 Task: Look for Airbnb properties in Pekan, Malaysia from 30th December, 2023 to 31th December, 2023 for 3 adults, 1 child. Place can be room with 2 bedrooms having 3 beds and 2 bathrooms. Property type can be guest house. Amenities needed are: wifi, TV, free parkinig on premises, gym, breakfast.
Action: Mouse moved to (470, 125)
Screenshot: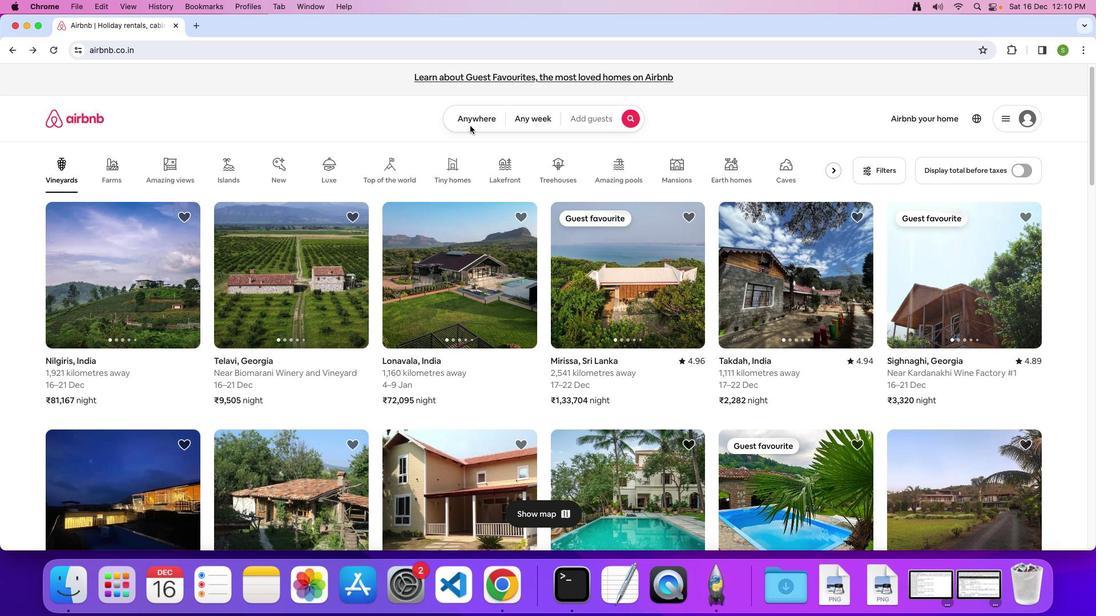 
Action: Mouse pressed left at (470, 125)
Screenshot: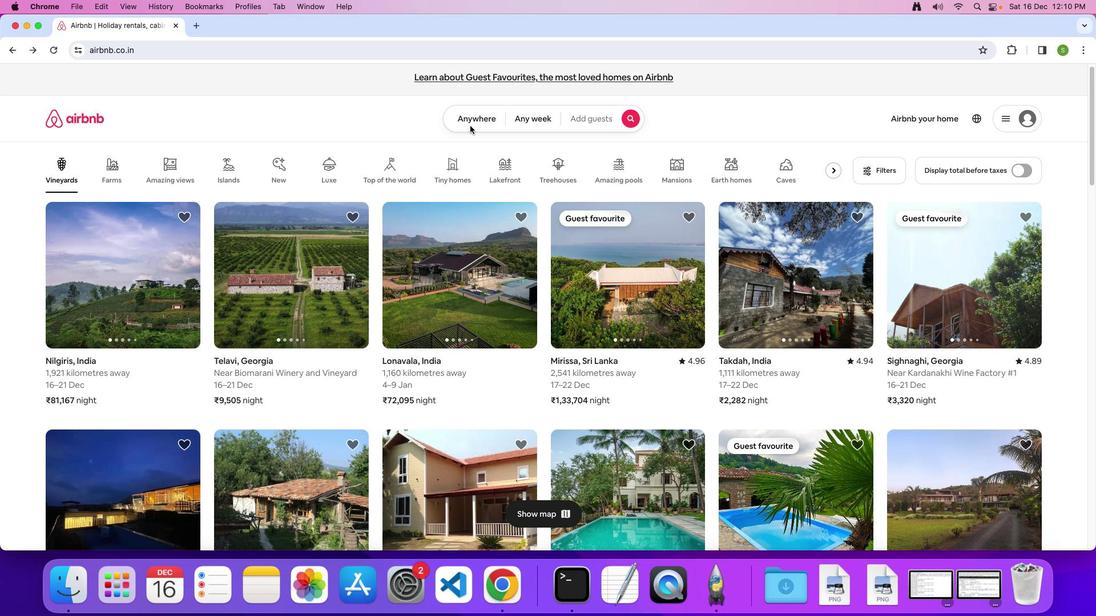 
Action: Mouse moved to (468, 122)
Screenshot: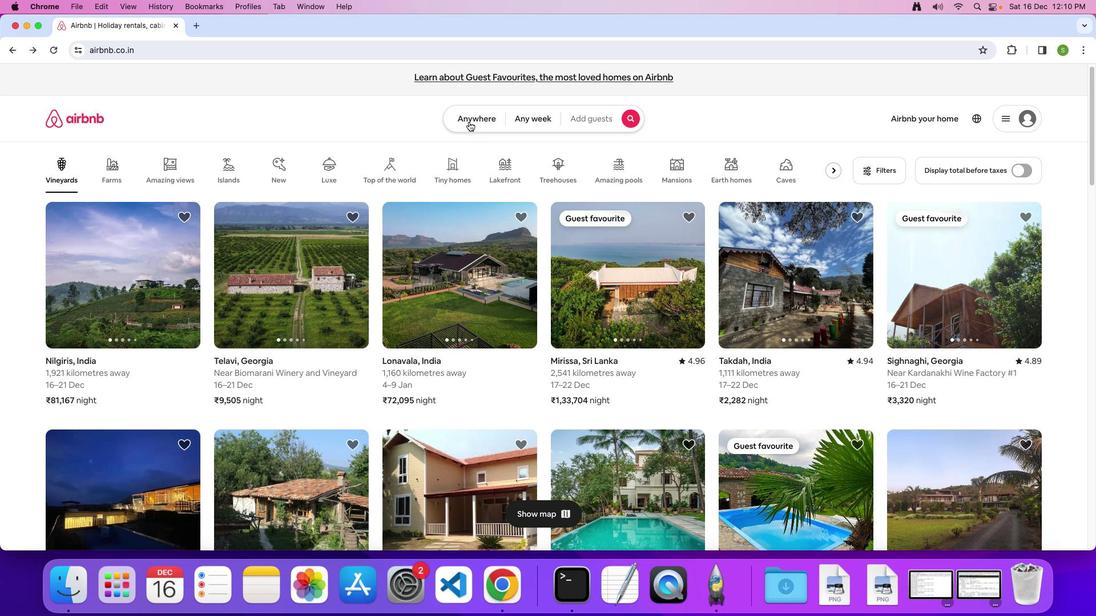 
Action: Mouse pressed left at (468, 122)
Screenshot: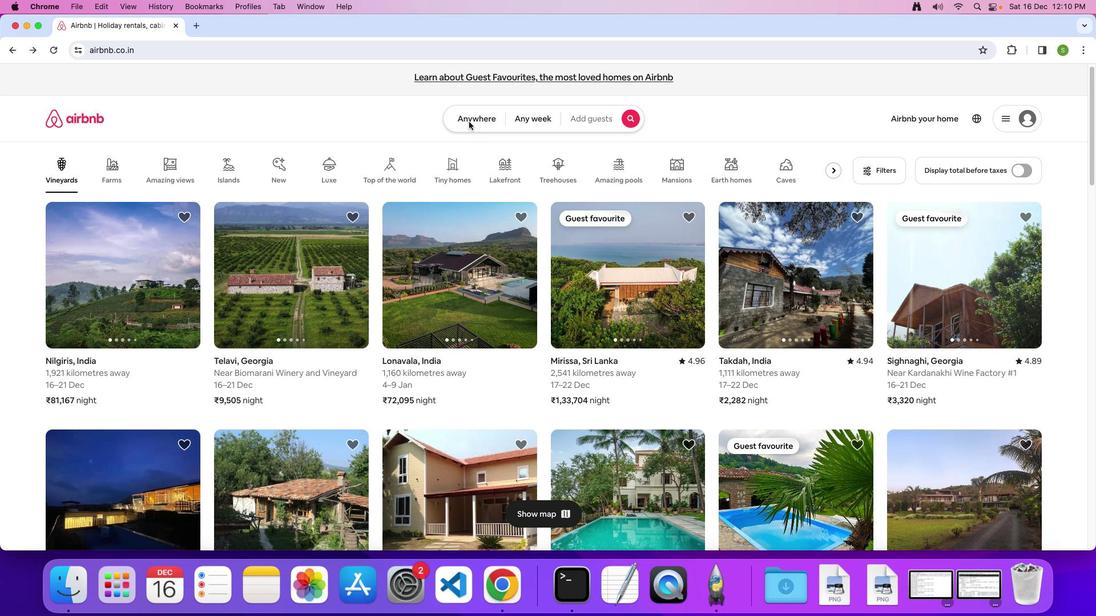 
Action: Mouse moved to (419, 154)
Screenshot: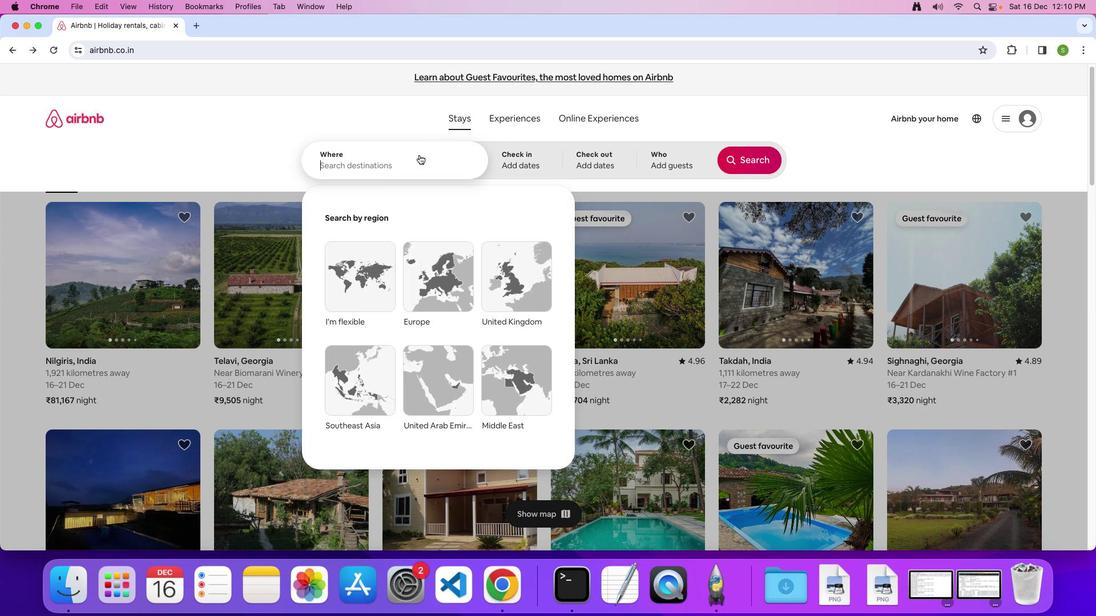 
Action: Mouse pressed left at (419, 154)
Screenshot: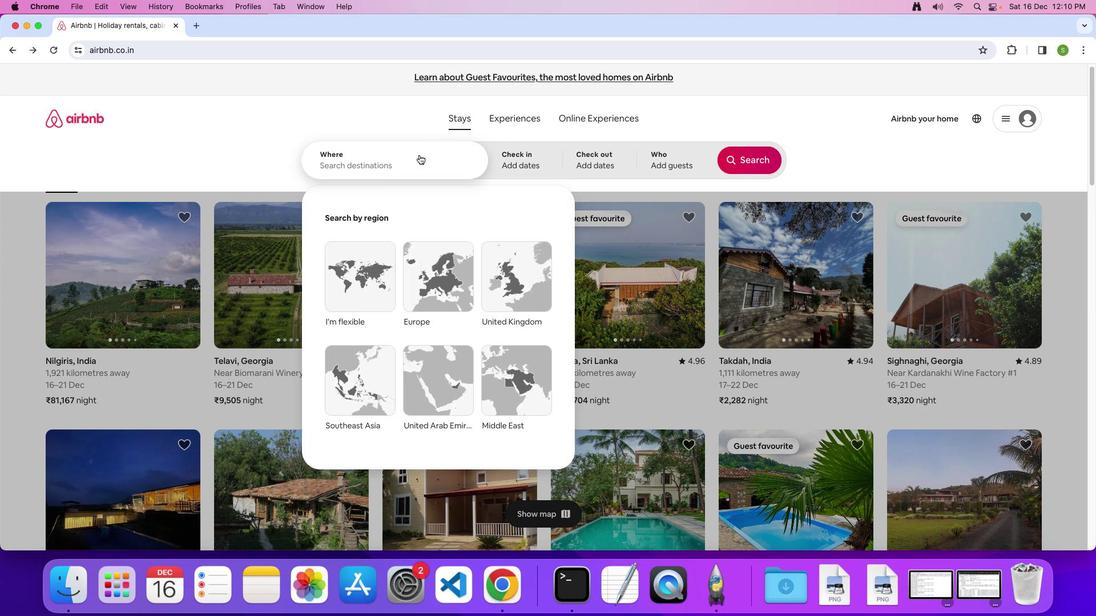 
Action: Key pressed 'P'Key.caps_lock'e''k''a''n'','Key.spaceKey.shift'm''a''l''a''y''s''i''a'Key.enter
Screenshot: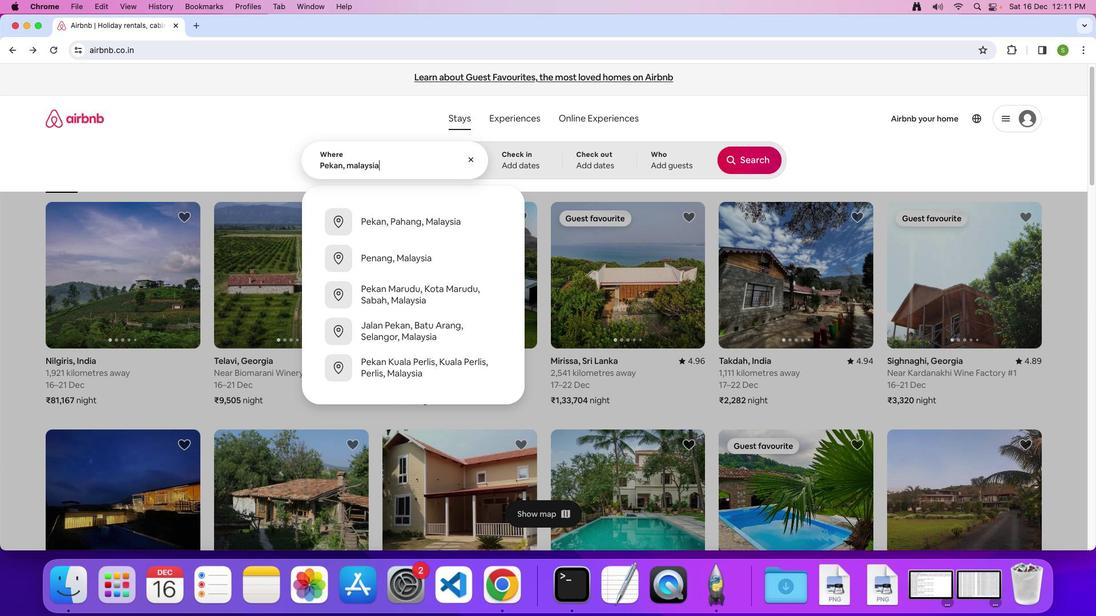 
Action: Mouse moved to (507, 407)
Screenshot: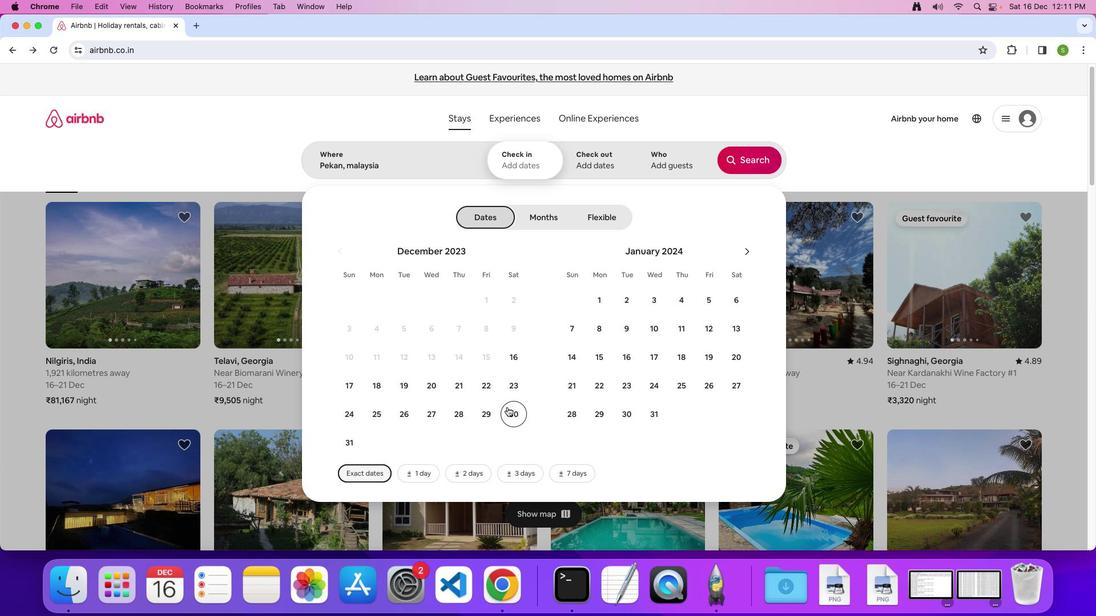 
Action: Mouse pressed left at (507, 407)
Screenshot: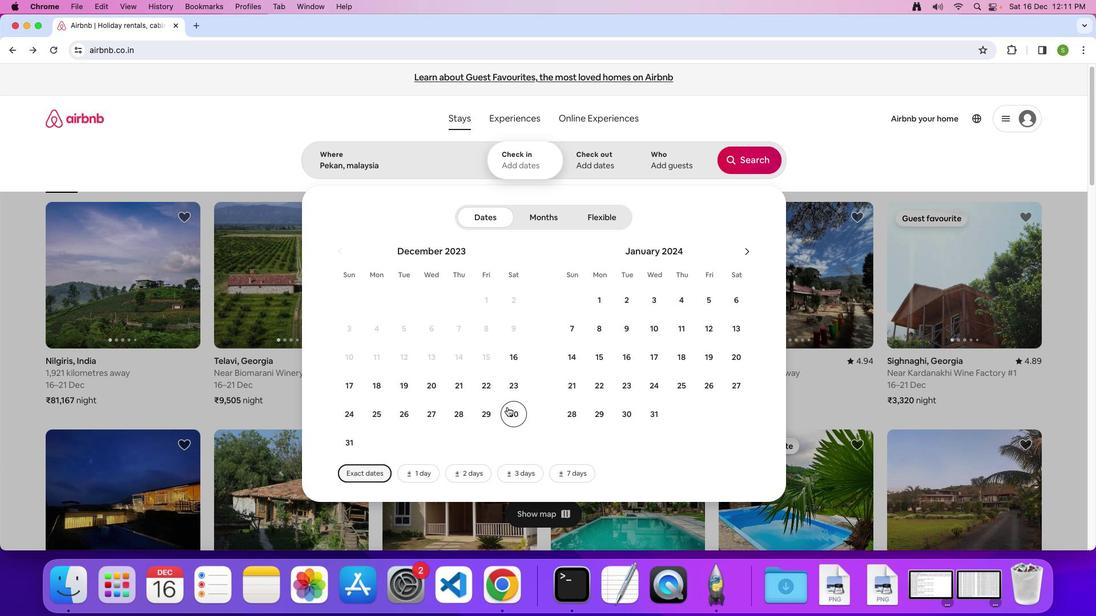 
Action: Mouse moved to (347, 438)
Screenshot: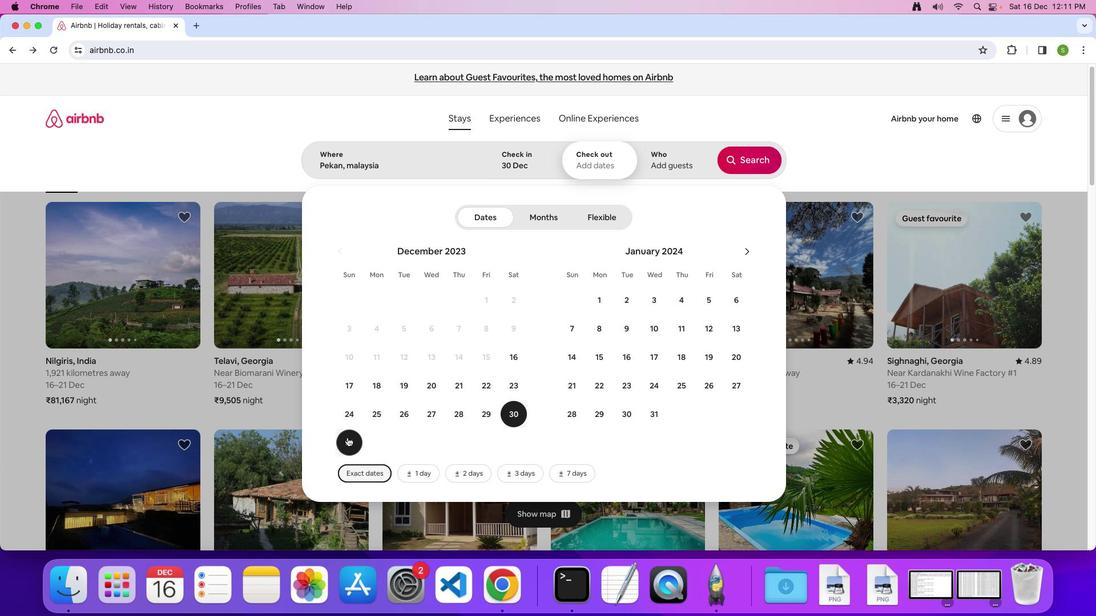 
Action: Mouse pressed left at (347, 438)
Screenshot: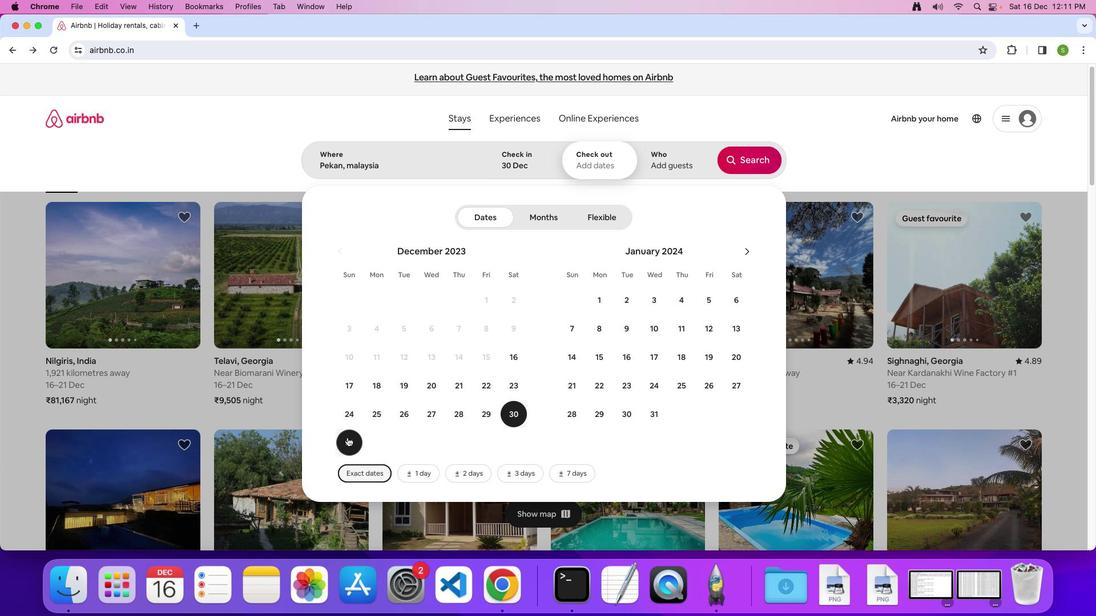 
Action: Mouse moved to (653, 158)
Screenshot: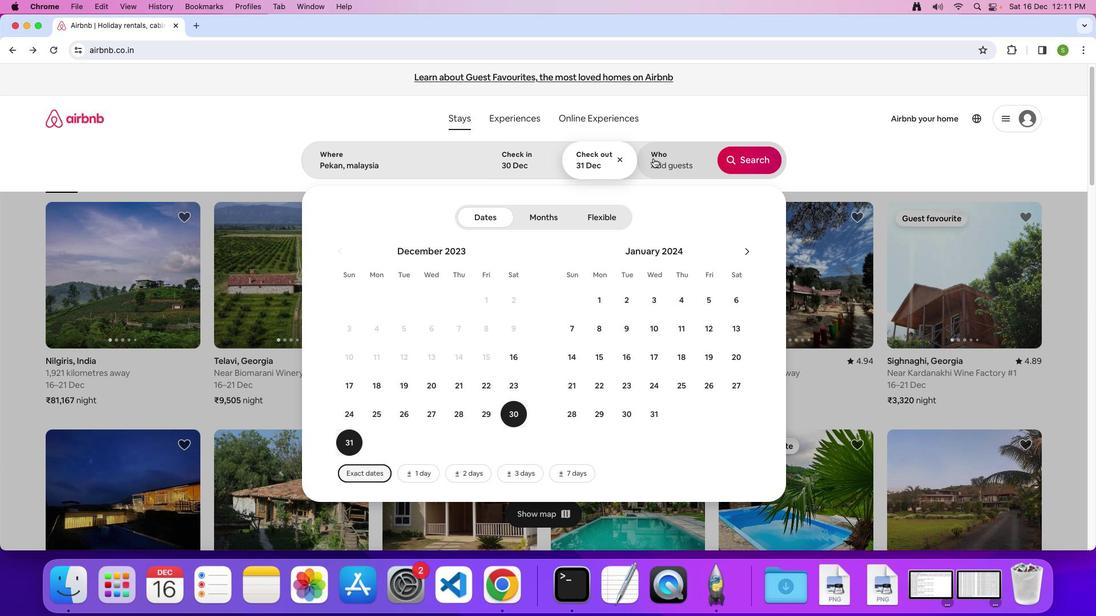 
Action: Mouse pressed left at (653, 158)
Screenshot: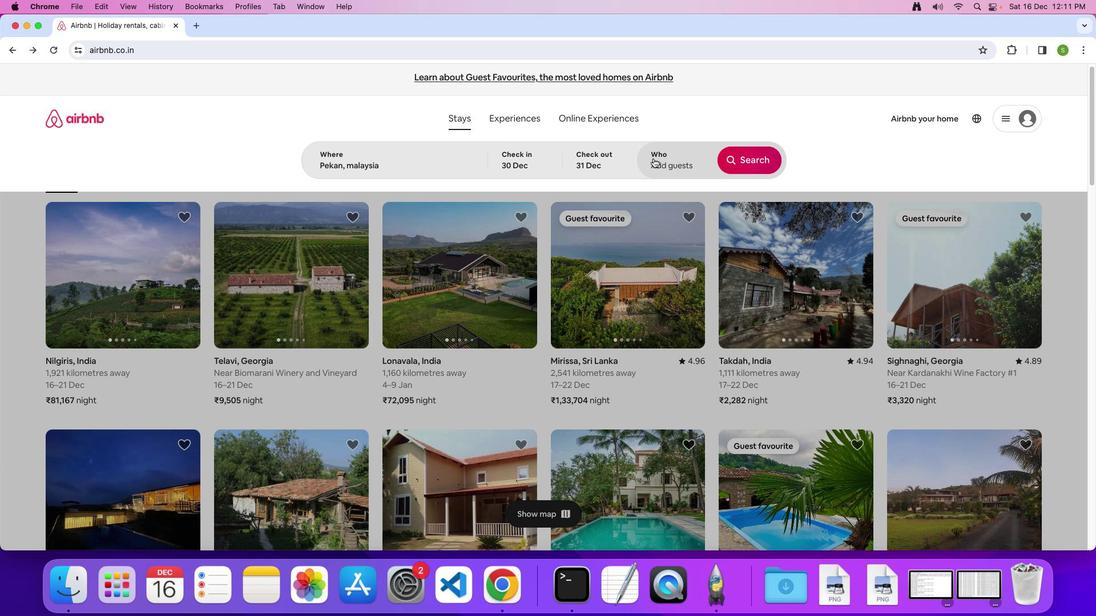 
Action: Mouse moved to (752, 217)
Screenshot: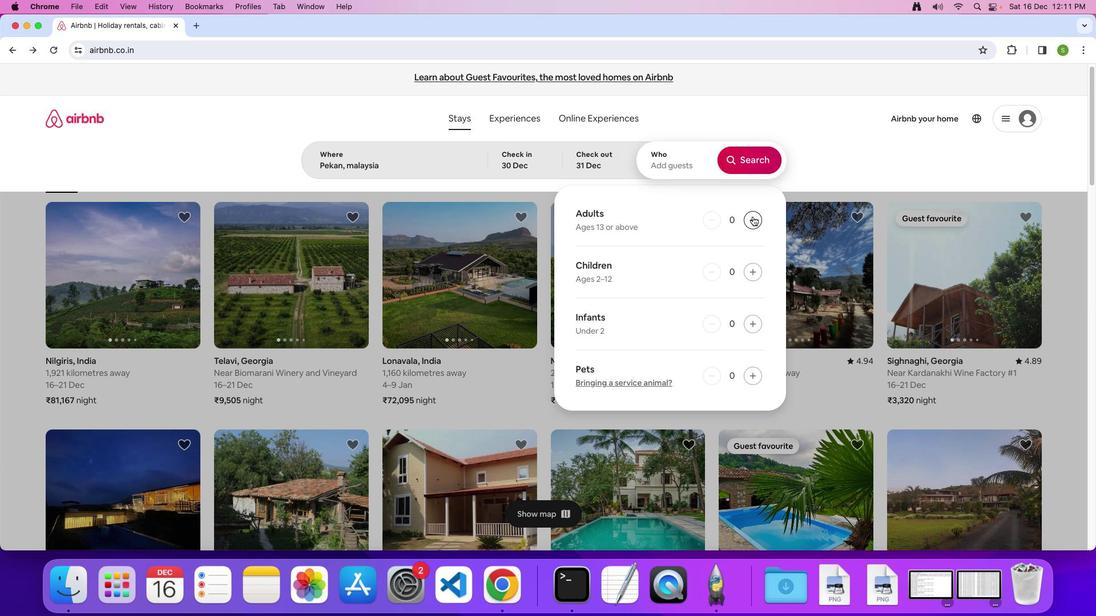 
Action: Mouse pressed left at (752, 217)
Screenshot: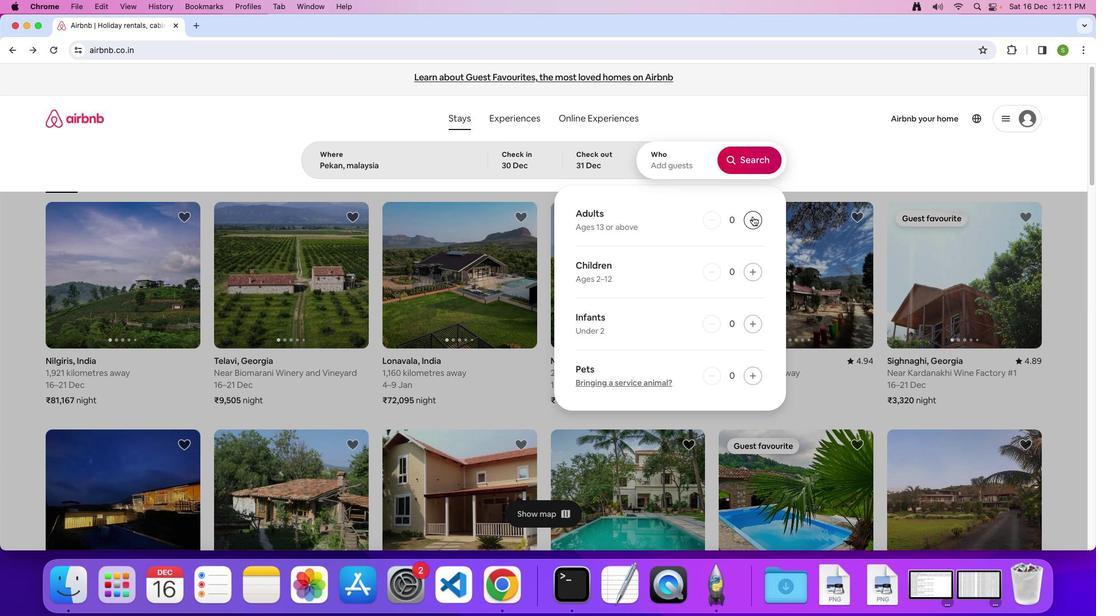 
Action: Mouse pressed left at (752, 217)
Screenshot: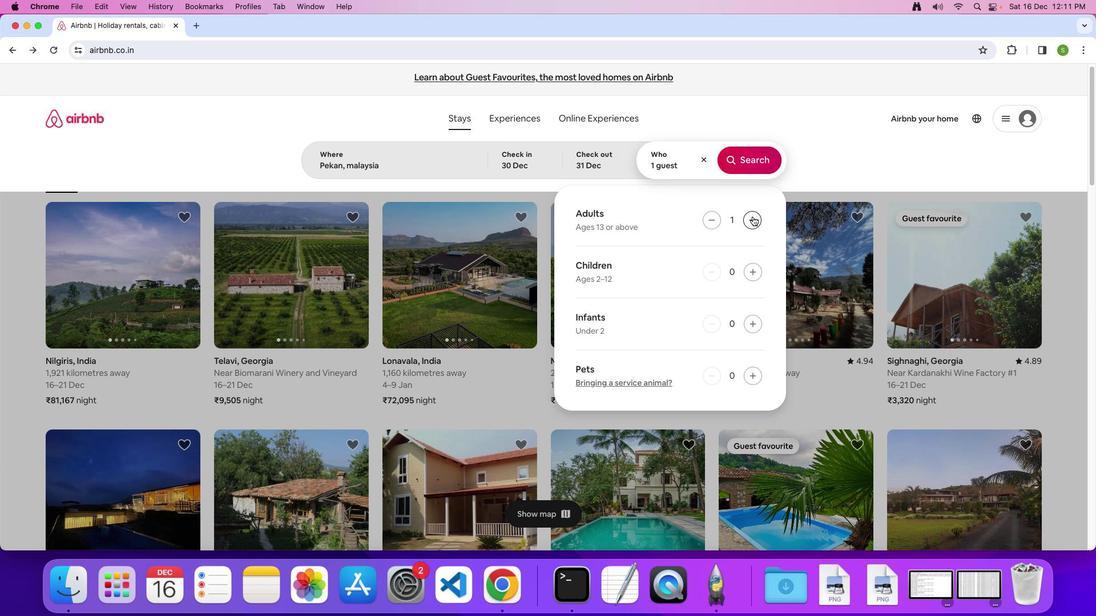 
Action: Mouse pressed left at (752, 217)
Screenshot: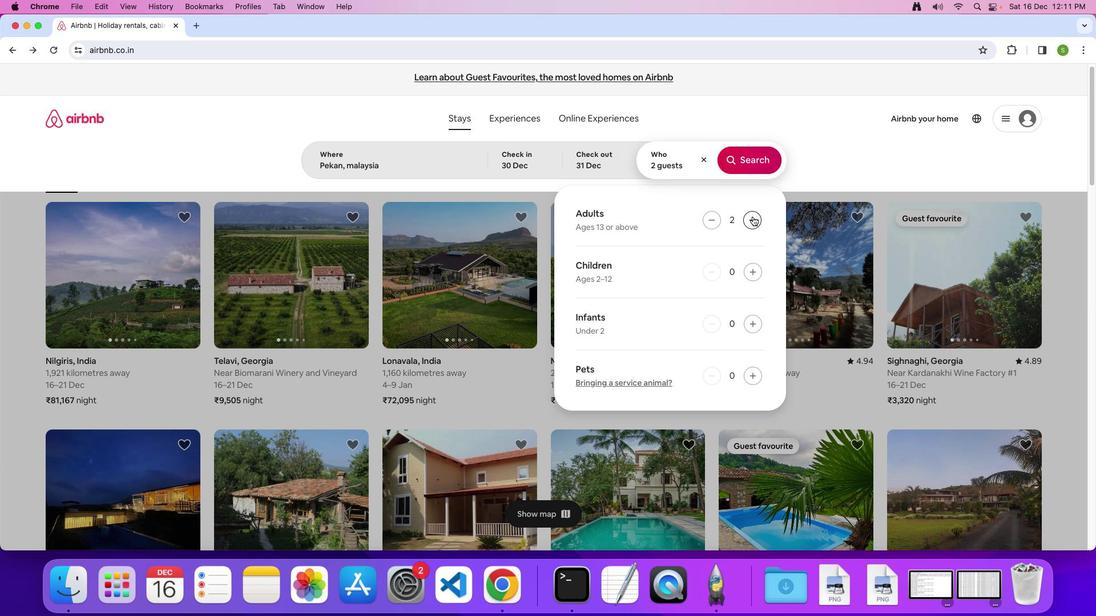 
Action: Mouse moved to (751, 272)
Screenshot: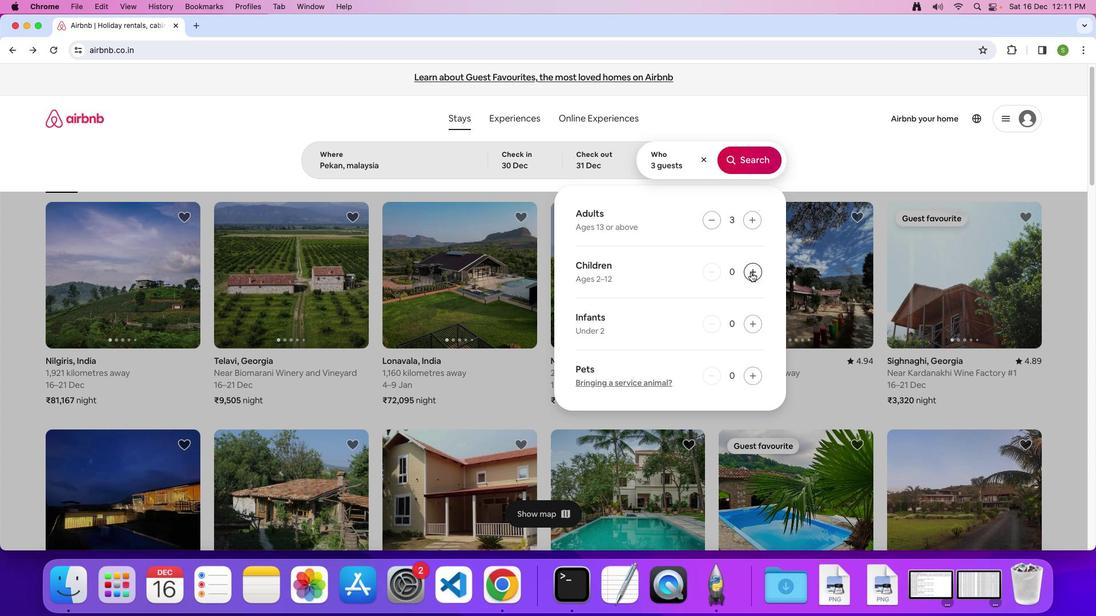 
Action: Mouse pressed left at (751, 272)
Screenshot: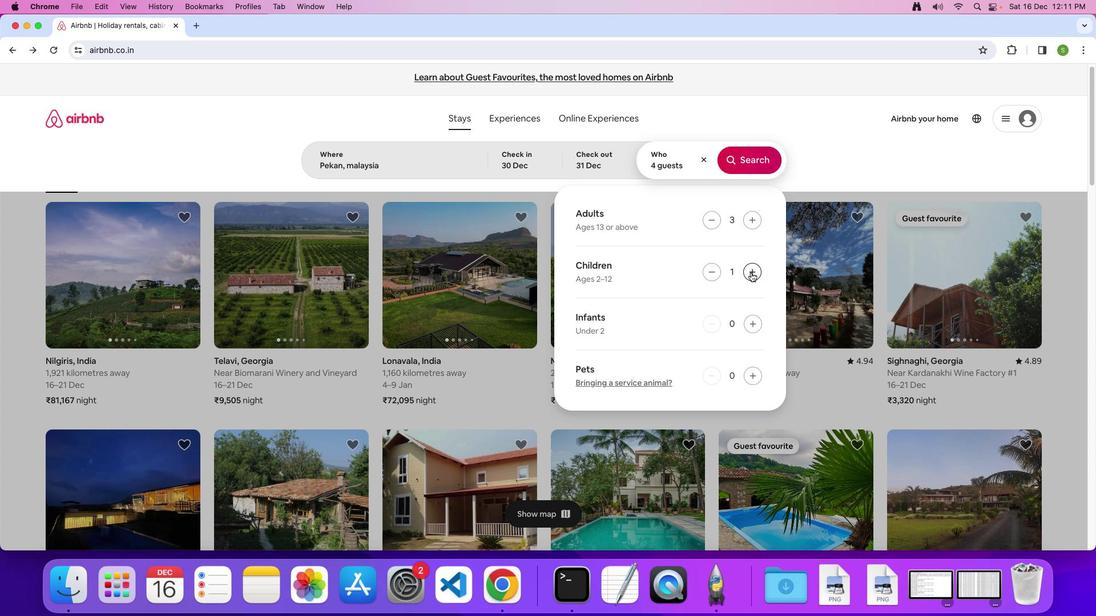 
Action: Mouse moved to (753, 162)
Screenshot: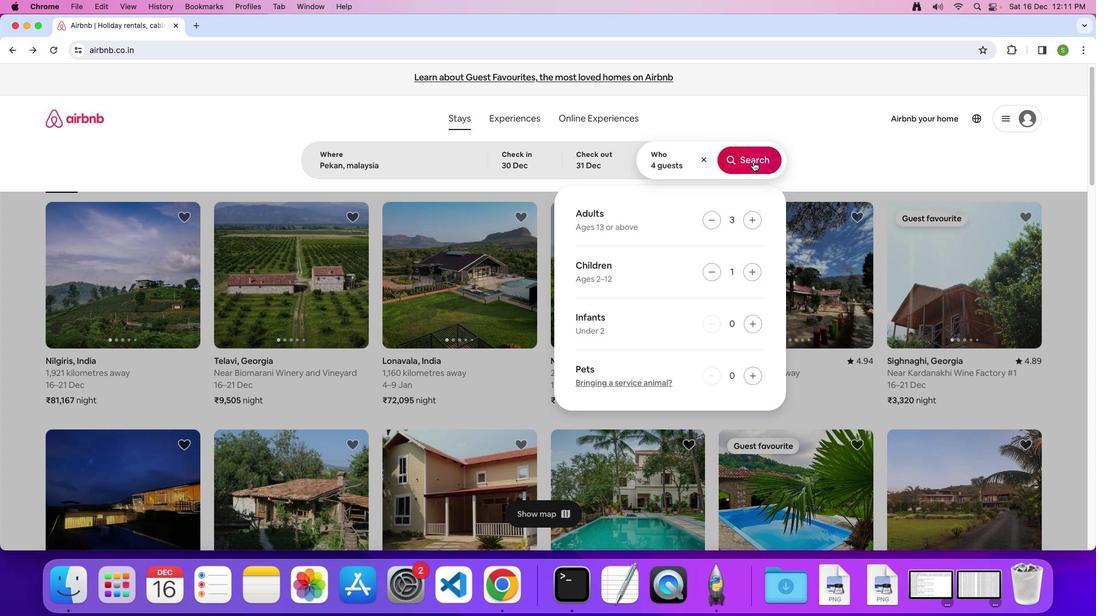 
Action: Mouse pressed left at (753, 162)
Screenshot: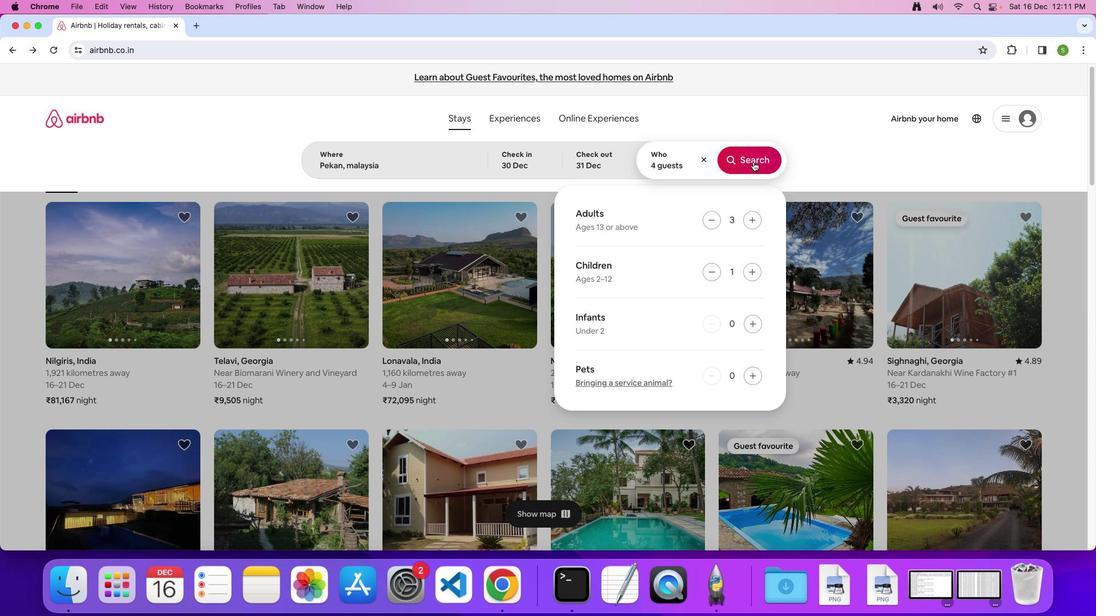 
Action: Mouse moved to (921, 135)
Screenshot: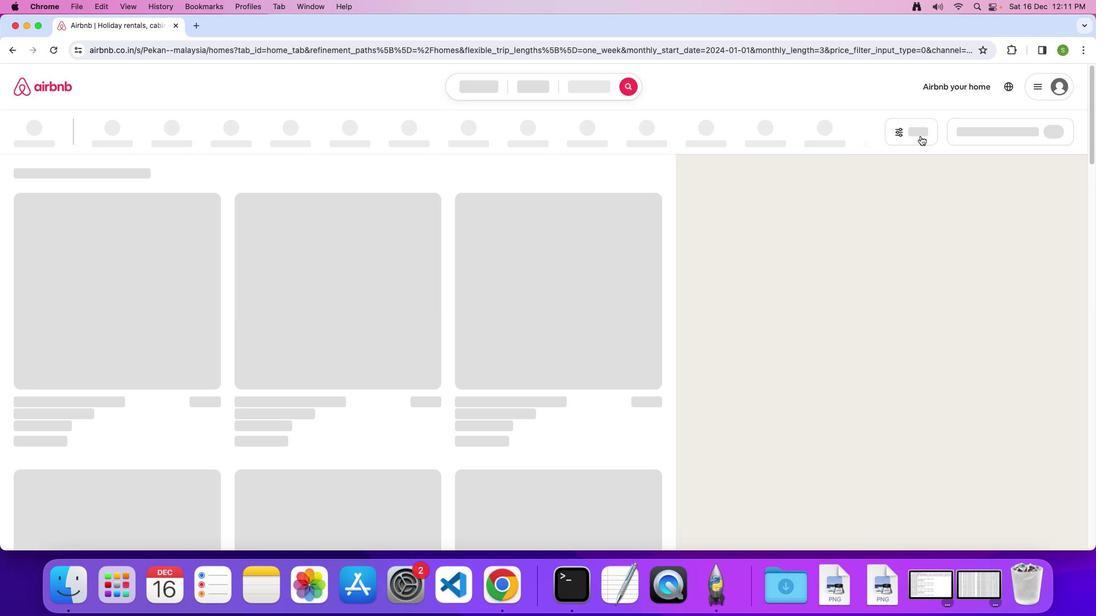 
Action: Mouse pressed left at (921, 135)
Screenshot: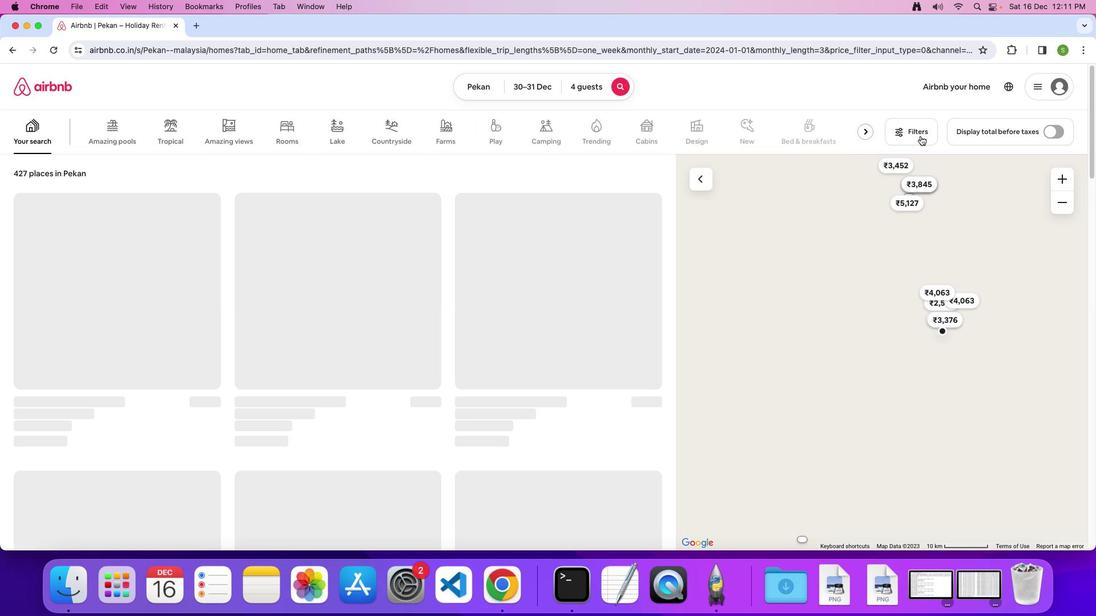 
Action: Mouse moved to (578, 376)
Screenshot: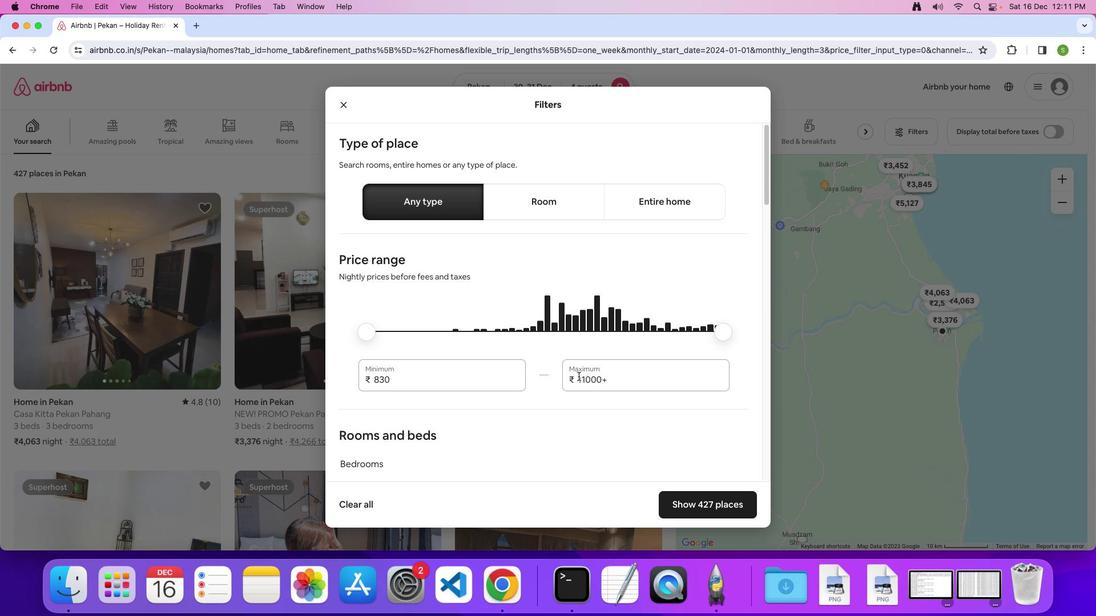 
Action: Mouse scrolled (578, 376) with delta (0, 0)
Screenshot: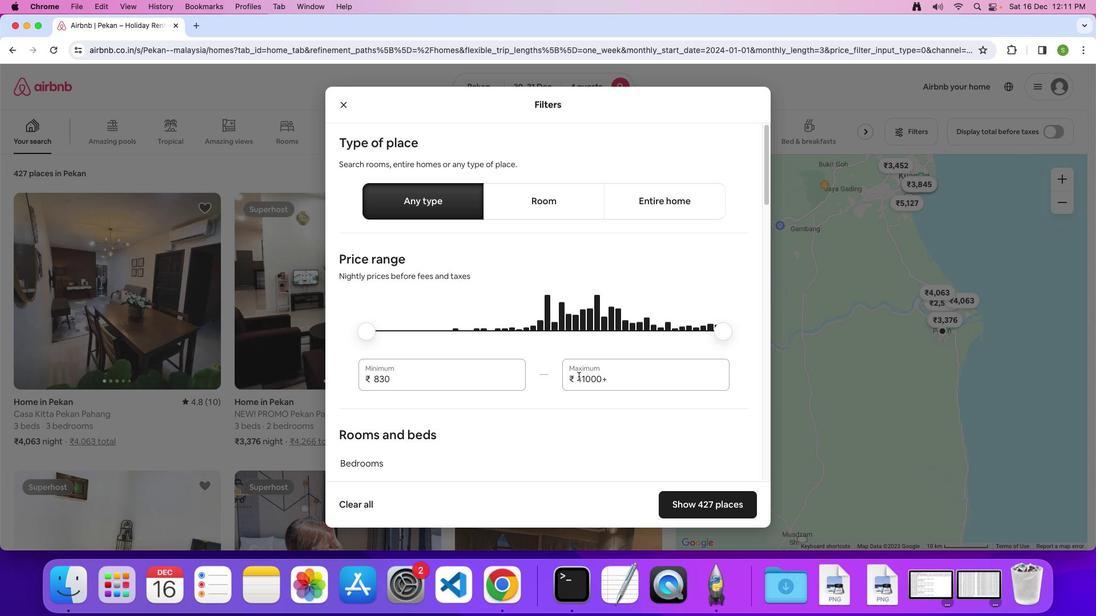 
Action: Mouse moved to (578, 376)
Screenshot: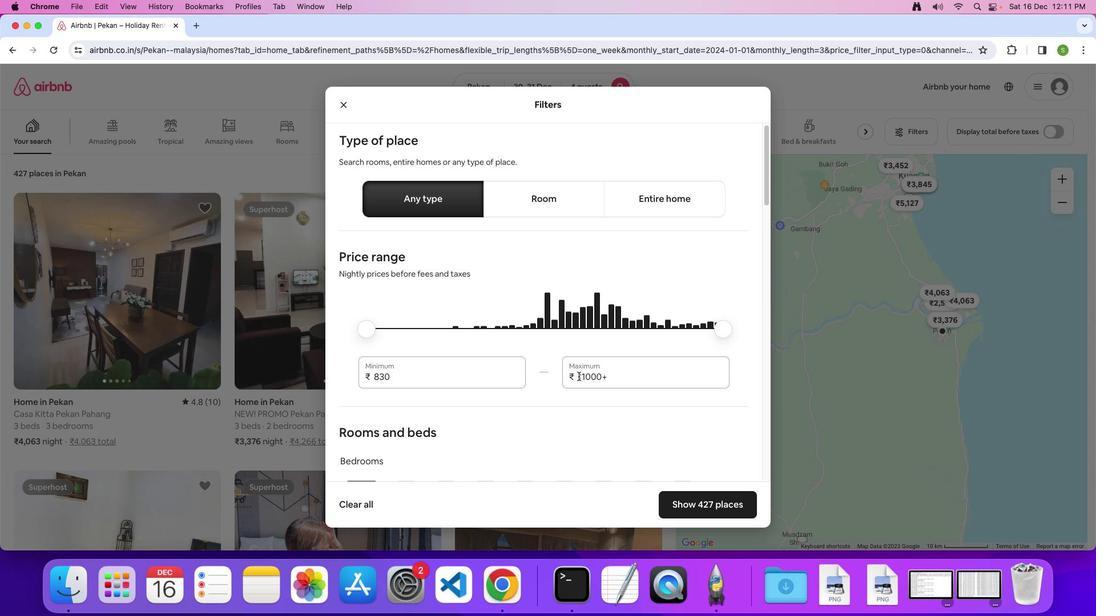 
Action: Mouse scrolled (578, 376) with delta (0, 0)
Screenshot: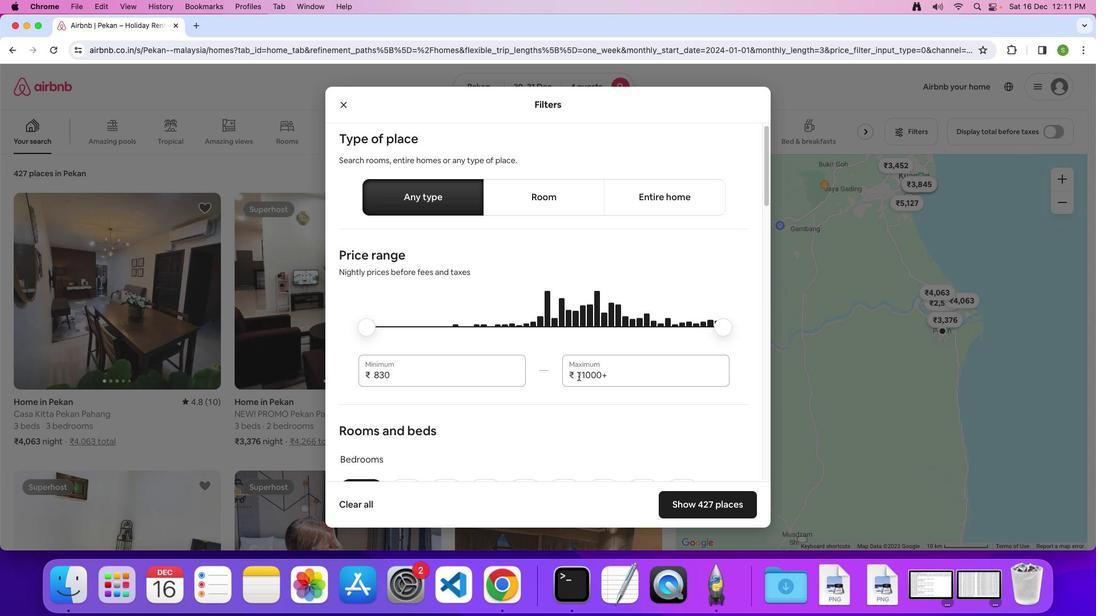 
Action: Mouse scrolled (578, 376) with delta (0, 0)
Screenshot: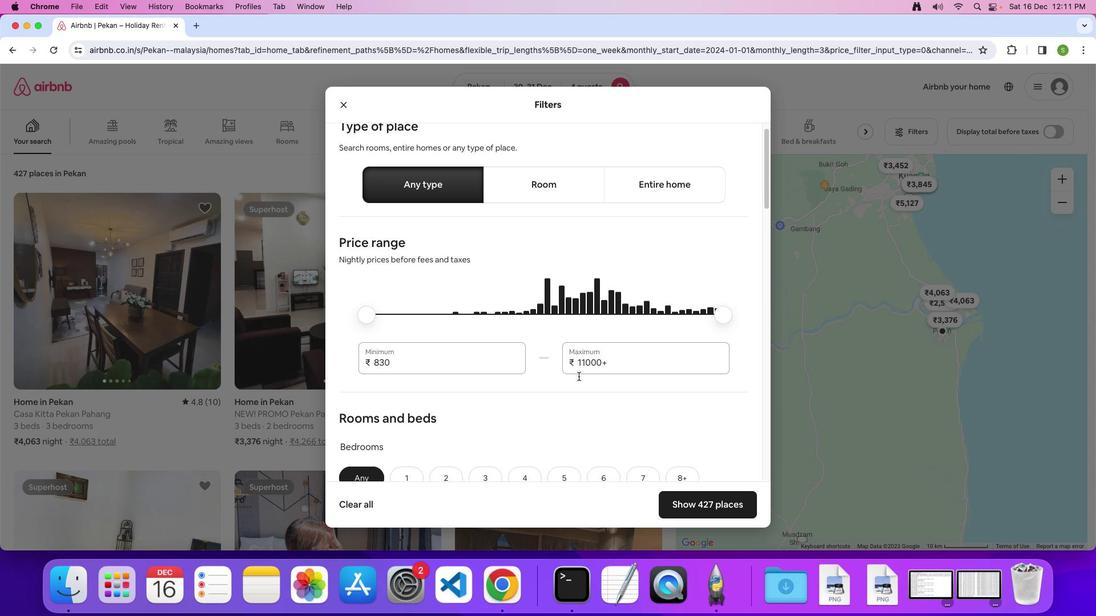 
Action: Mouse moved to (578, 375)
Screenshot: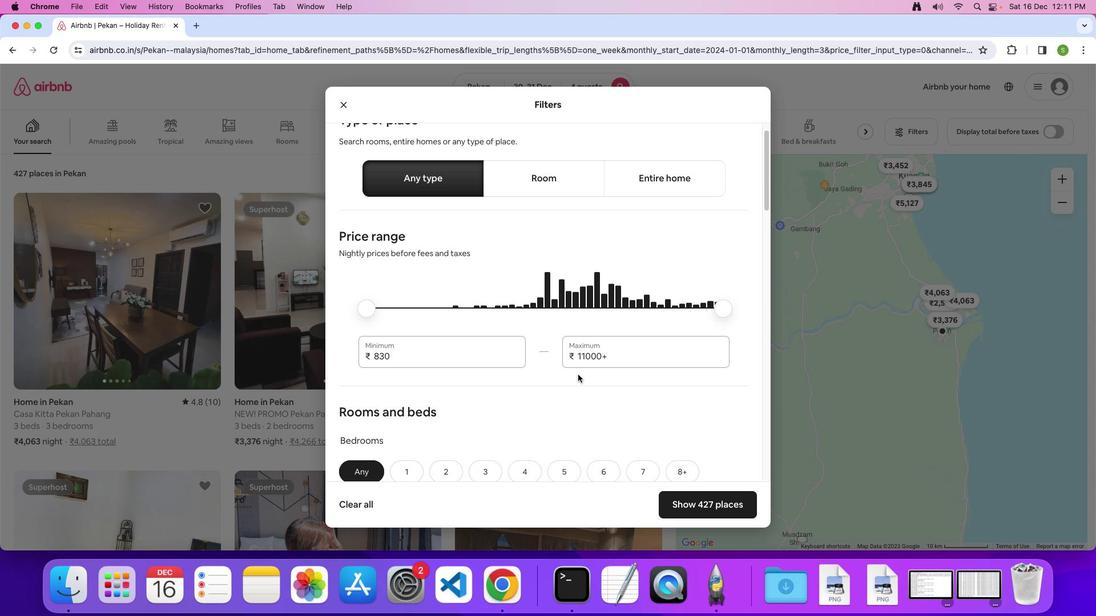 
Action: Mouse scrolled (578, 375) with delta (0, 0)
Screenshot: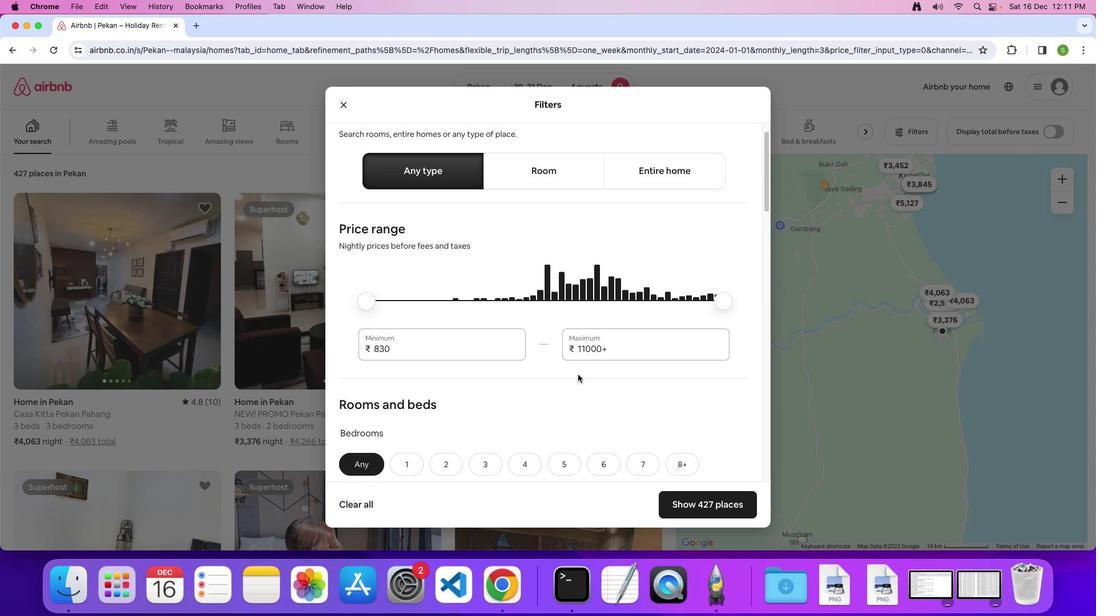 
Action: Mouse moved to (578, 375)
Screenshot: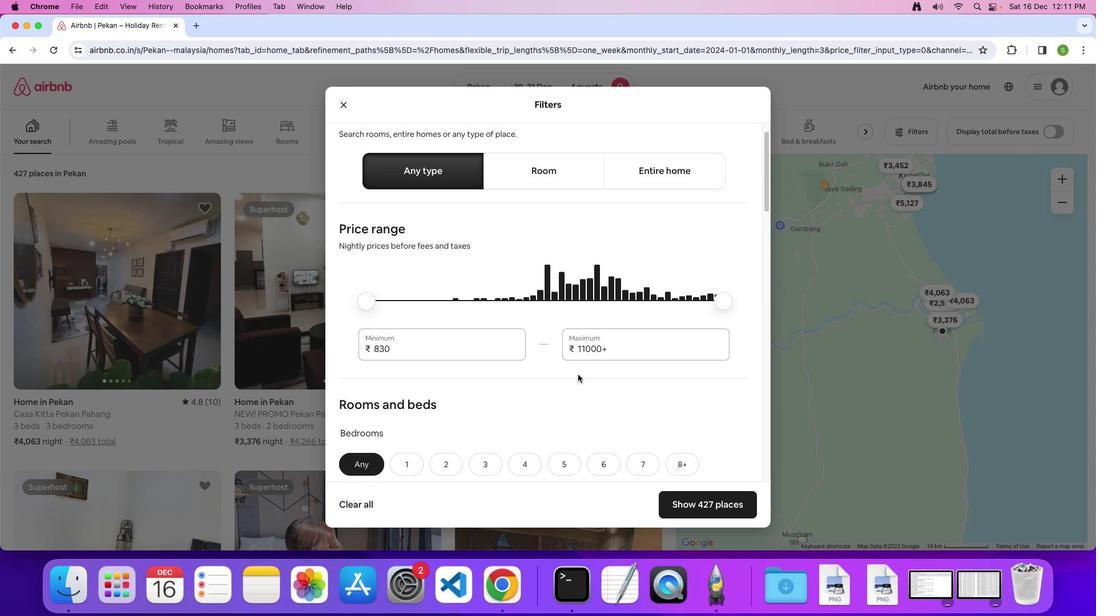 
Action: Mouse scrolled (578, 375) with delta (0, 0)
Screenshot: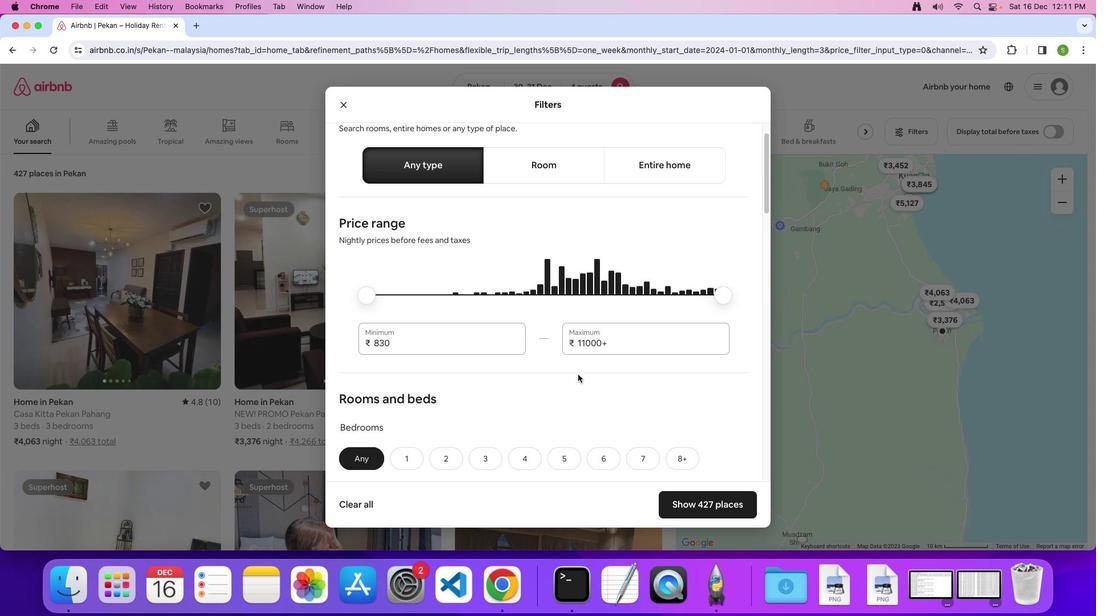 
Action: Mouse moved to (578, 374)
Screenshot: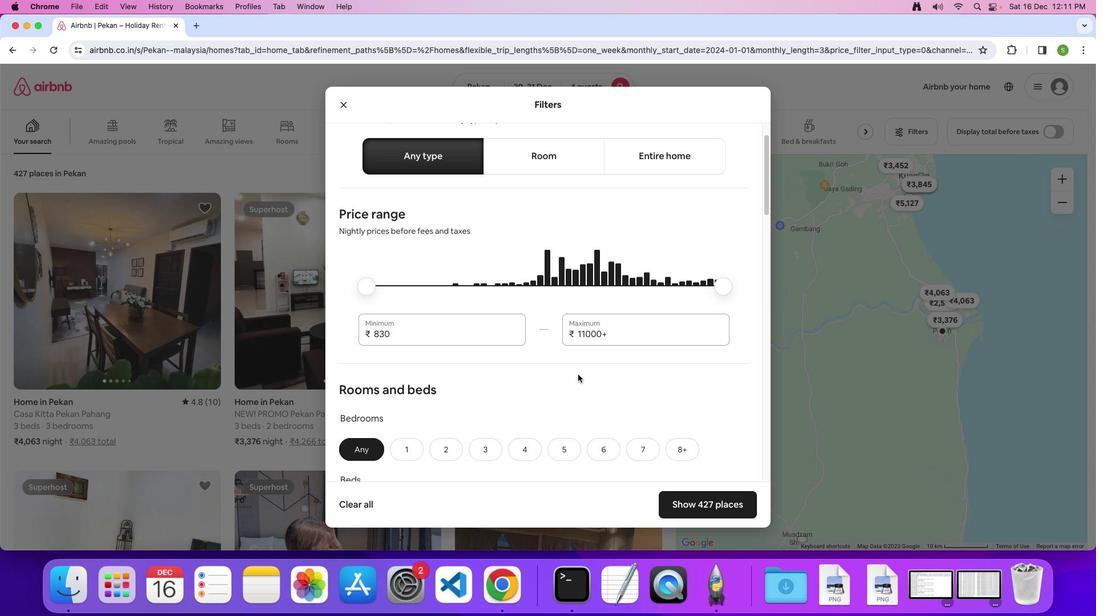 
Action: Mouse scrolled (578, 374) with delta (0, 0)
Screenshot: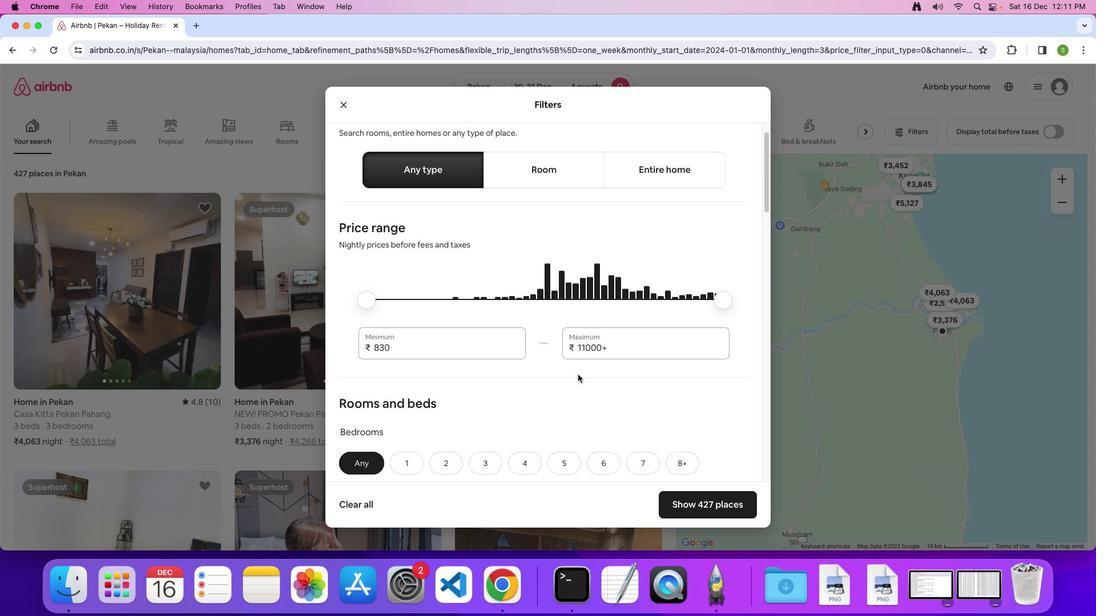 
Action: Mouse scrolled (578, 374) with delta (0, 0)
Screenshot: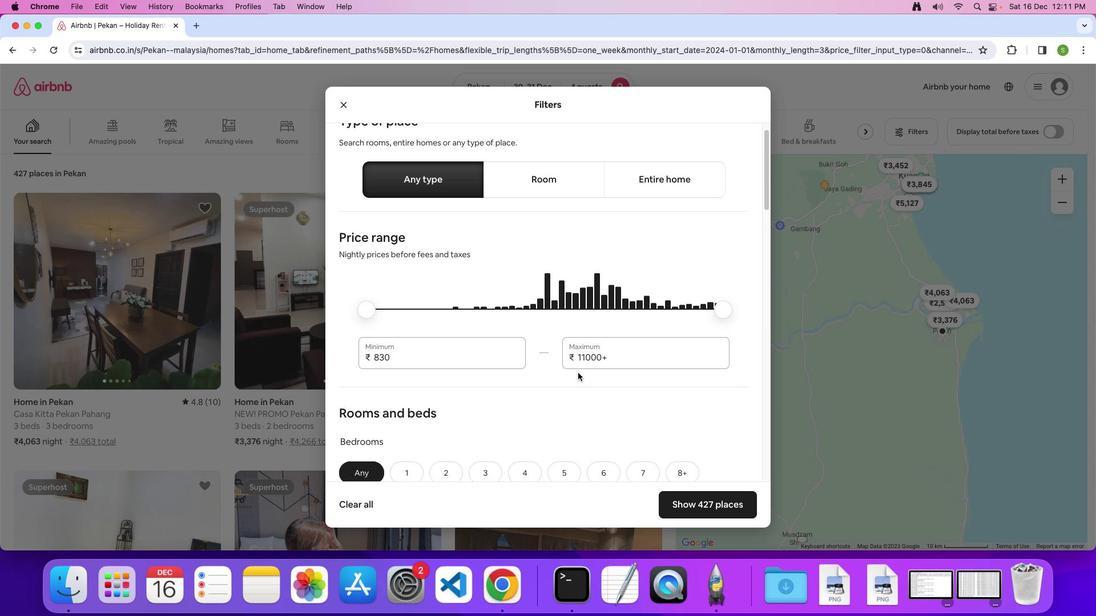 
Action: Mouse moved to (539, 194)
Screenshot: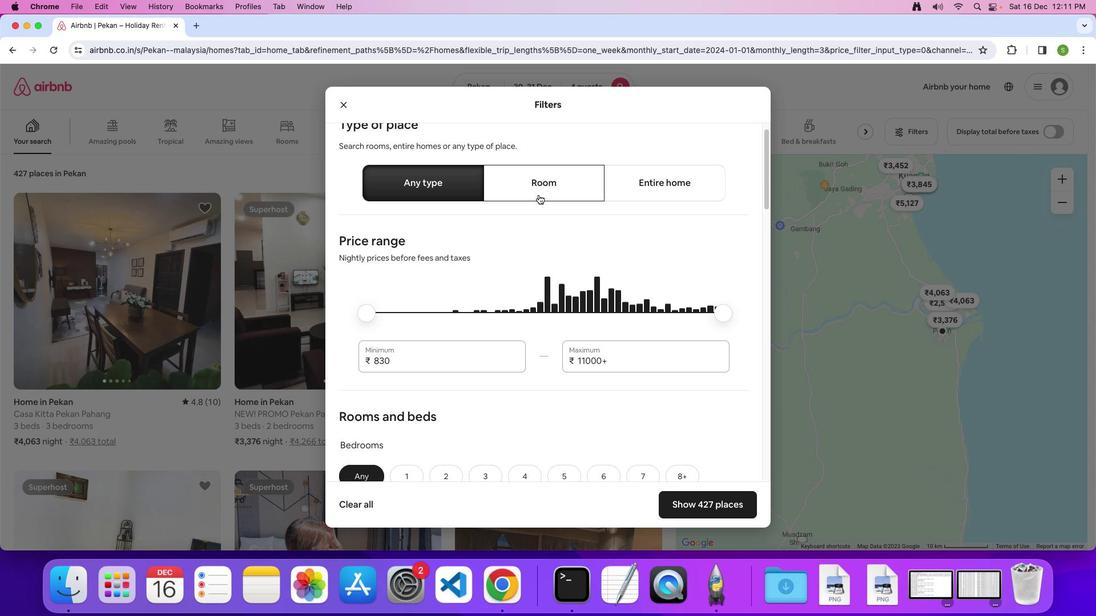 
Action: Mouse pressed left at (539, 194)
Screenshot: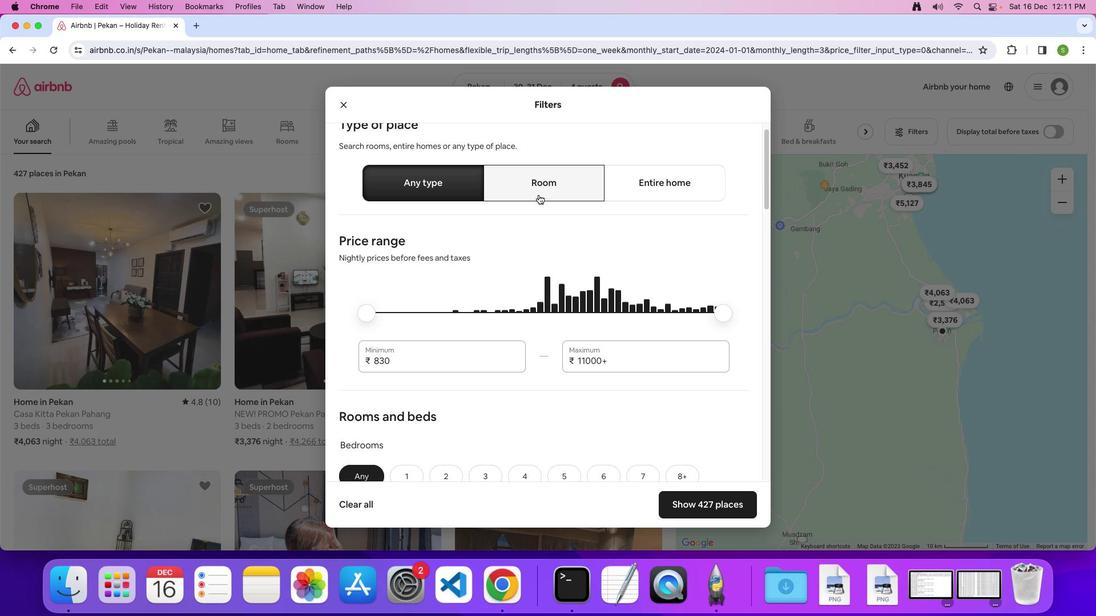 
Action: Mouse moved to (542, 404)
Screenshot: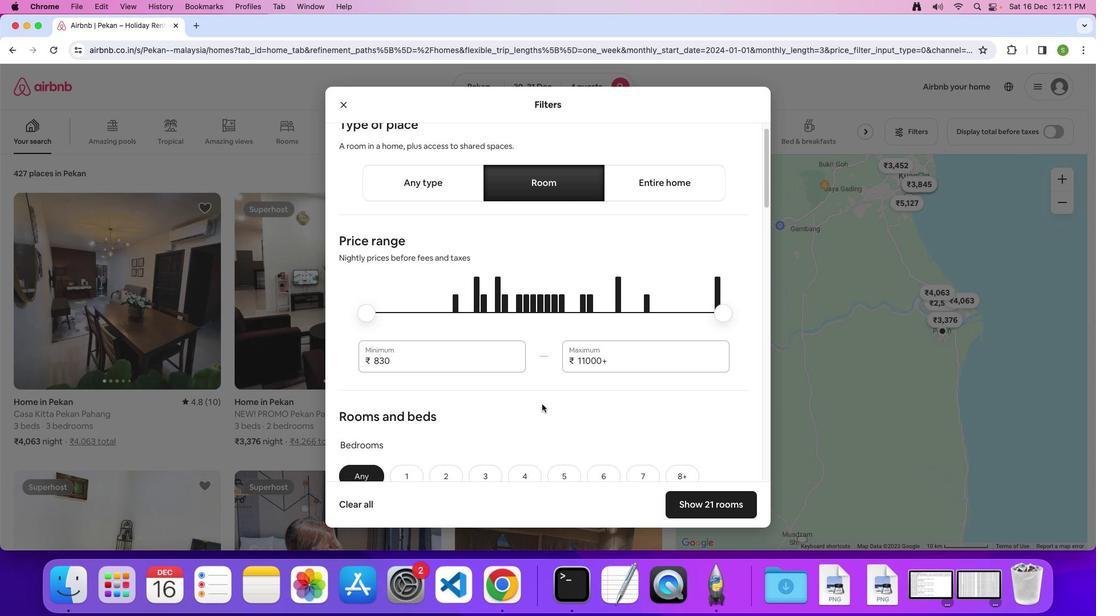 
Action: Mouse scrolled (542, 404) with delta (0, 0)
Screenshot: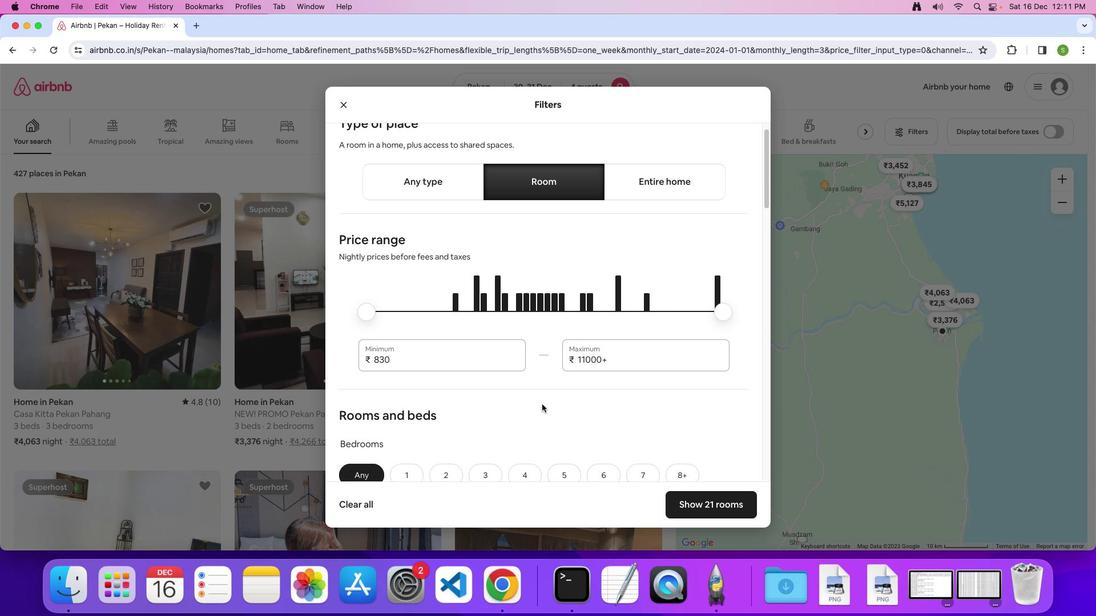 
Action: Mouse scrolled (542, 404) with delta (0, 0)
Screenshot: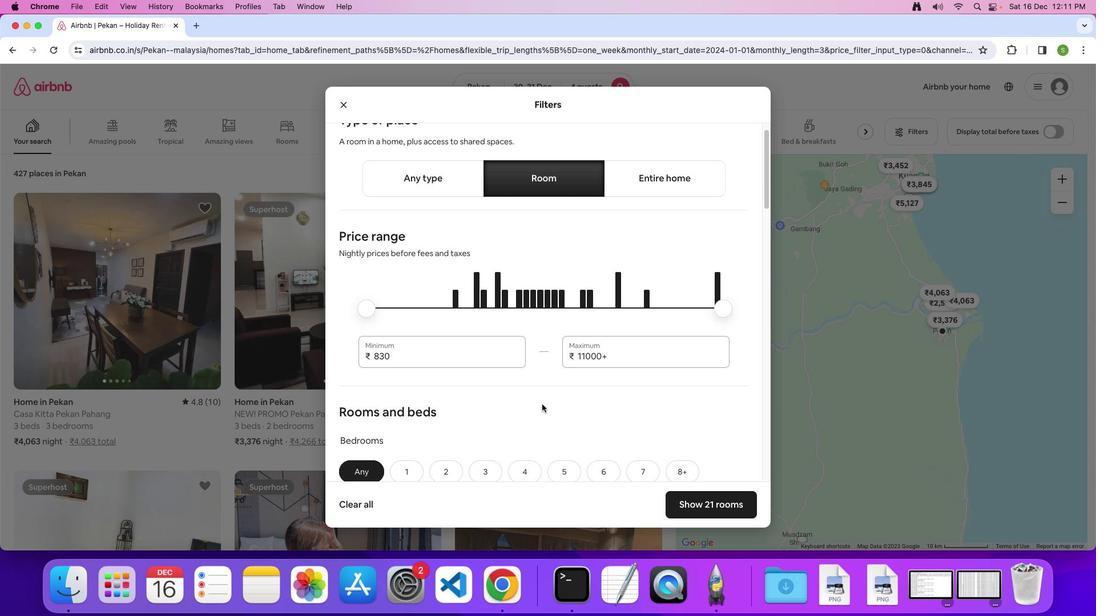 
Action: Mouse moved to (542, 403)
Screenshot: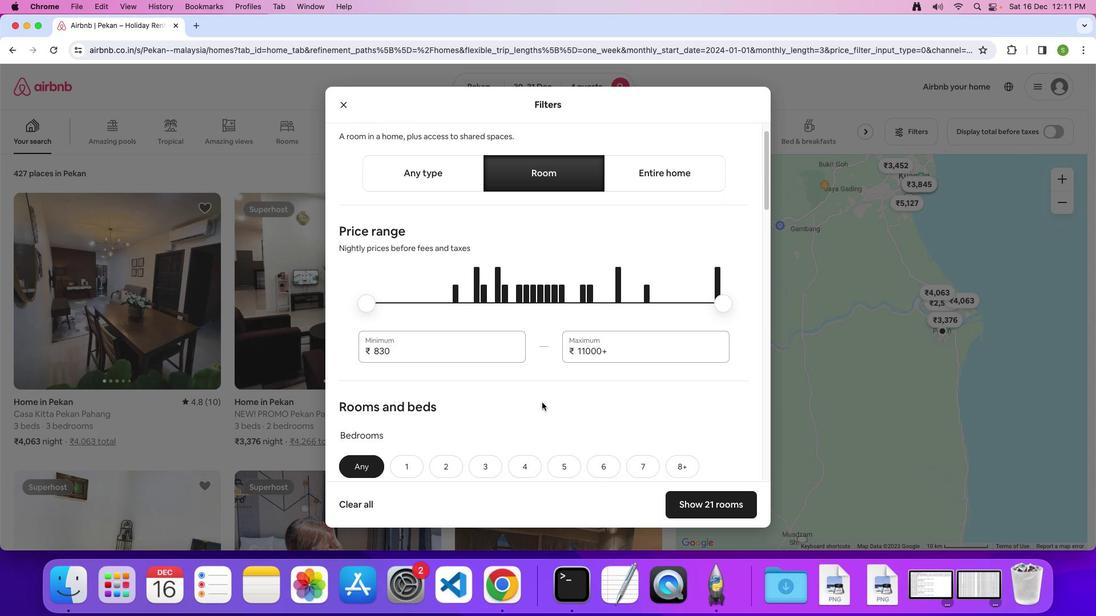 
Action: Mouse scrolled (542, 403) with delta (0, 0)
Screenshot: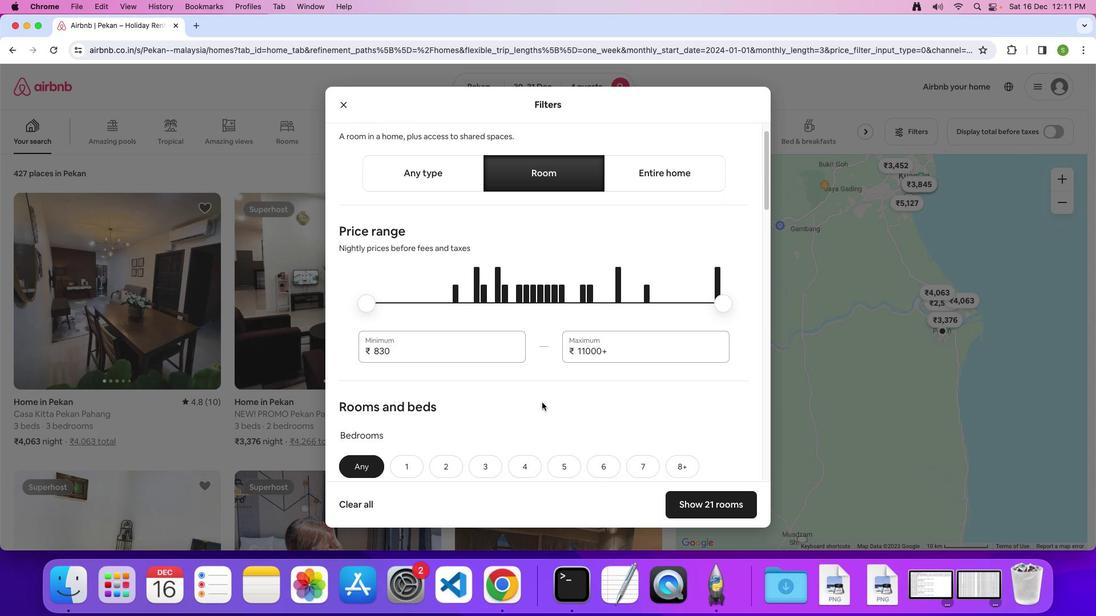 
Action: Mouse moved to (542, 403)
Screenshot: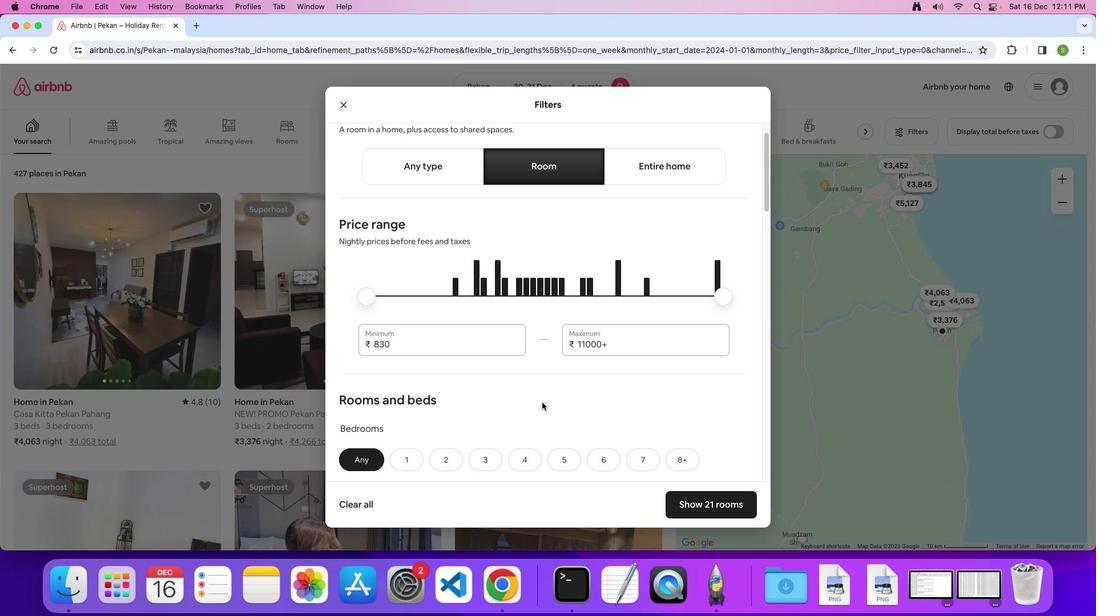 
Action: Mouse scrolled (542, 403) with delta (0, 0)
Screenshot: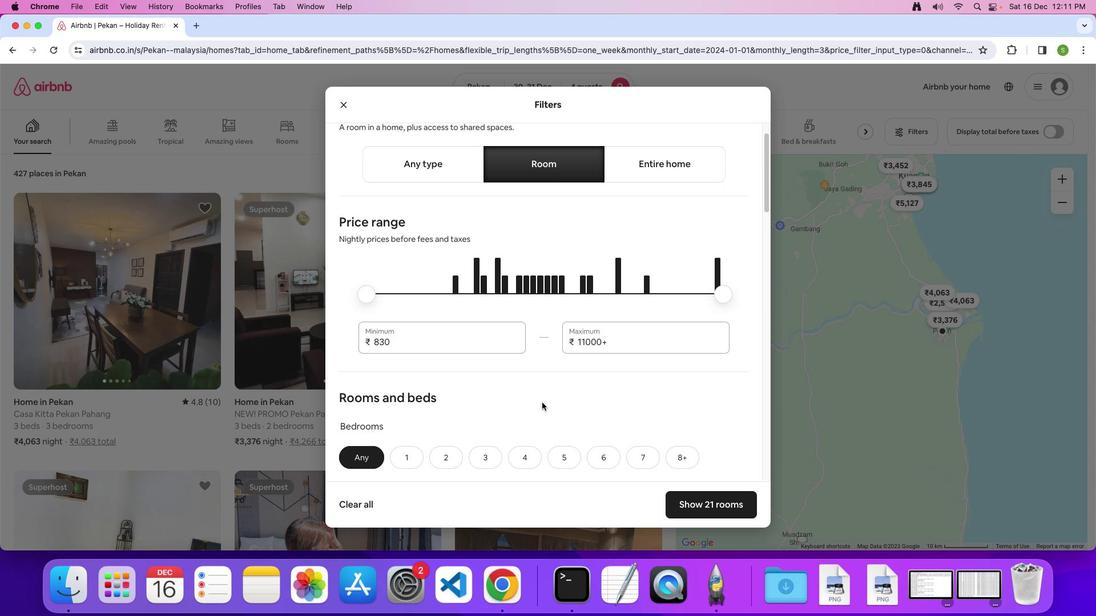 
Action: Mouse moved to (542, 403)
Screenshot: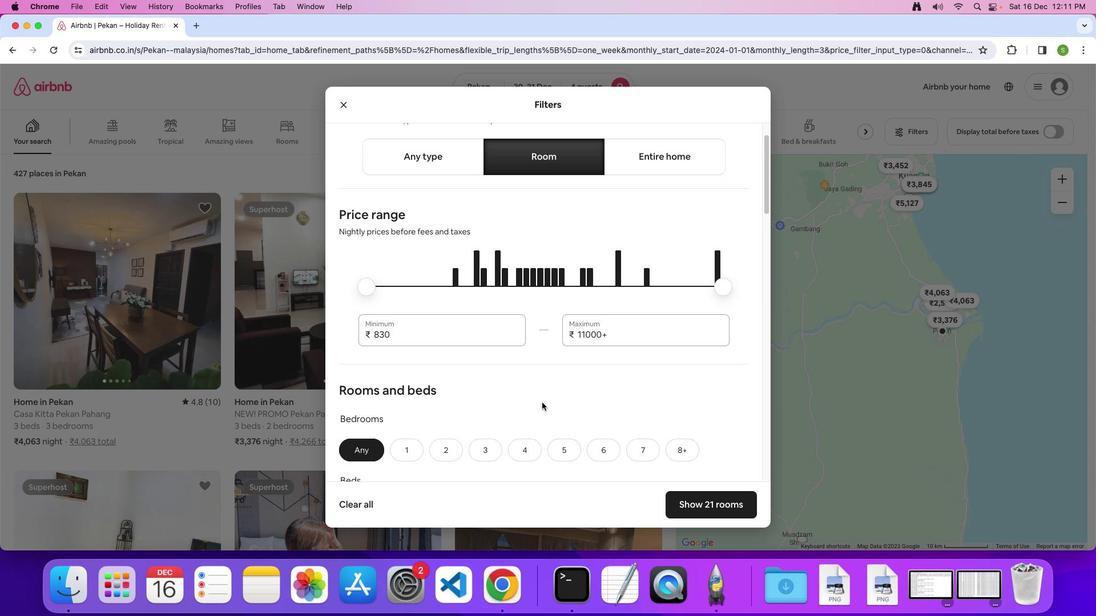 
Action: Mouse scrolled (542, 403) with delta (0, 0)
Screenshot: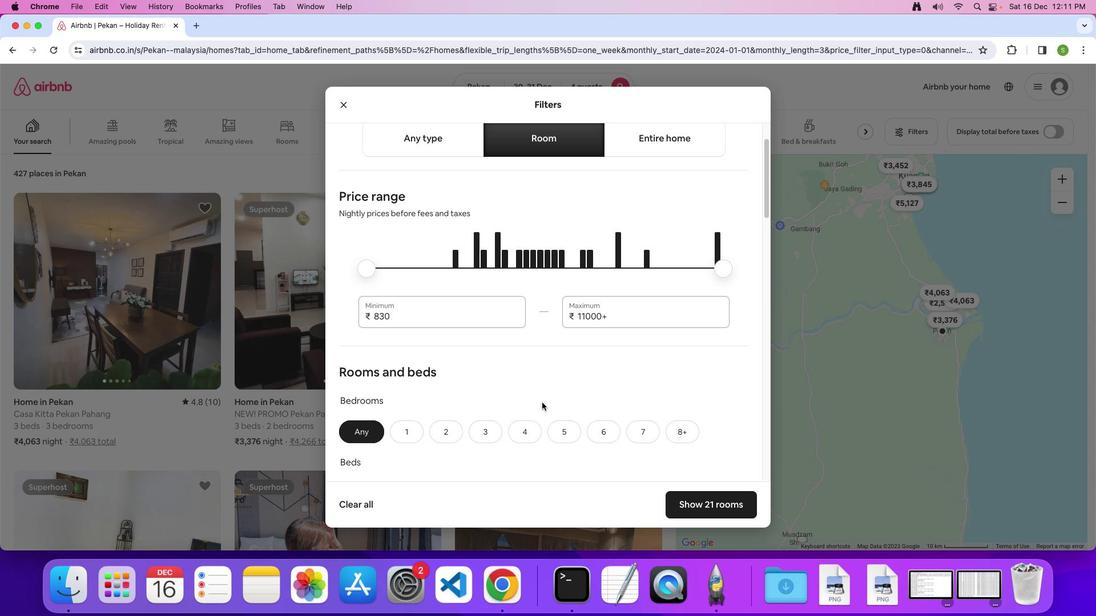 
Action: Mouse moved to (542, 402)
Screenshot: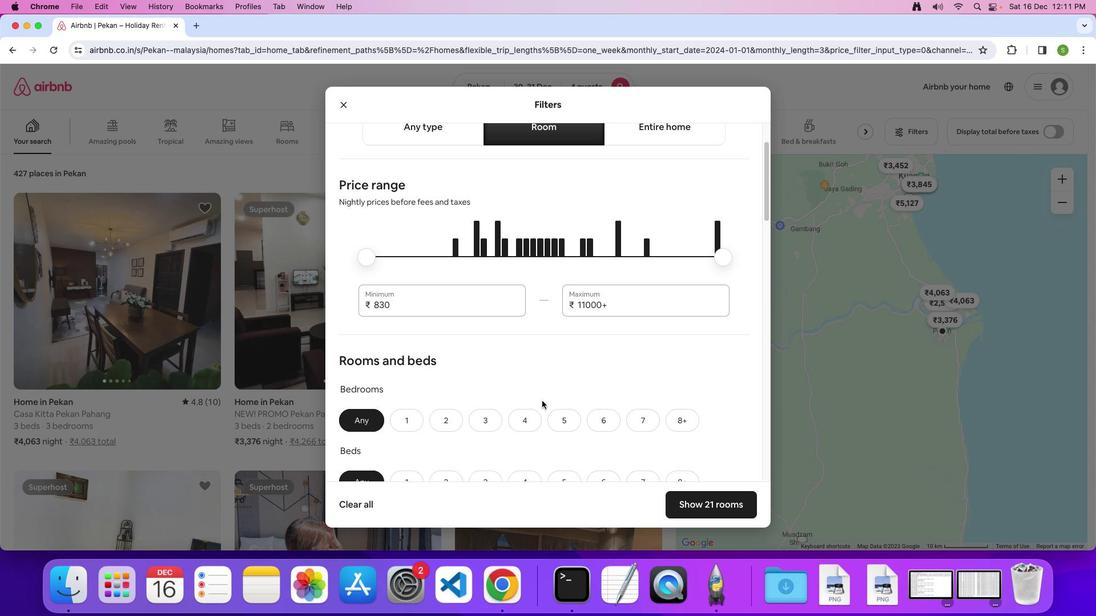 
Action: Mouse scrolled (542, 402) with delta (0, 0)
Screenshot: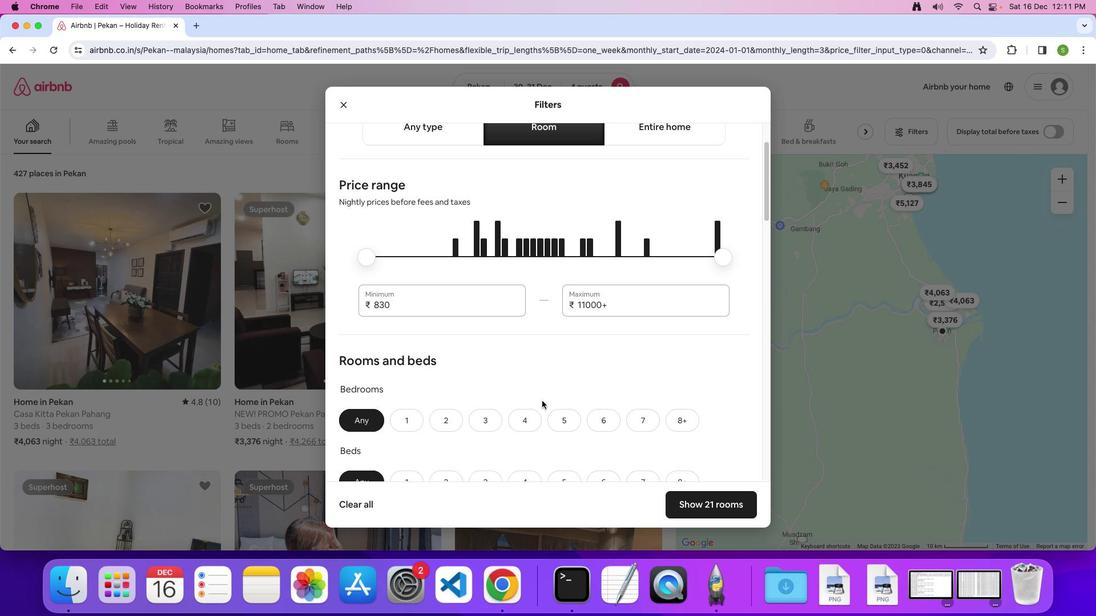 
Action: Mouse moved to (542, 401)
Screenshot: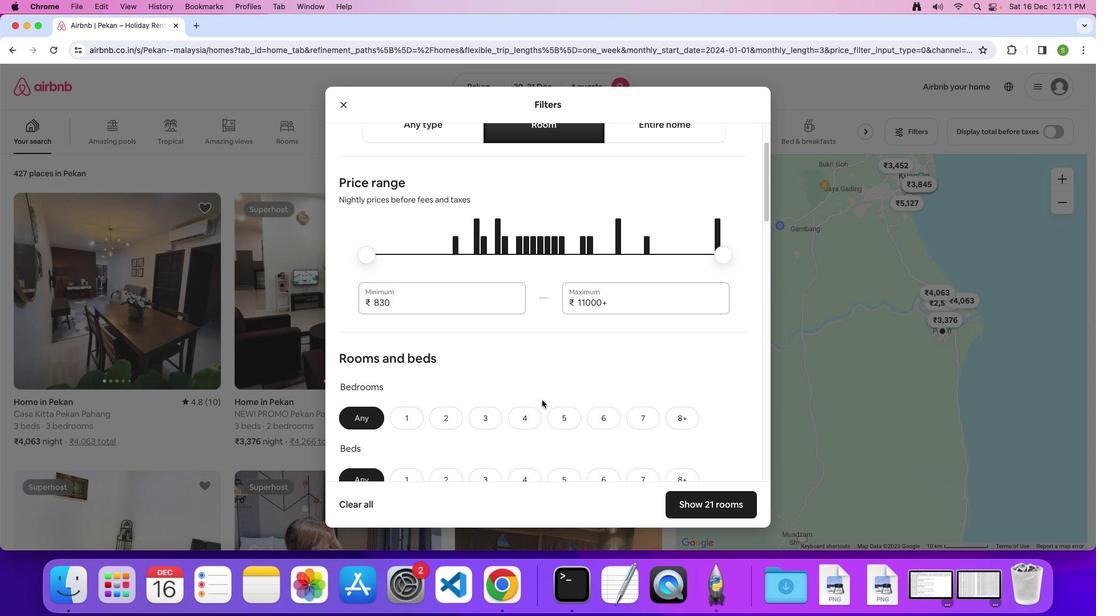 
Action: Mouse scrolled (542, 401) with delta (0, 0)
Screenshot: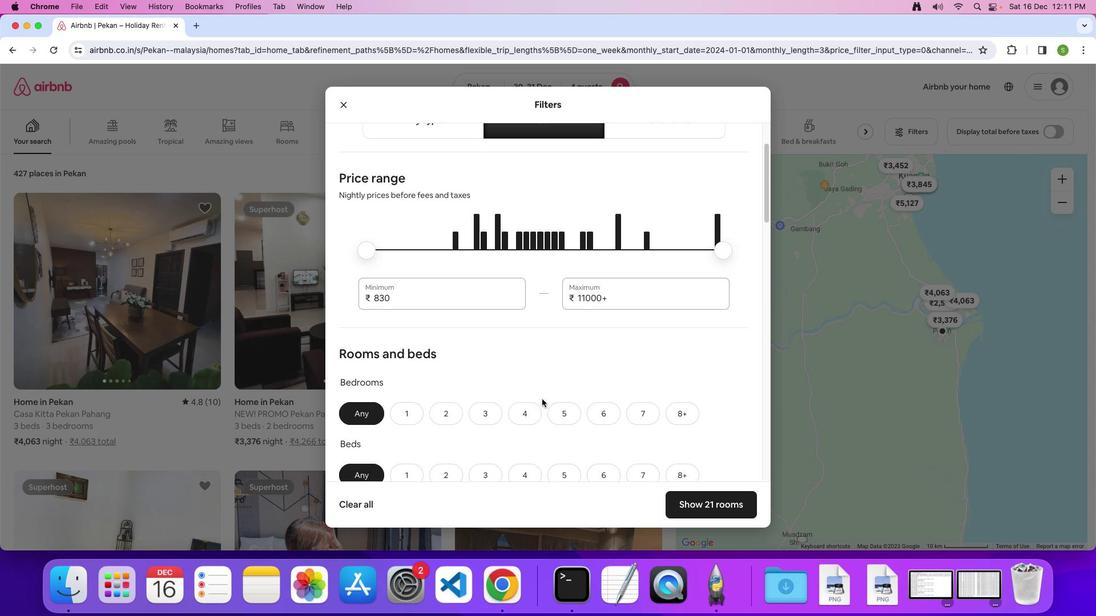 
Action: Mouse moved to (542, 399)
Screenshot: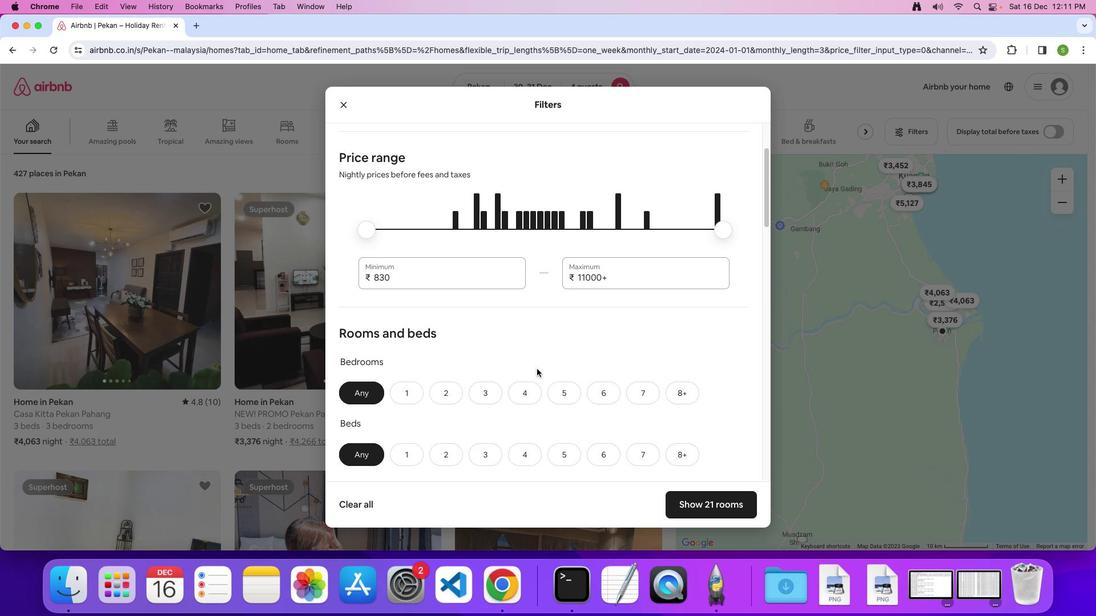 
Action: Mouse scrolled (542, 399) with delta (0, 0)
Screenshot: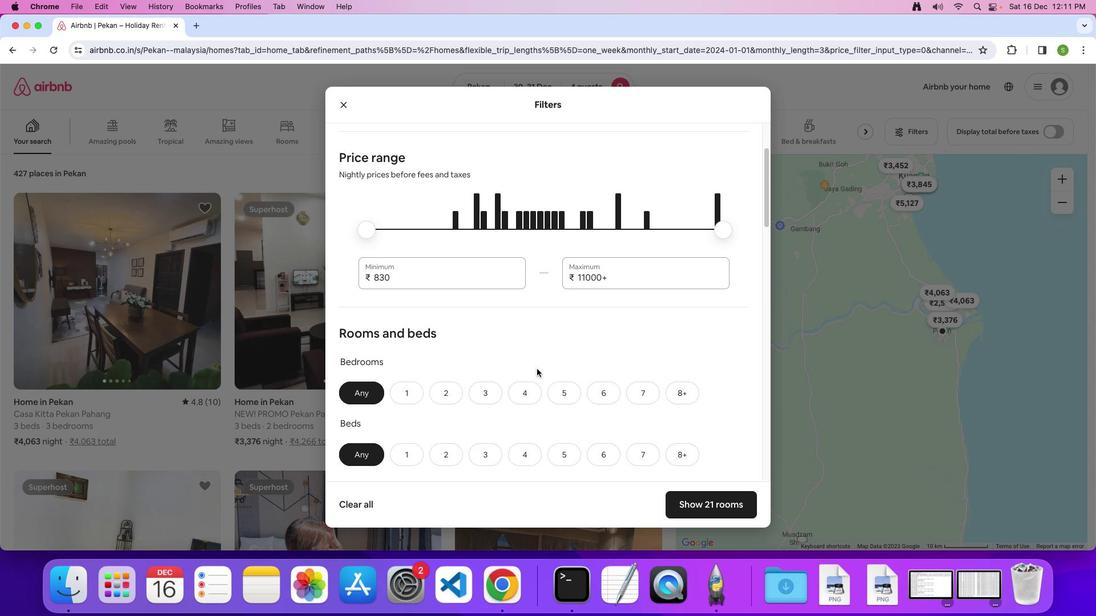 
Action: Mouse moved to (452, 392)
Screenshot: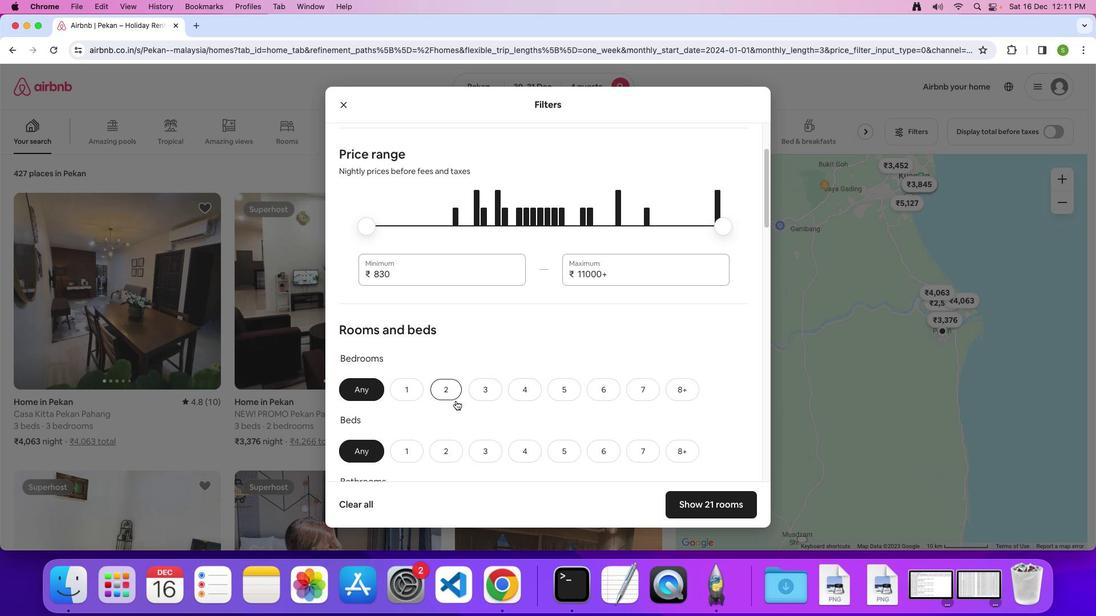 
Action: Mouse pressed left at (452, 392)
Screenshot: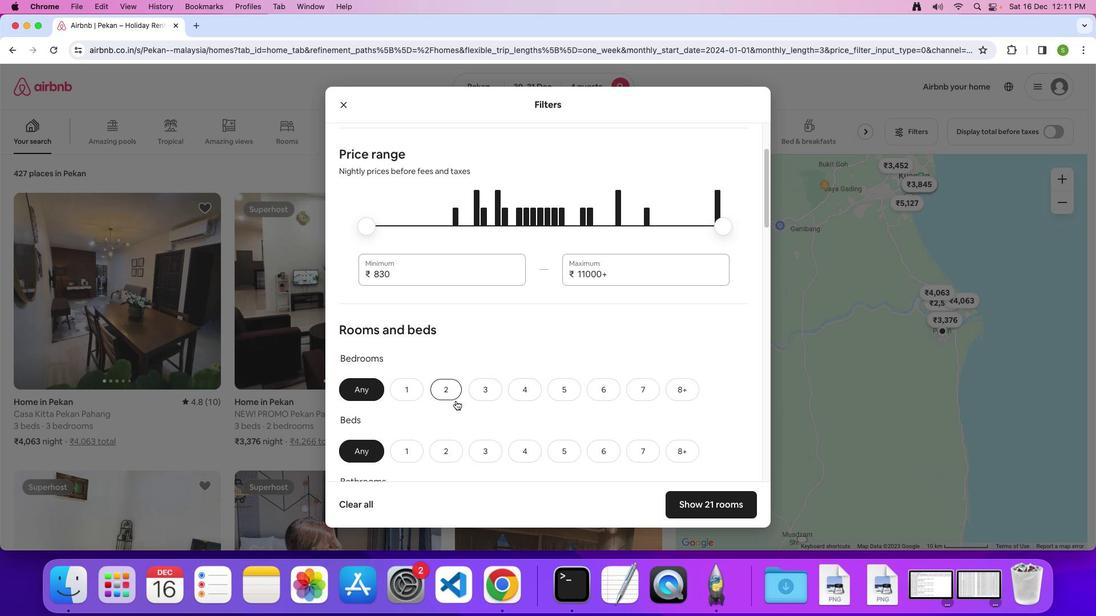 
Action: Mouse moved to (478, 450)
Screenshot: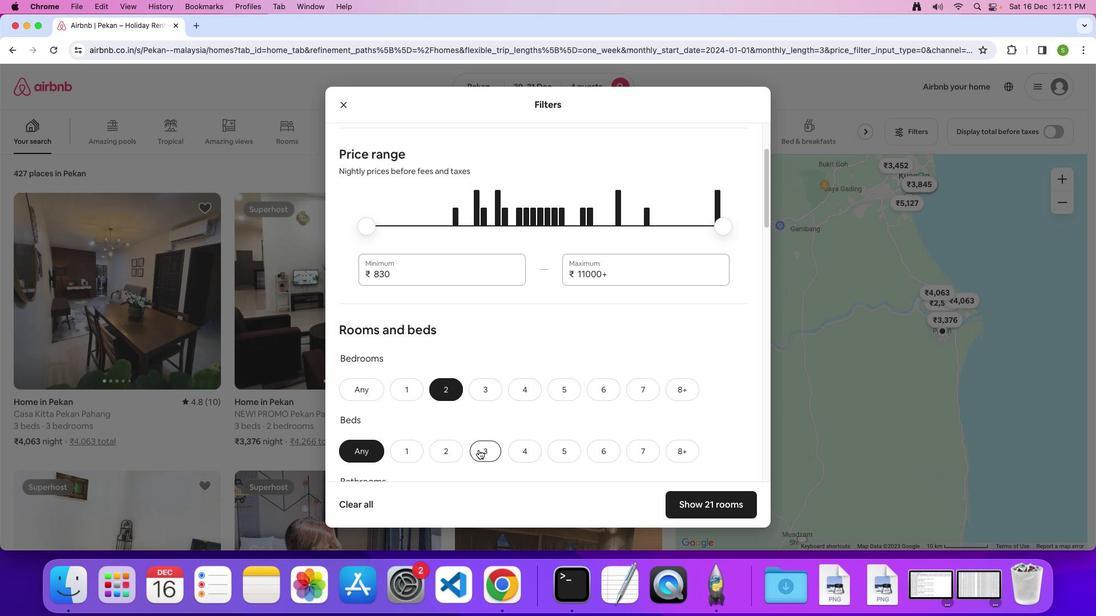 
Action: Mouse pressed left at (478, 450)
Screenshot: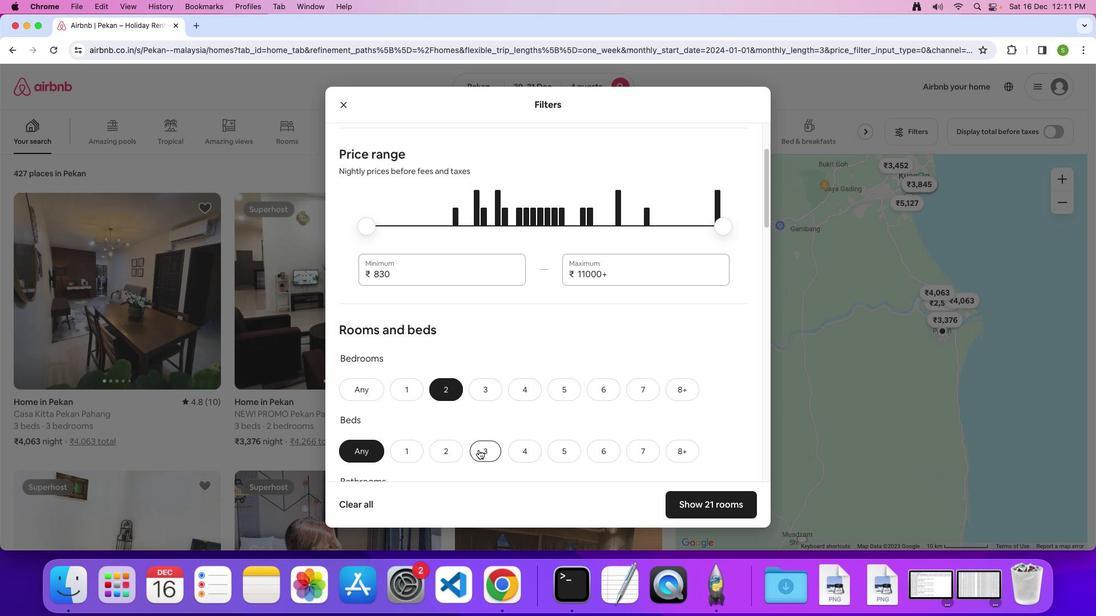 
Action: Mouse moved to (534, 418)
Screenshot: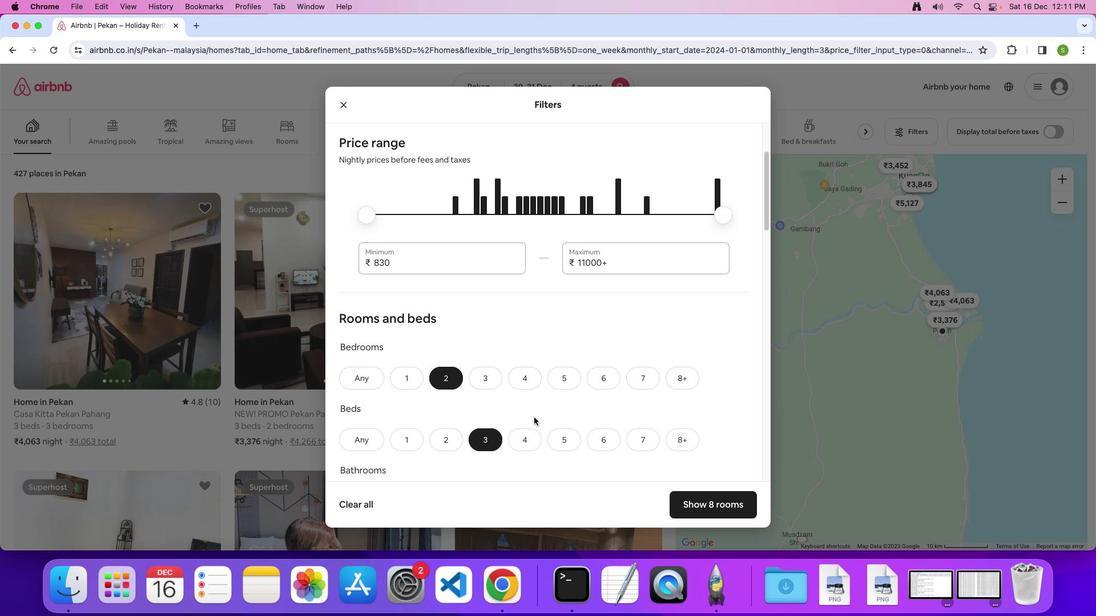 
Action: Mouse scrolled (534, 418) with delta (0, 0)
Screenshot: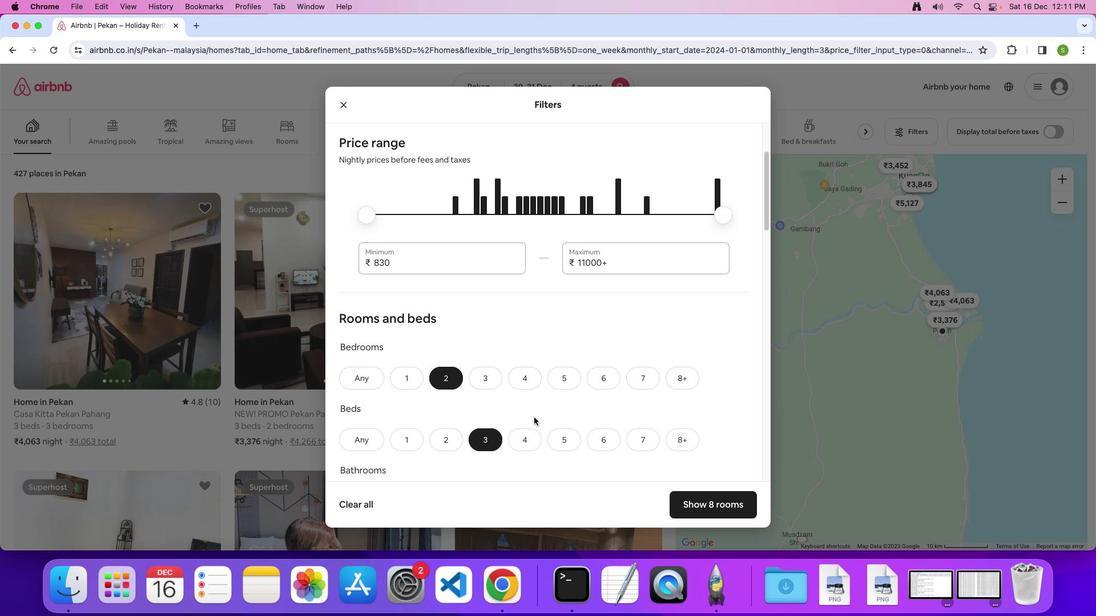
Action: Mouse moved to (534, 418)
Screenshot: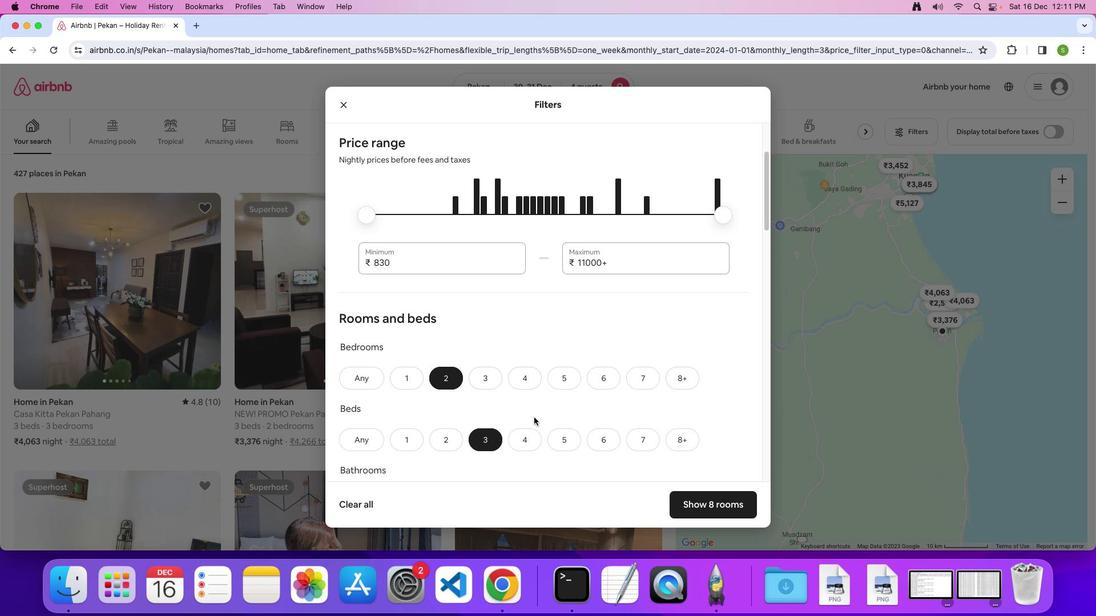 
Action: Mouse scrolled (534, 418) with delta (0, 0)
Screenshot: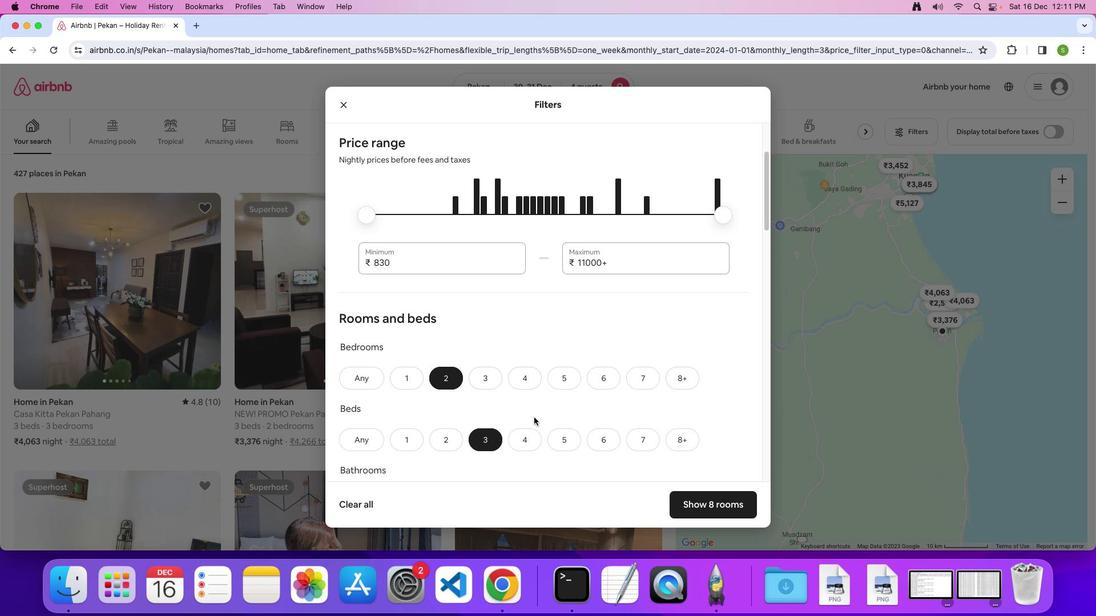
Action: Mouse moved to (534, 418)
Screenshot: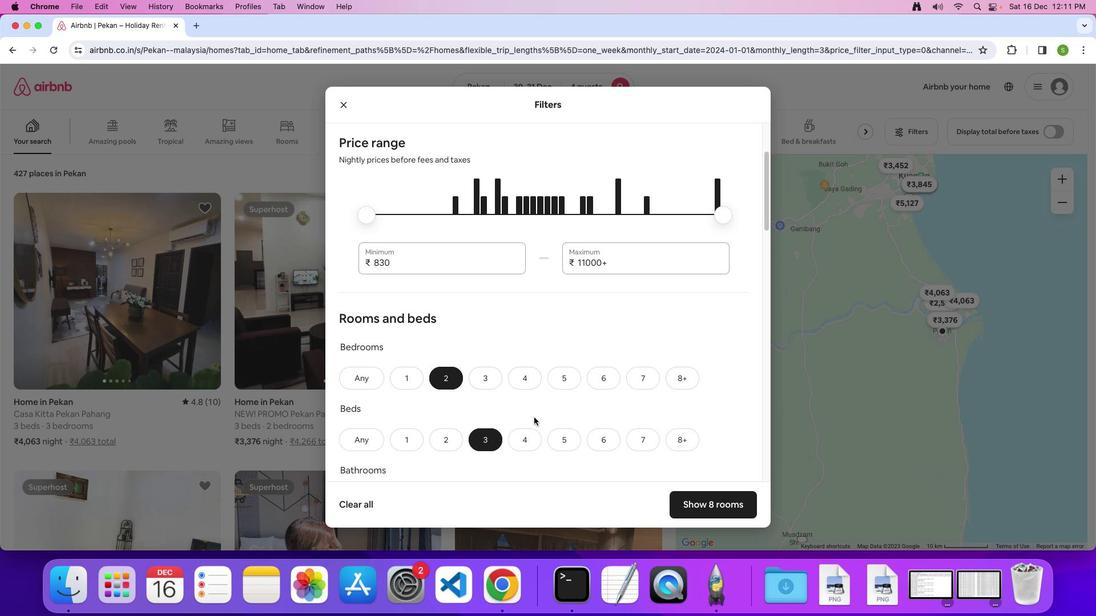 
Action: Mouse scrolled (534, 418) with delta (0, -1)
Screenshot: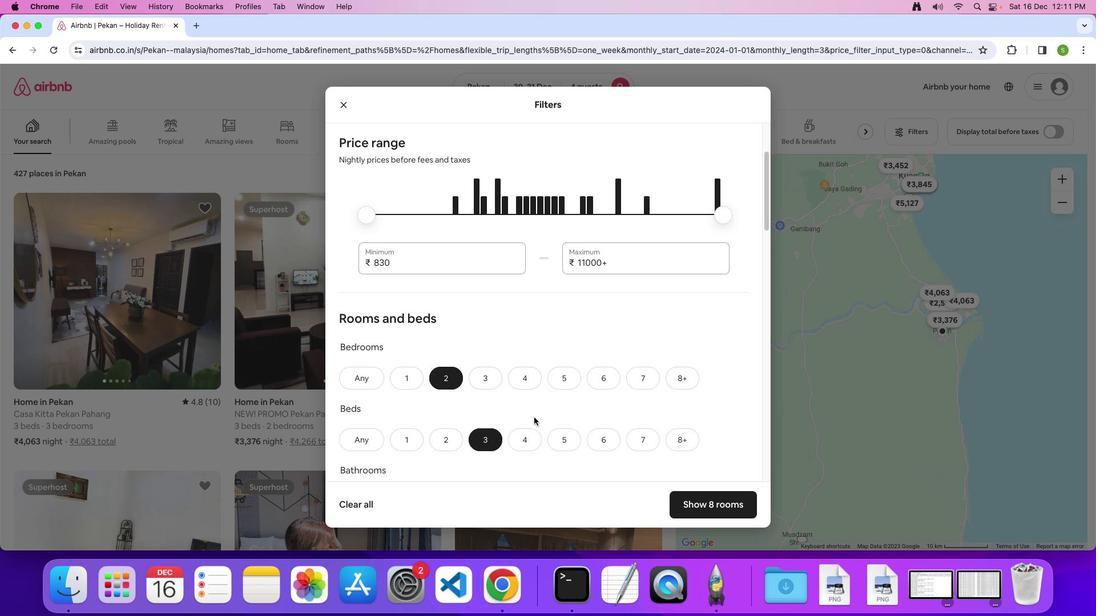 
Action: Mouse moved to (534, 417)
Screenshot: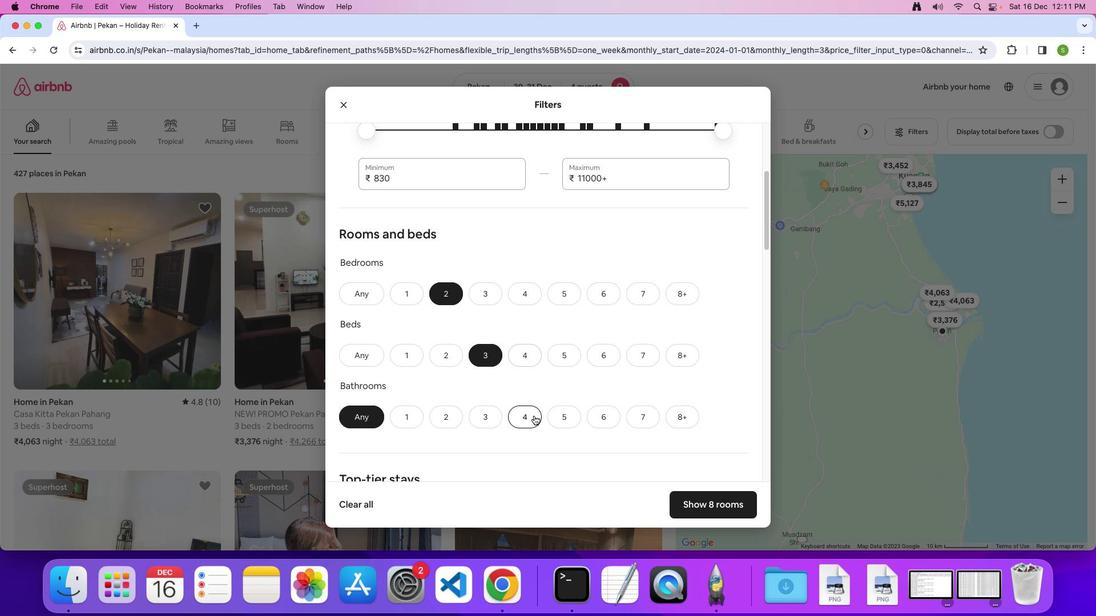 
Action: Mouse scrolled (534, 417) with delta (0, 0)
Screenshot: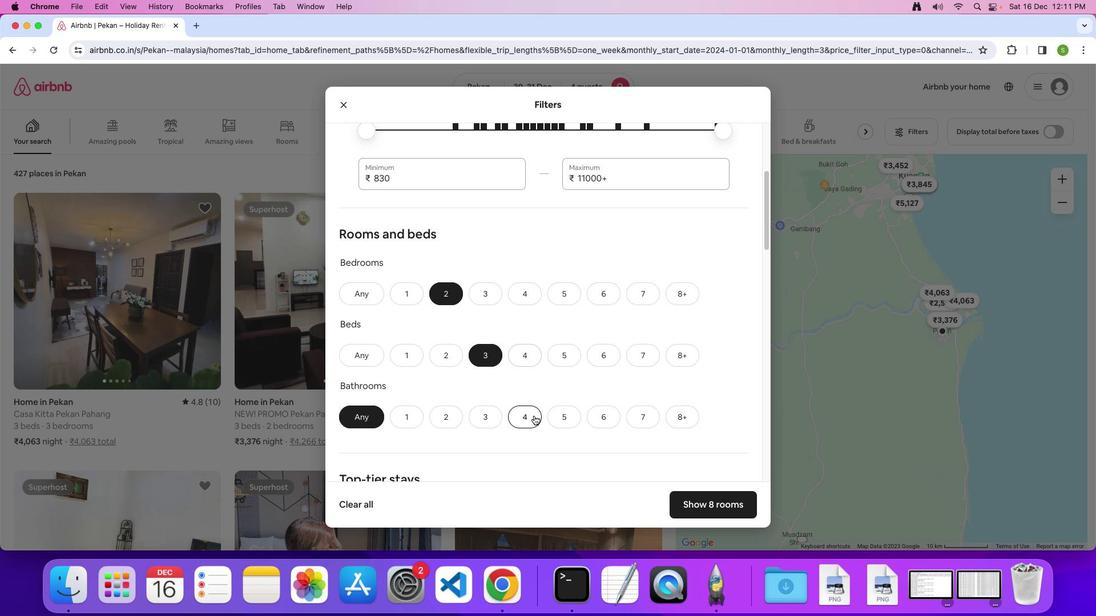 
Action: Mouse moved to (534, 417)
Screenshot: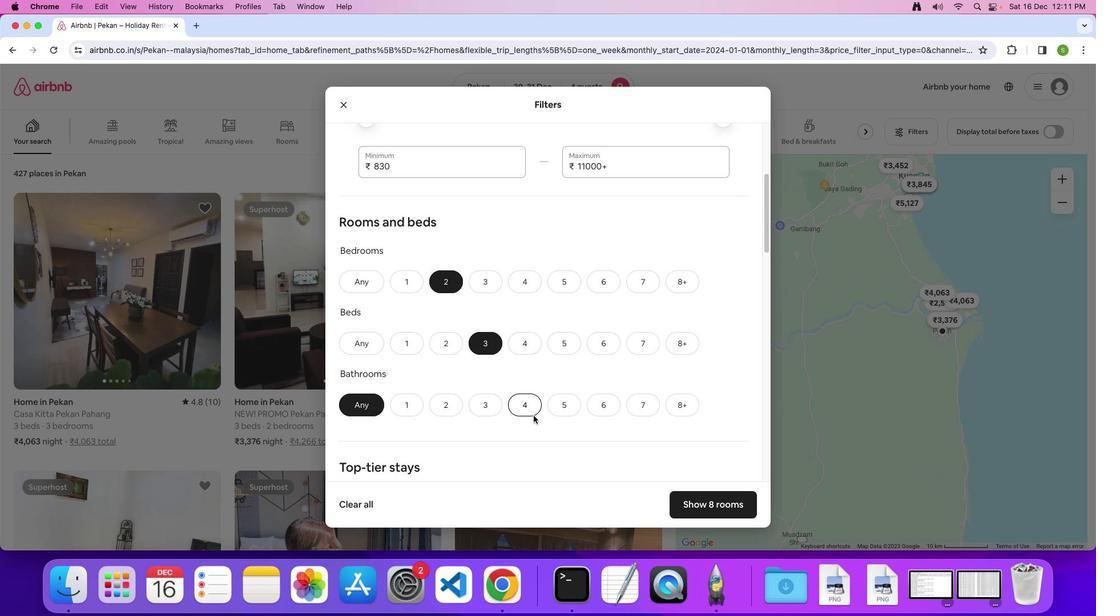 
Action: Mouse scrolled (534, 417) with delta (0, 0)
Screenshot: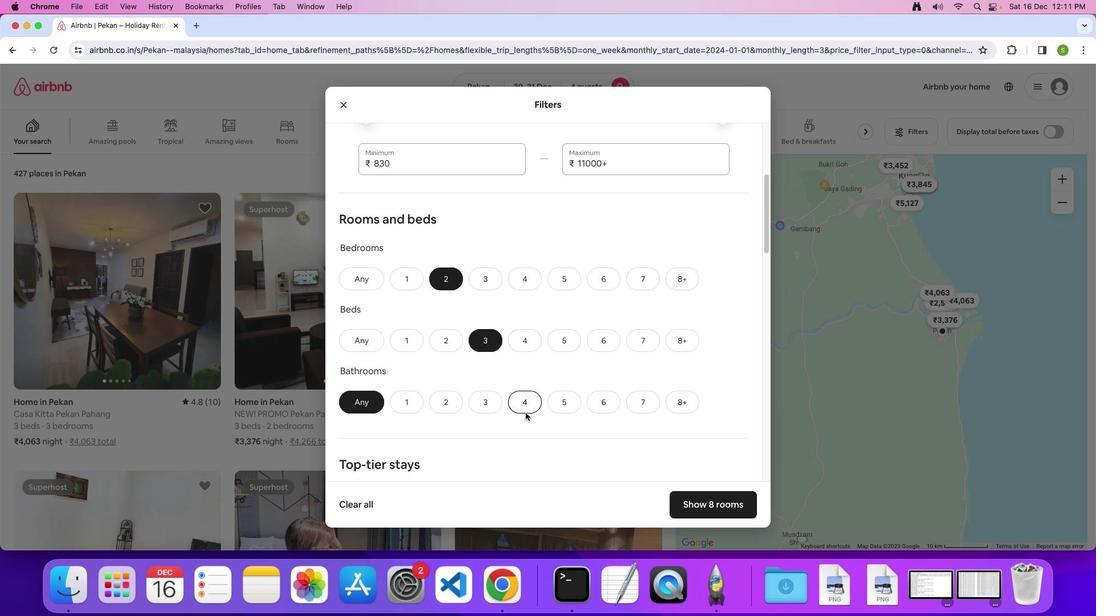 
Action: Mouse moved to (534, 415)
Screenshot: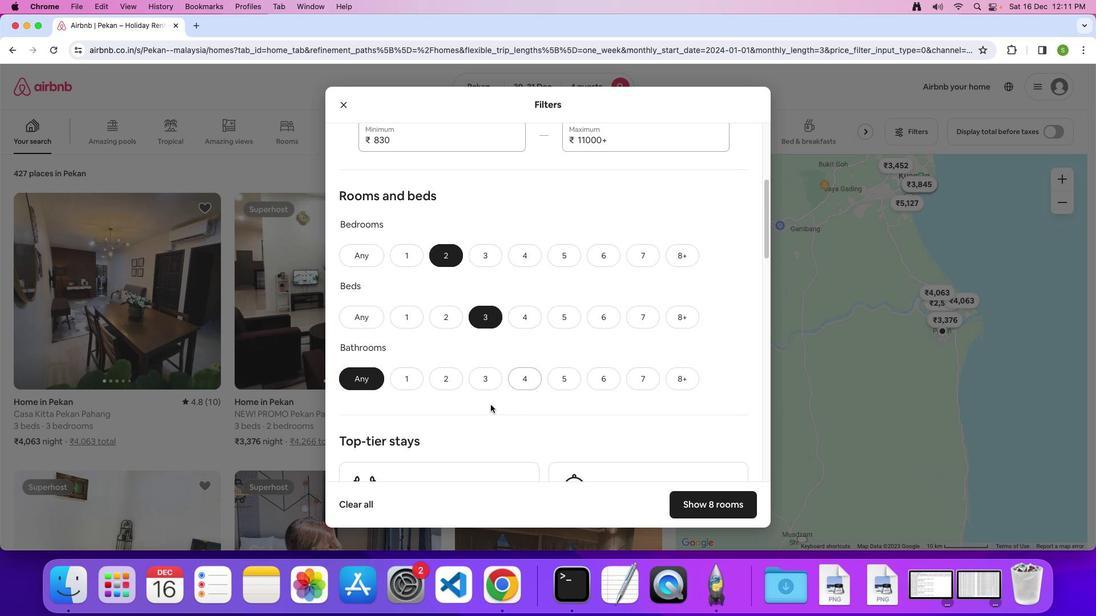 
Action: Mouse scrolled (534, 415) with delta (0, 0)
Screenshot: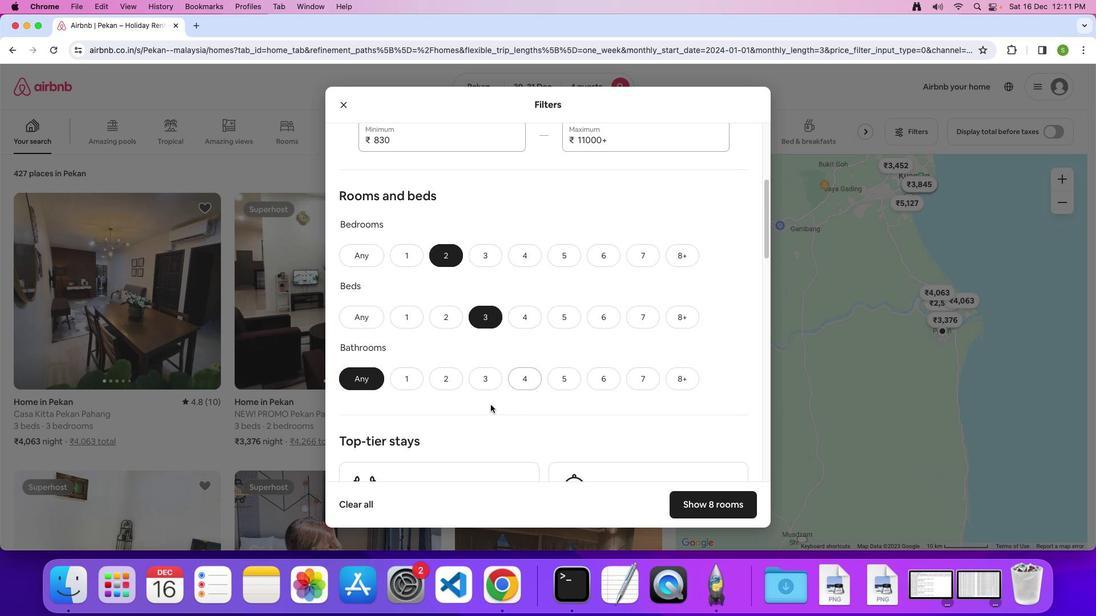 
Action: Mouse moved to (447, 368)
Screenshot: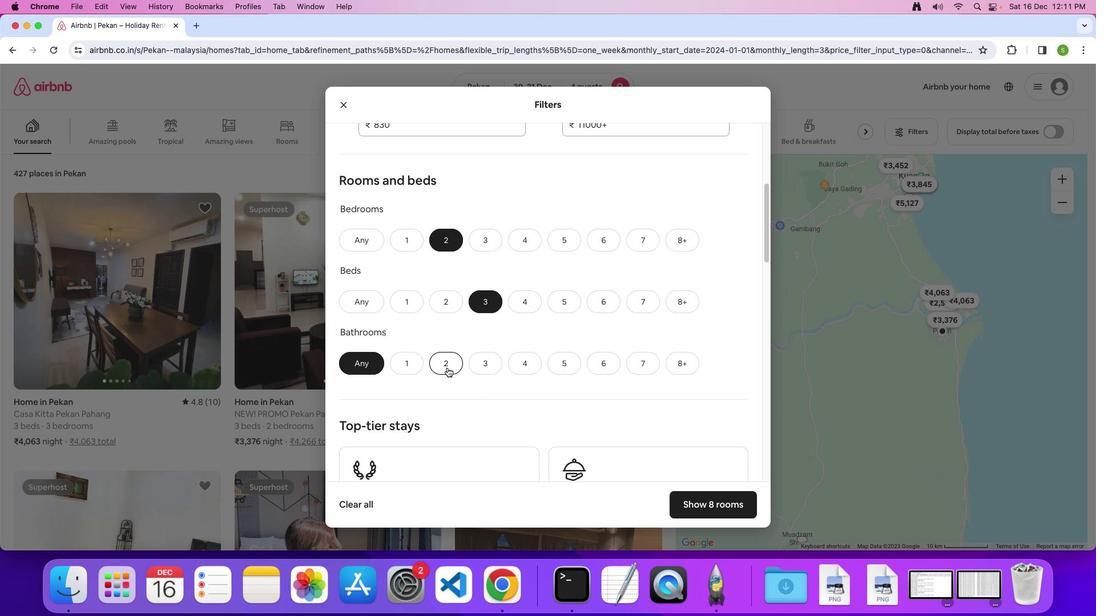 
Action: Mouse pressed left at (447, 368)
Screenshot: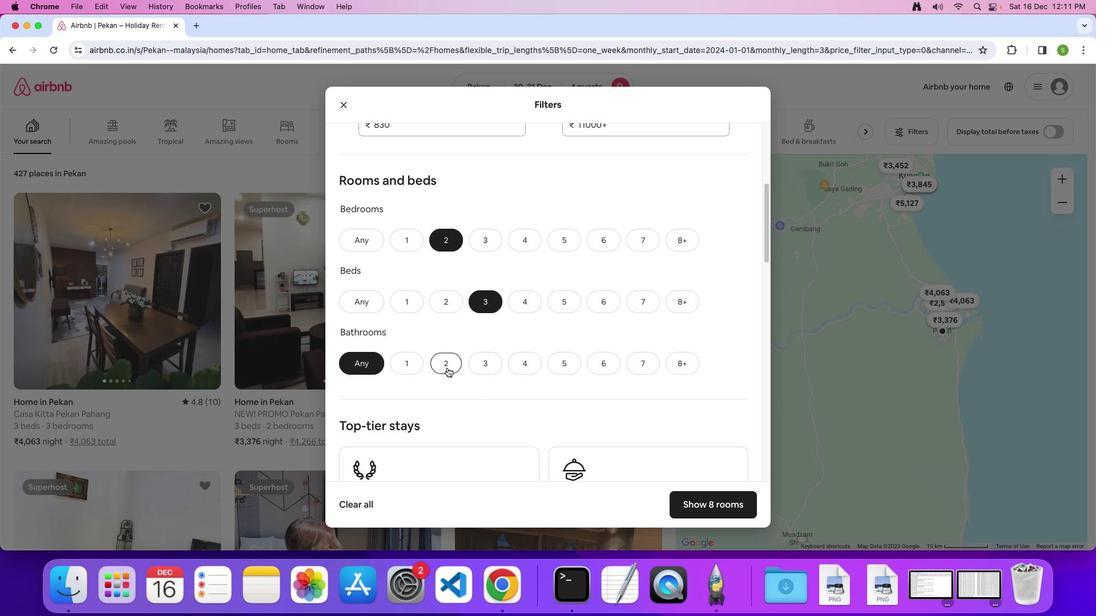 
Action: Mouse moved to (562, 368)
Screenshot: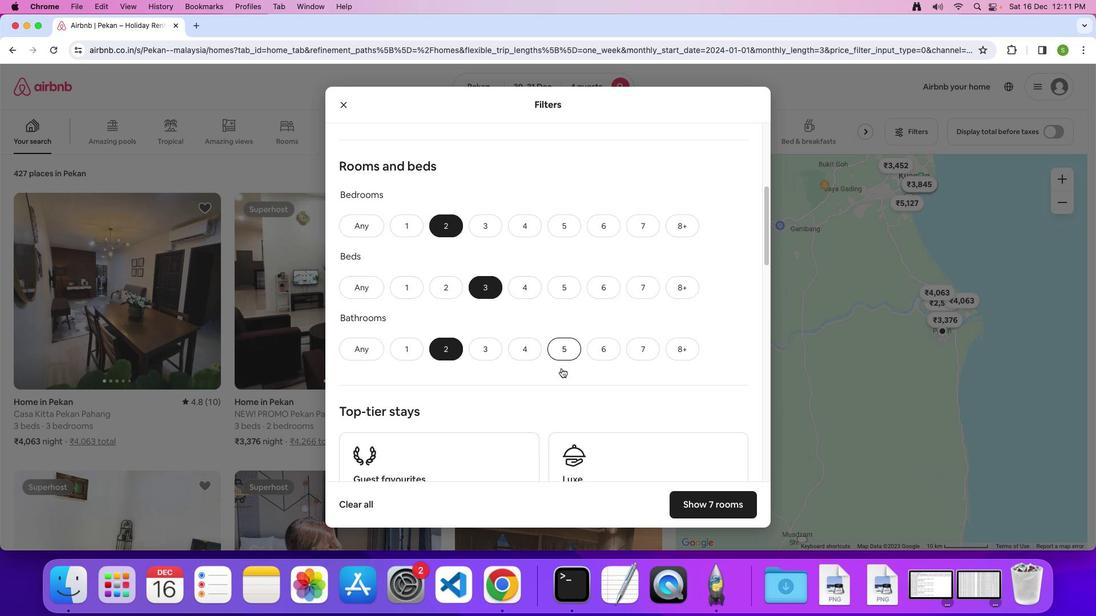 
Action: Mouse scrolled (562, 368) with delta (0, 0)
Screenshot: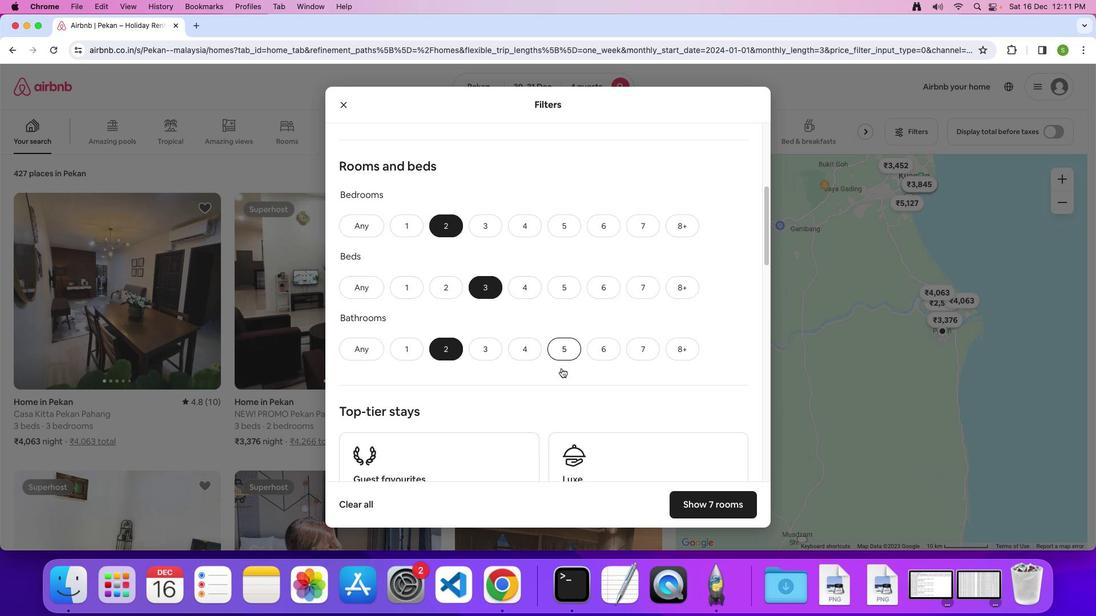 
Action: Mouse moved to (562, 368)
Screenshot: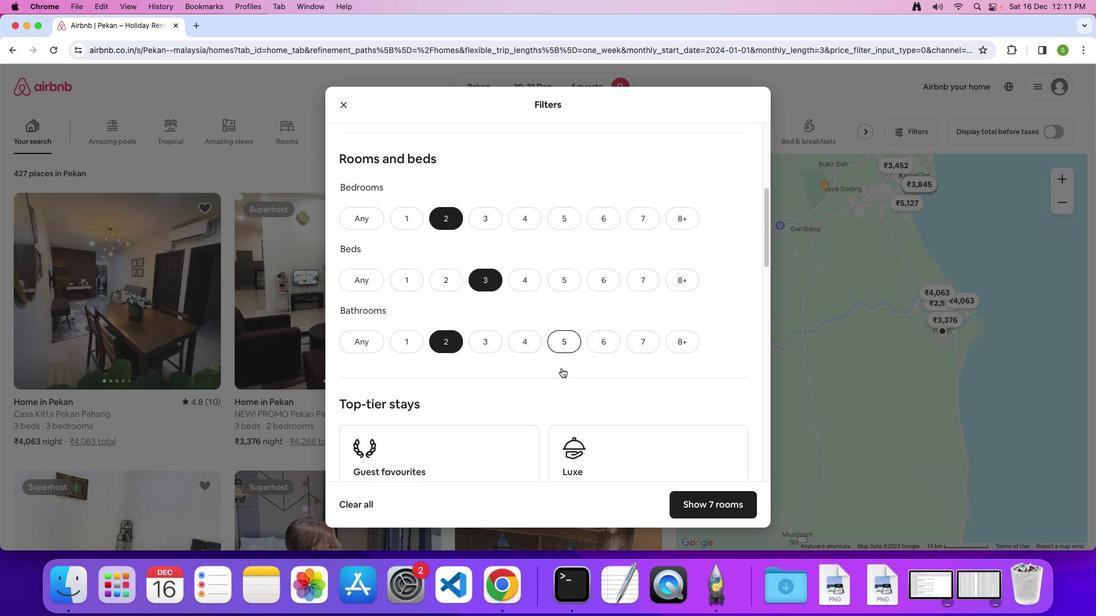 
Action: Mouse scrolled (562, 368) with delta (0, 0)
Screenshot: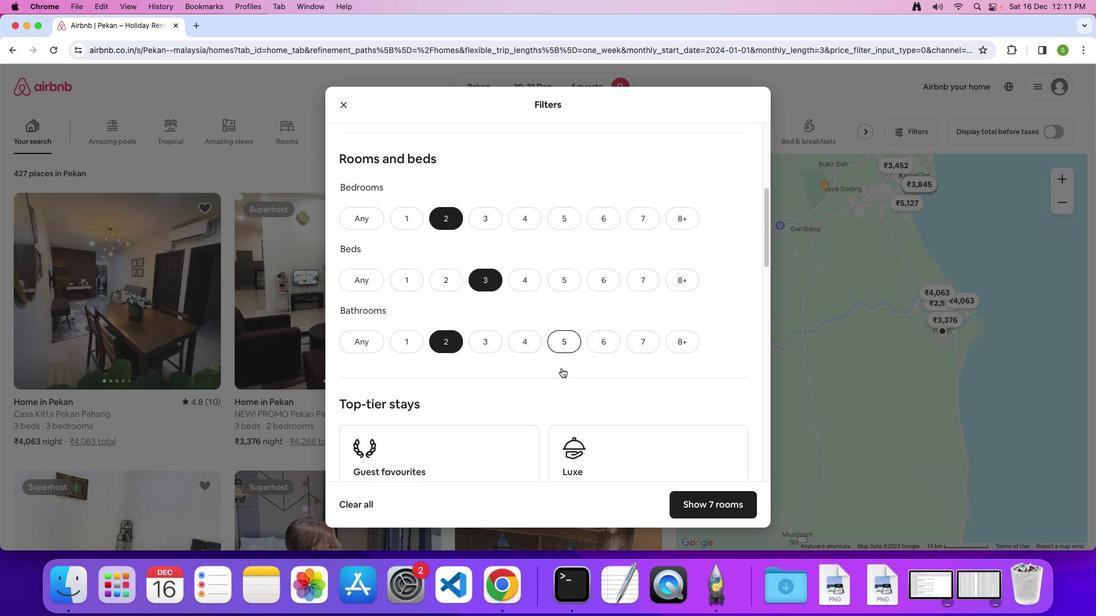 
Action: Mouse moved to (562, 368)
Screenshot: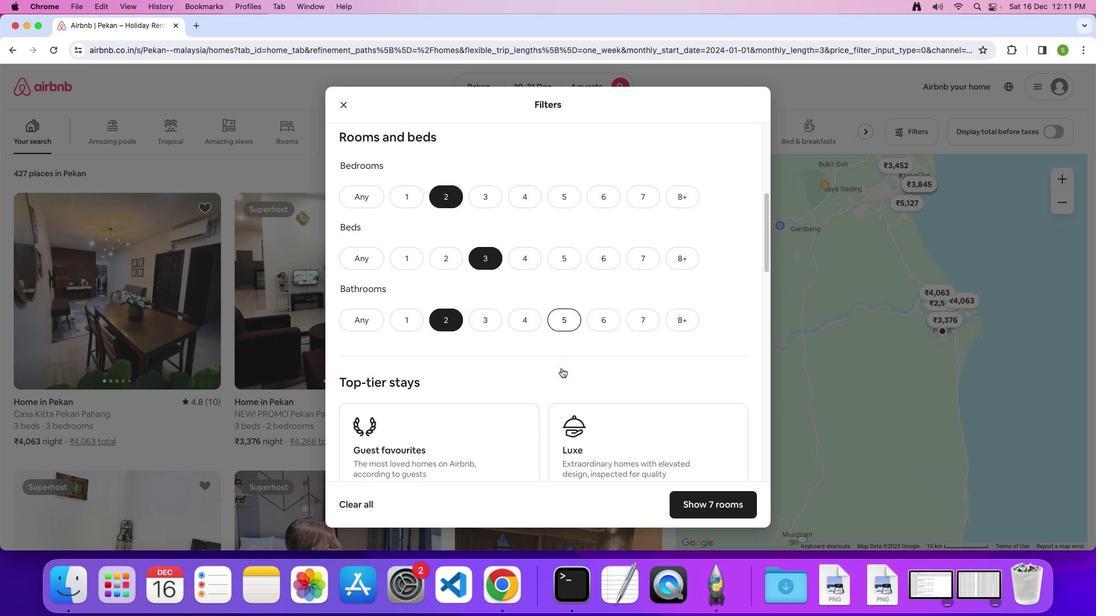 
Action: Mouse scrolled (562, 368) with delta (0, -1)
Screenshot: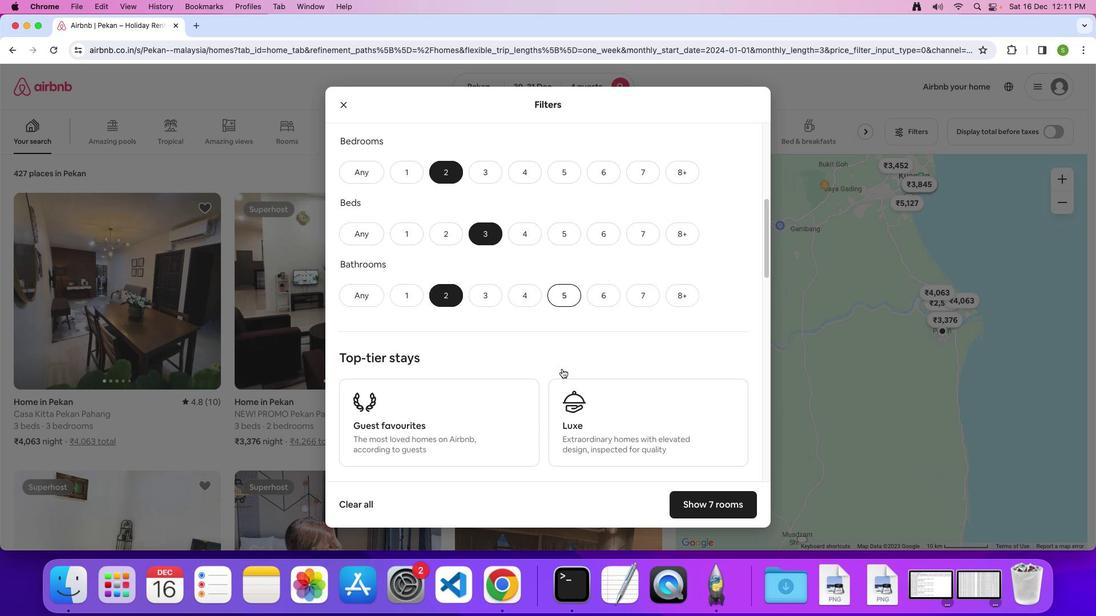 
Action: Mouse moved to (562, 368)
Screenshot: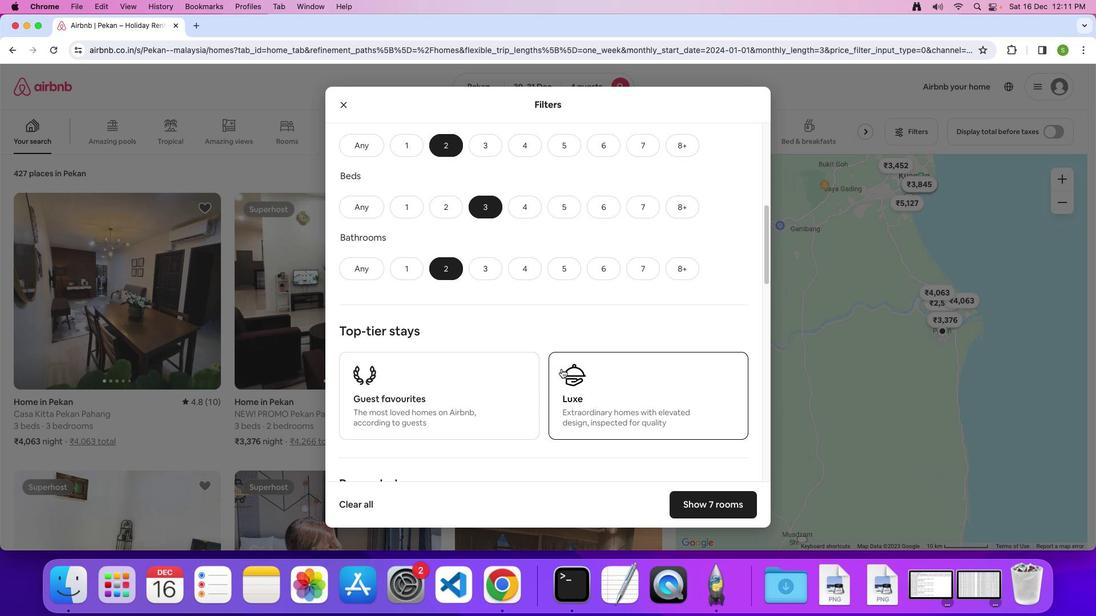 
Action: Mouse scrolled (562, 368) with delta (0, 0)
Screenshot: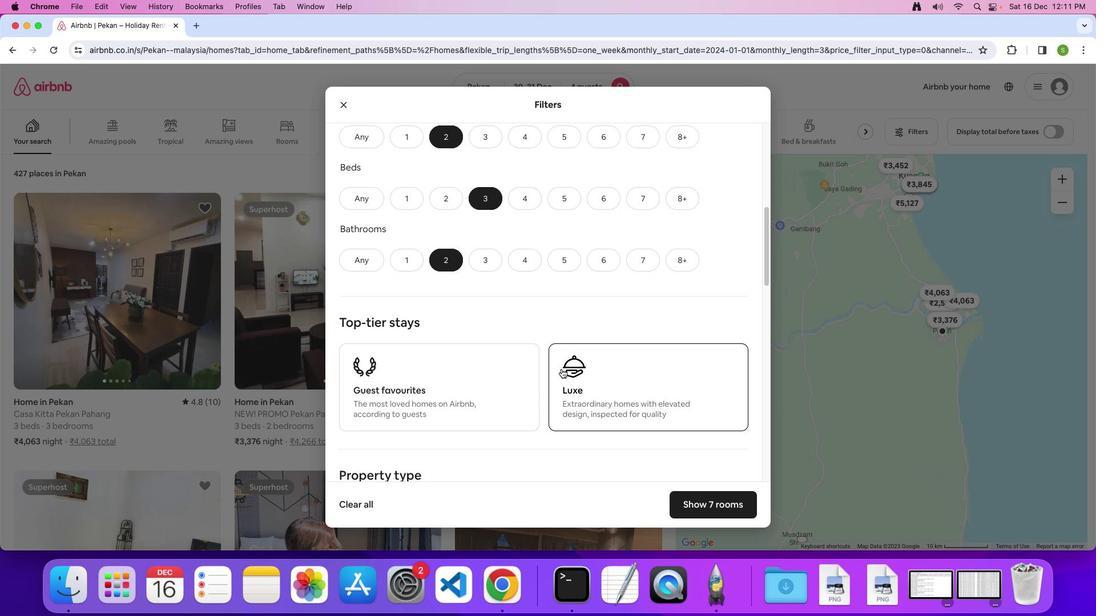 
Action: Mouse scrolled (562, 368) with delta (0, 0)
Screenshot: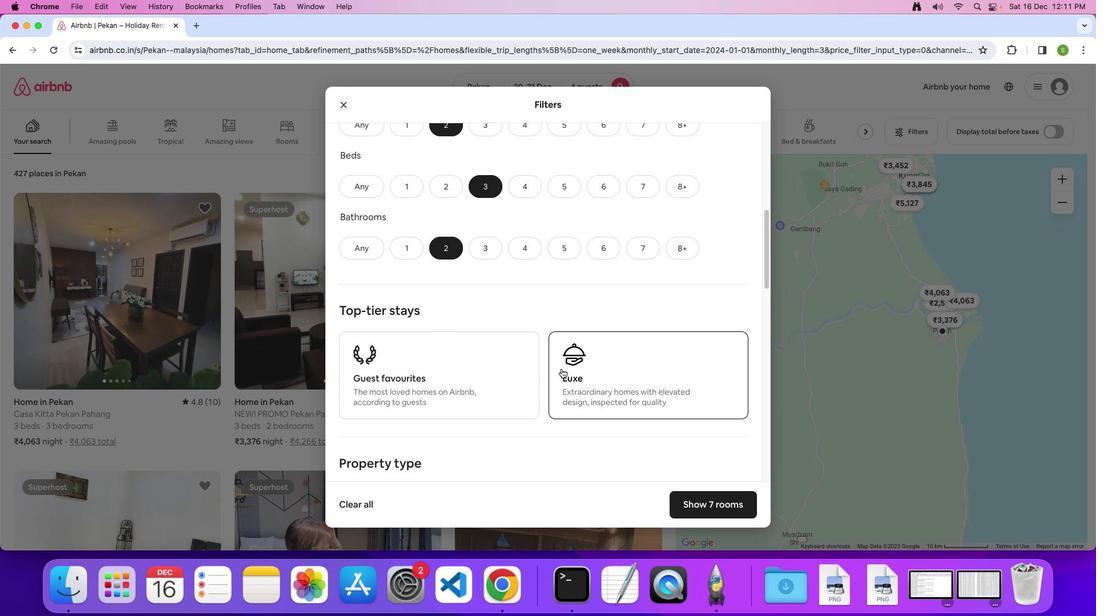 
Action: Mouse scrolled (562, 368) with delta (0, 0)
Screenshot: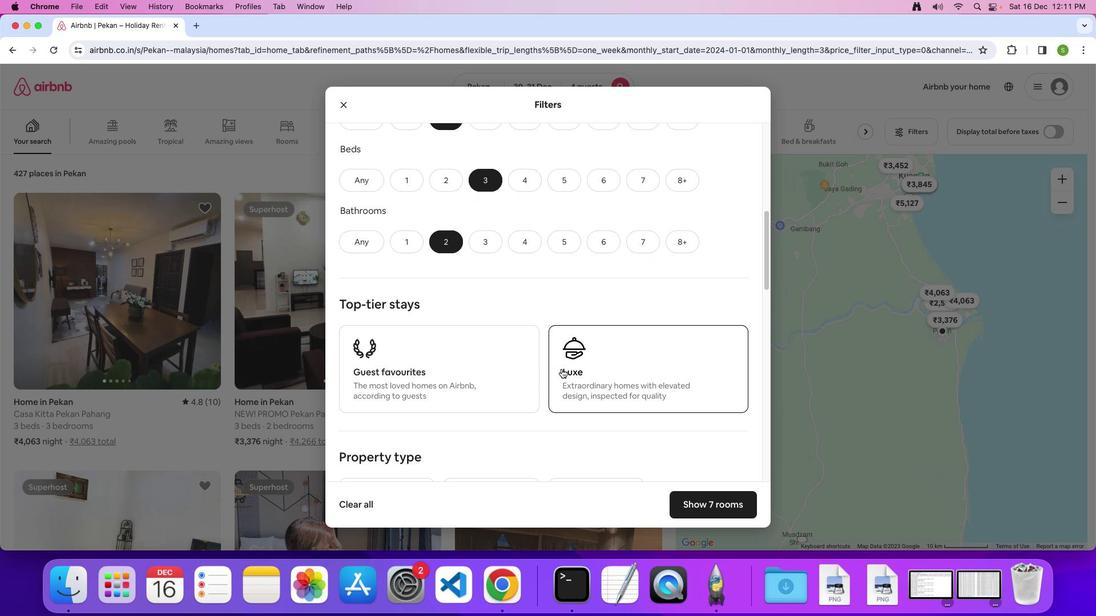 
Action: Mouse scrolled (562, 368) with delta (0, 0)
Screenshot: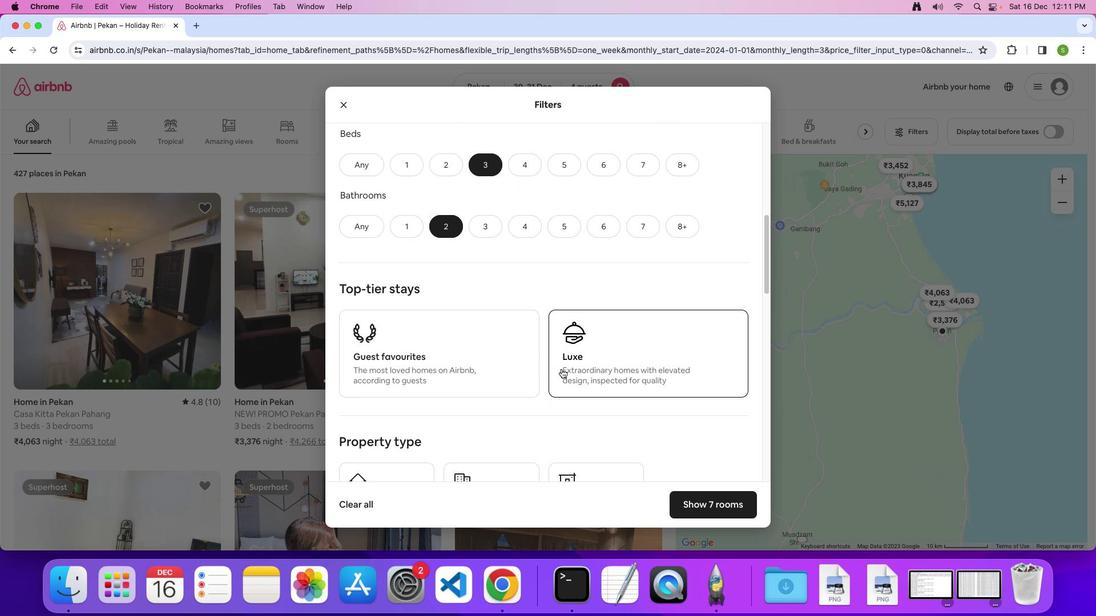 
Action: Mouse scrolled (562, 368) with delta (0, 0)
Screenshot: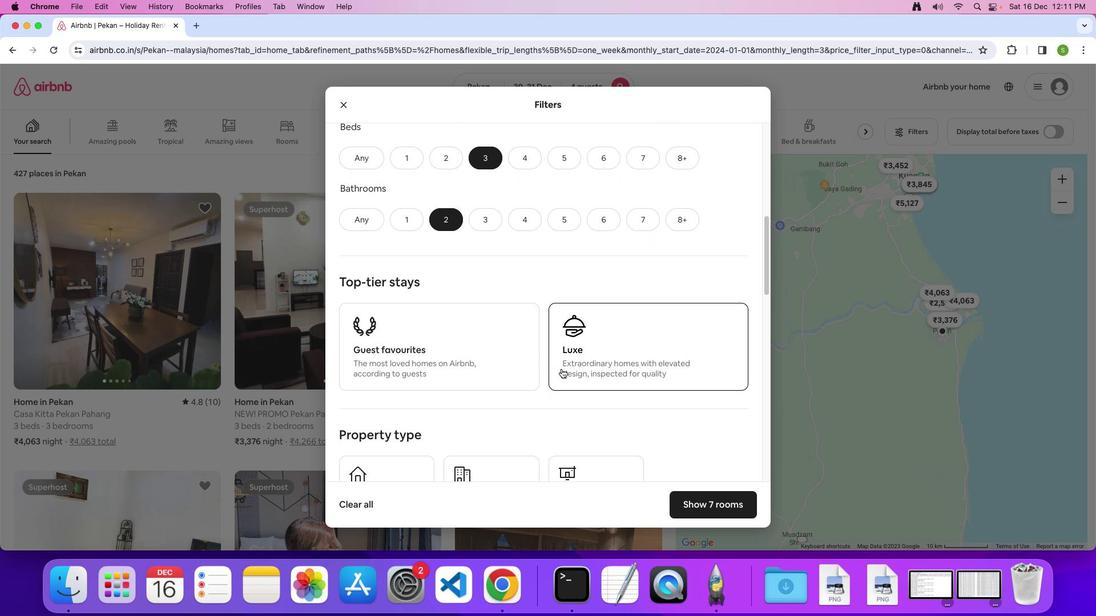 
Action: Mouse scrolled (562, 368) with delta (0, -1)
Screenshot: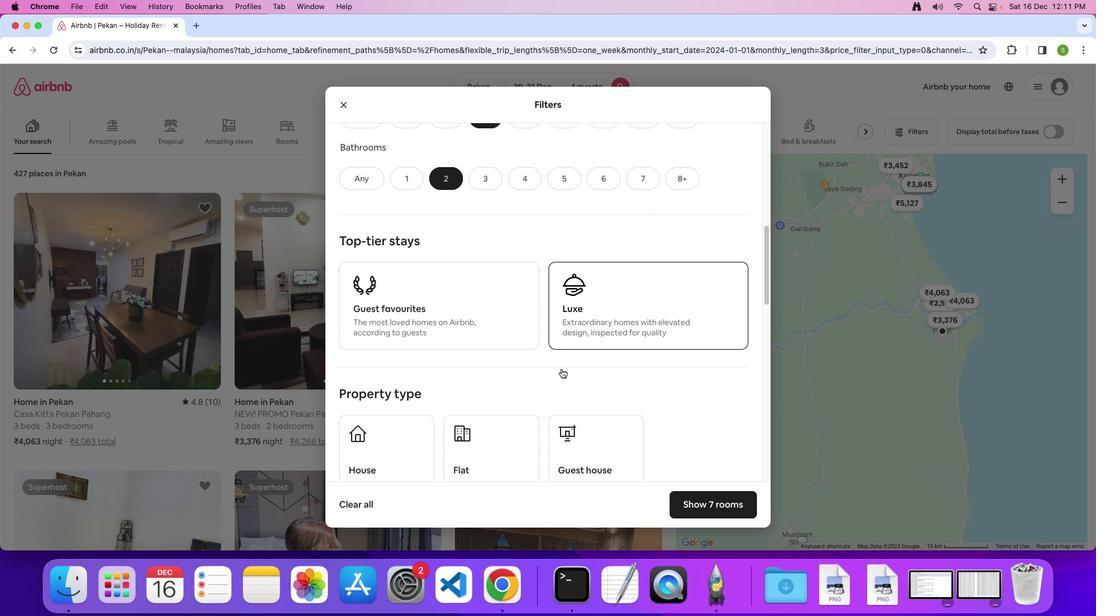 
Action: Mouse moved to (560, 368)
Screenshot: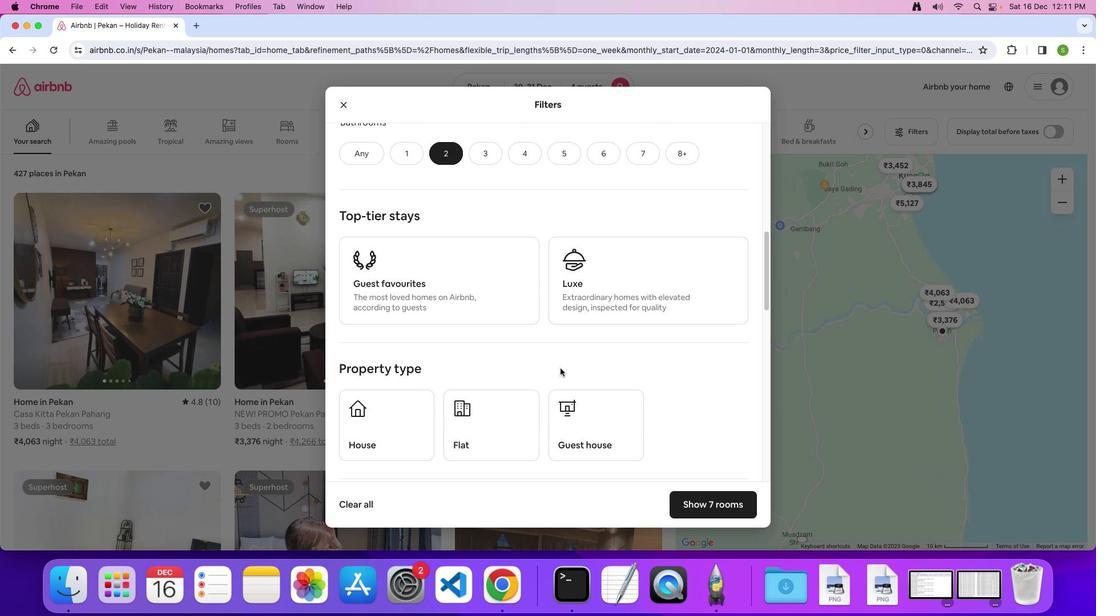 
Action: Mouse scrolled (560, 368) with delta (0, 0)
Screenshot: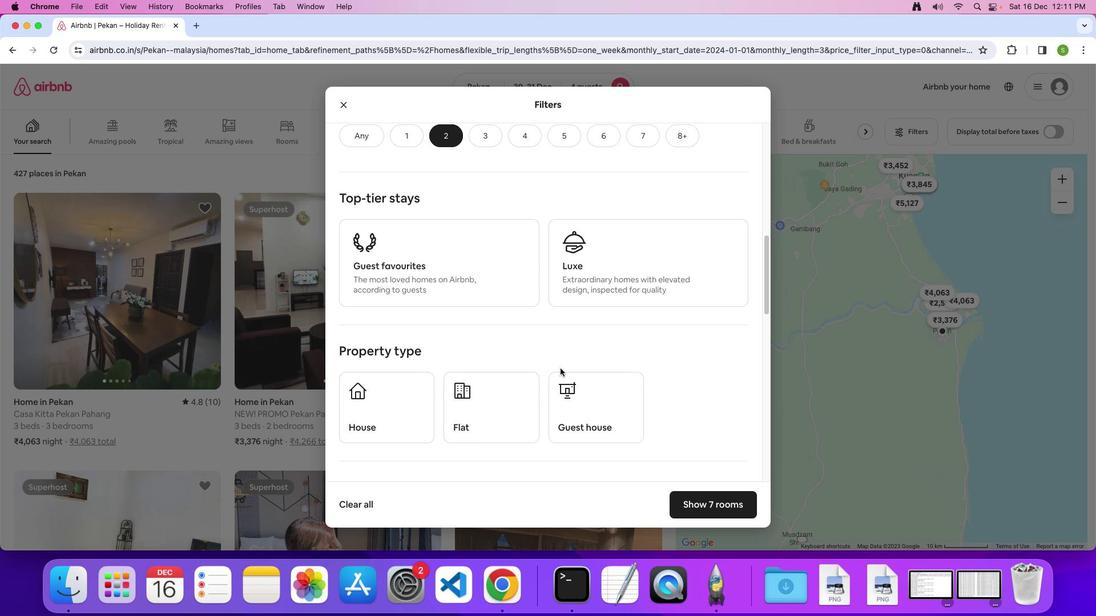 
Action: Mouse scrolled (560, 368) with delta (0, 0)
Screenshot: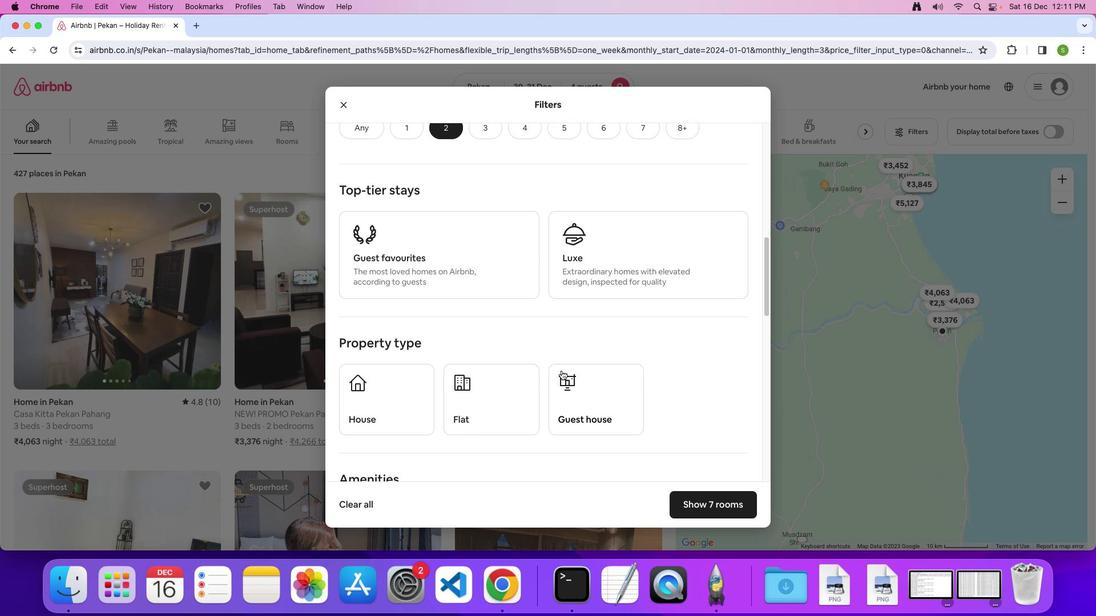 
Action: Mouse scrolled (560, 368) with delta (0, 0)
Screenshot: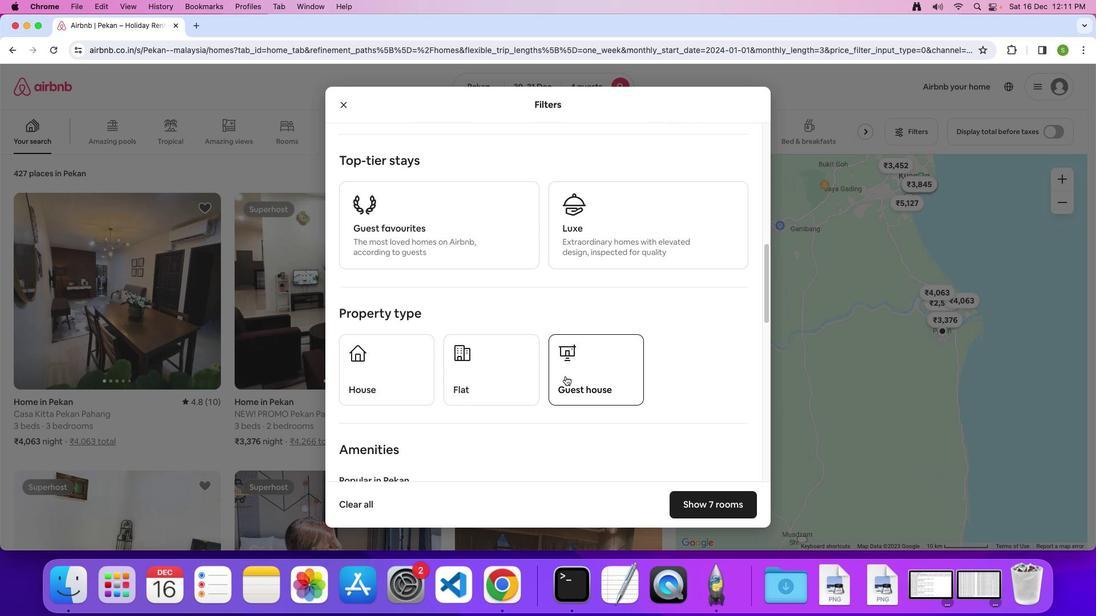 
Action: Mouse moved to (572, 378)
Screenshot: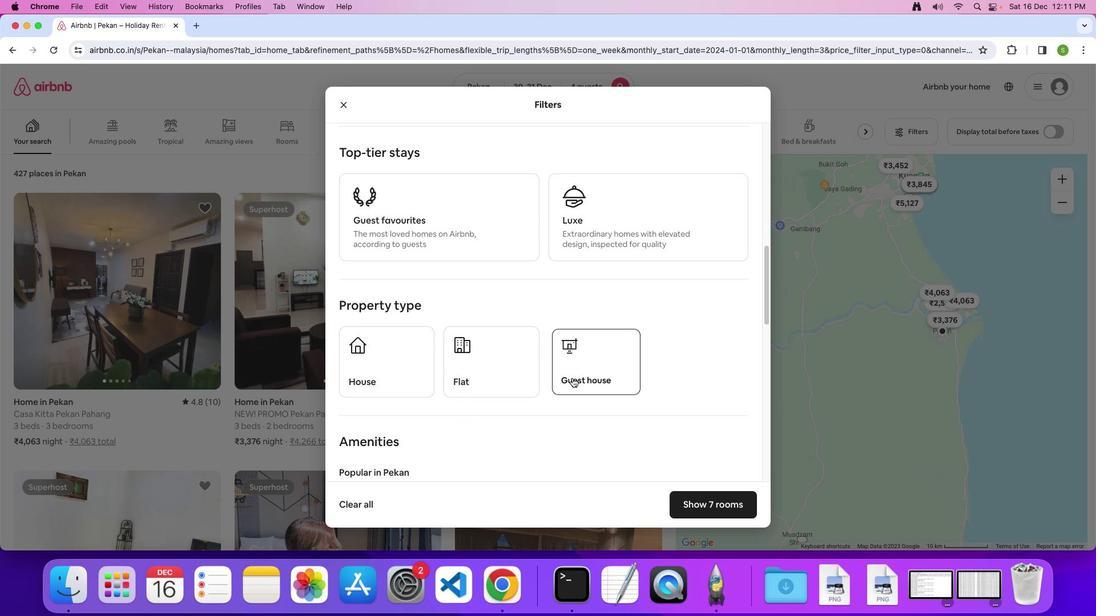 
Action: Mouse pressed left at (572, 378)
Screenshot: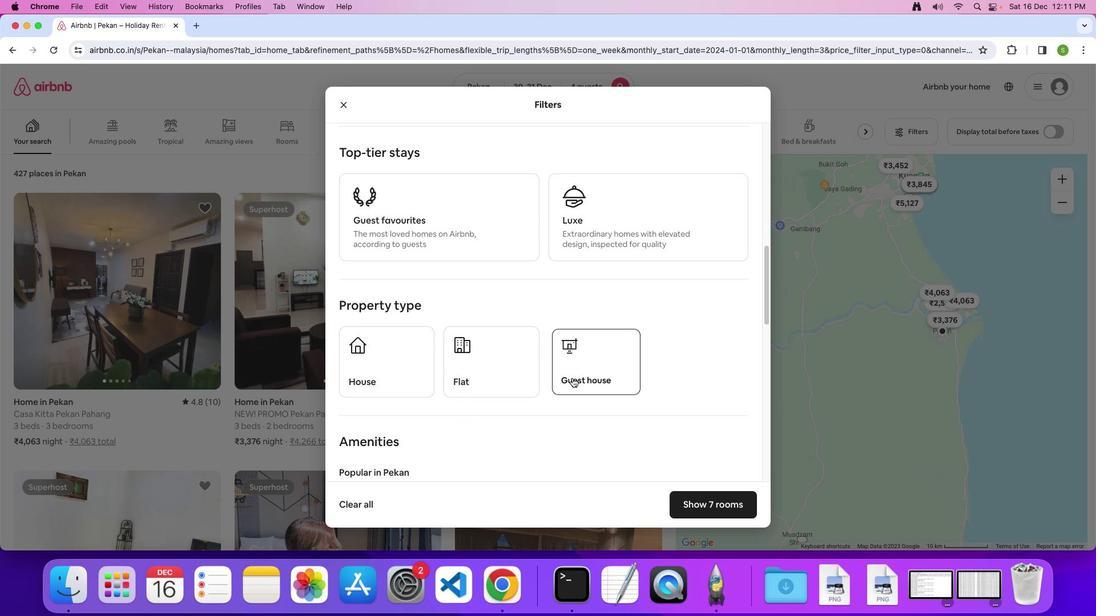 
Action: Mouse moved to (600, 376)
Screenshot: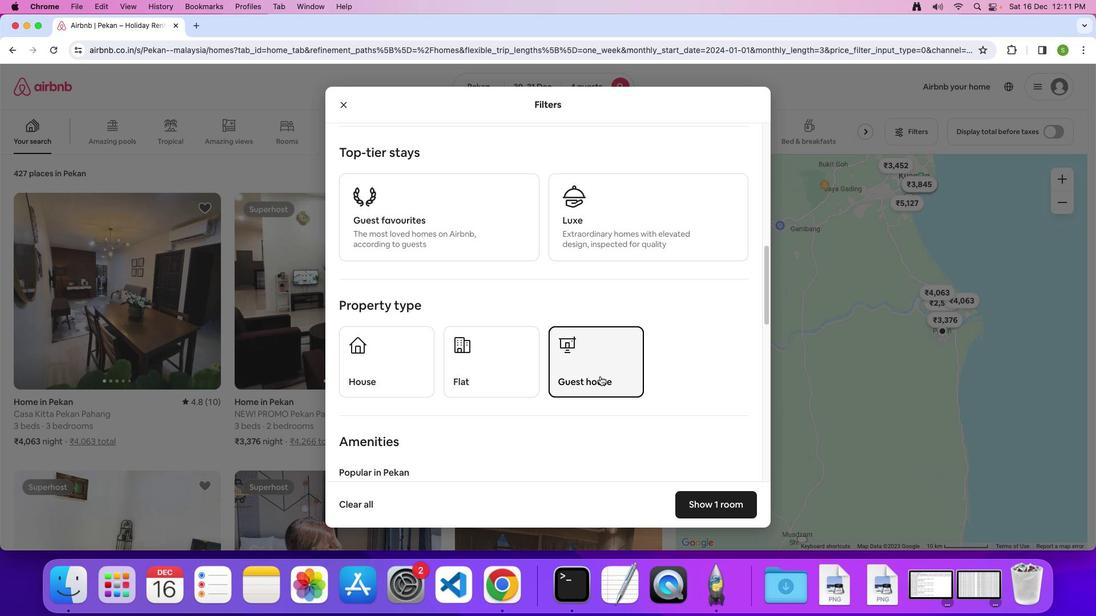 
Action: Mouse scrolled (600, 376) with delta (0, 0)
Screenshot: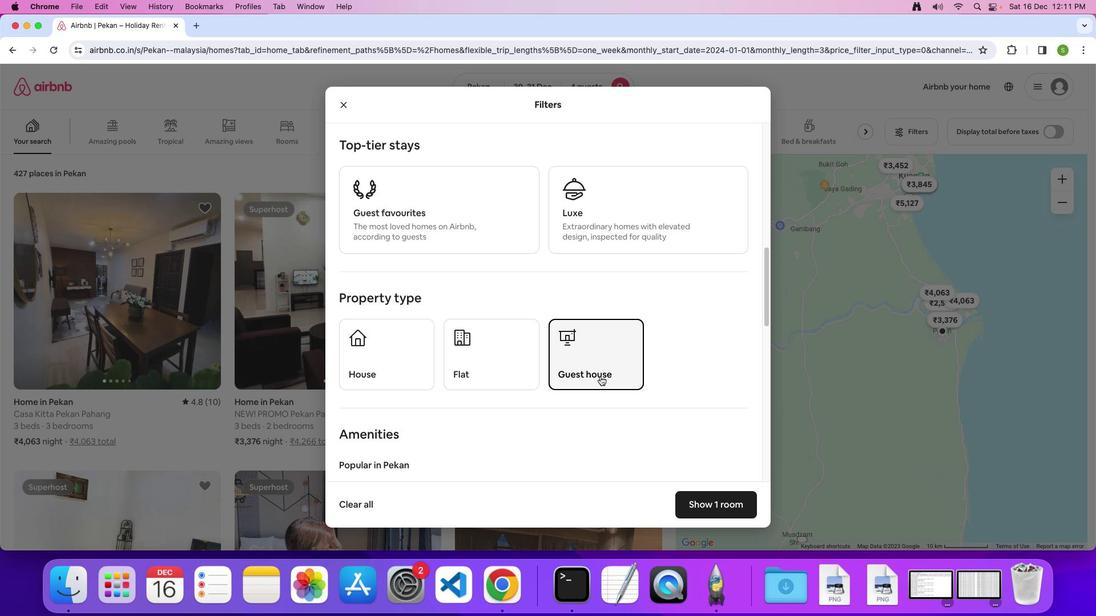 
Action: Mouse scrolled (600, 376) with delta (0, 0)
Screenshot: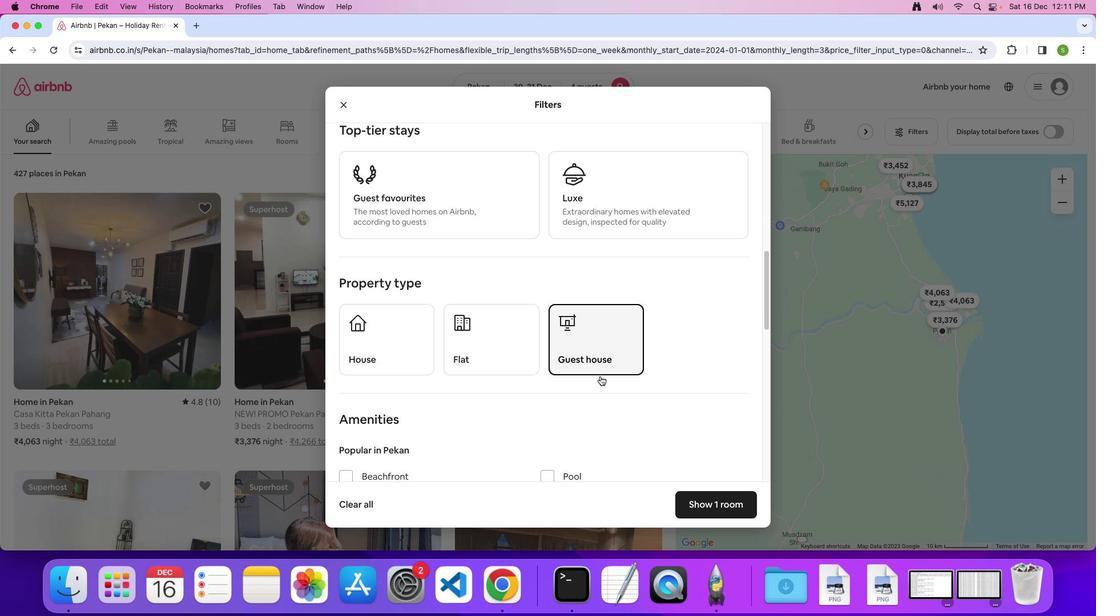 
Action: Mouse scrolled (600, 376) with delta (0, 0)
Screenshot: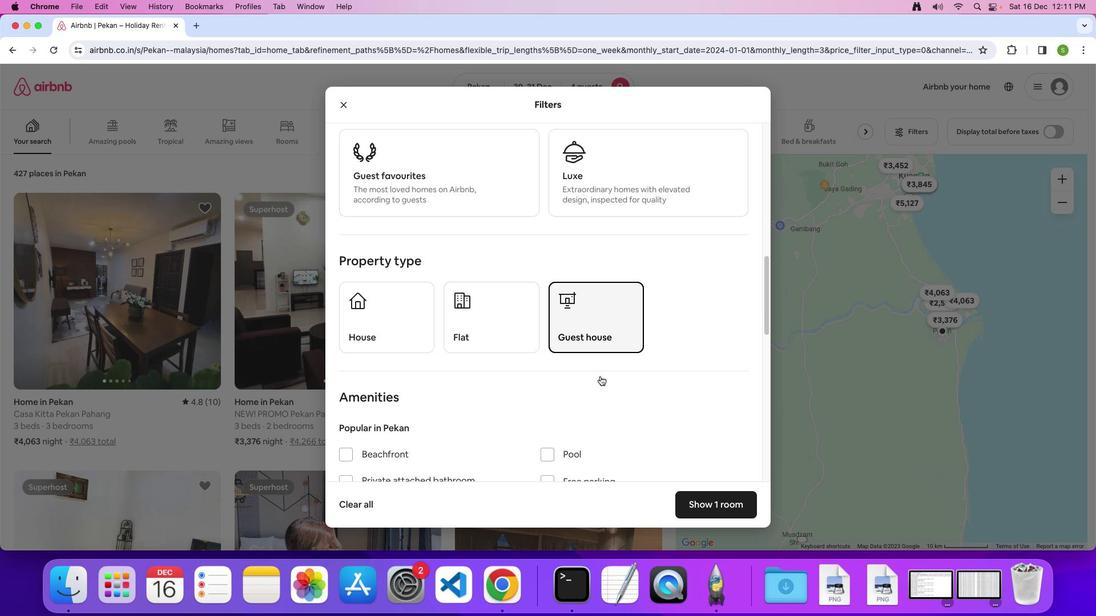 
Action: Mouse scrolled (600, 376) with delta (0, 0)
Screenshot: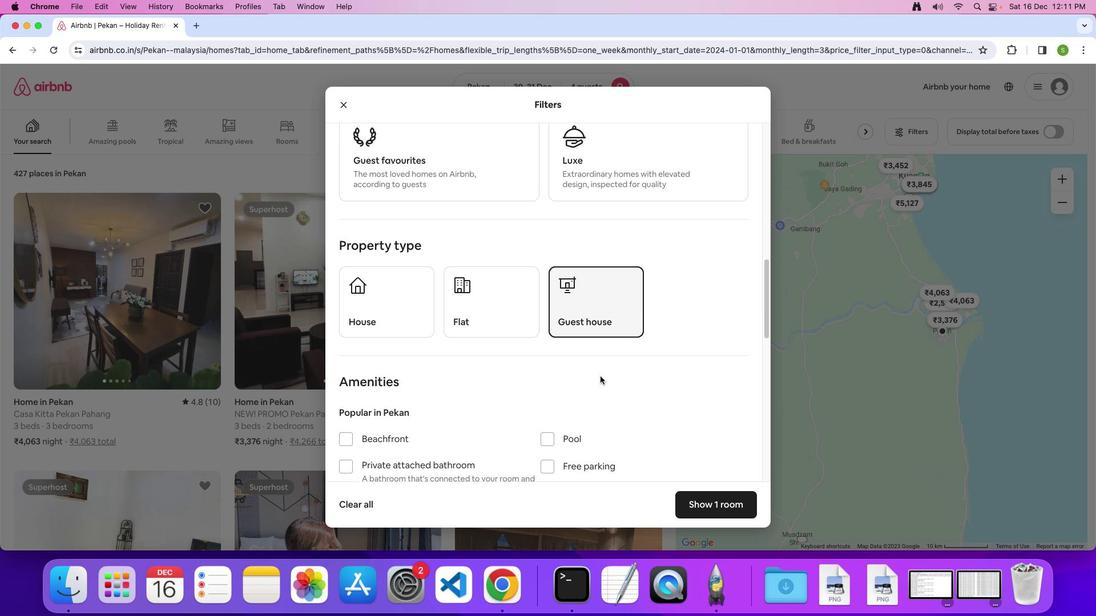 
Action: Mouse scrolled (600, 376) with delta (0, 0)
Screenshot: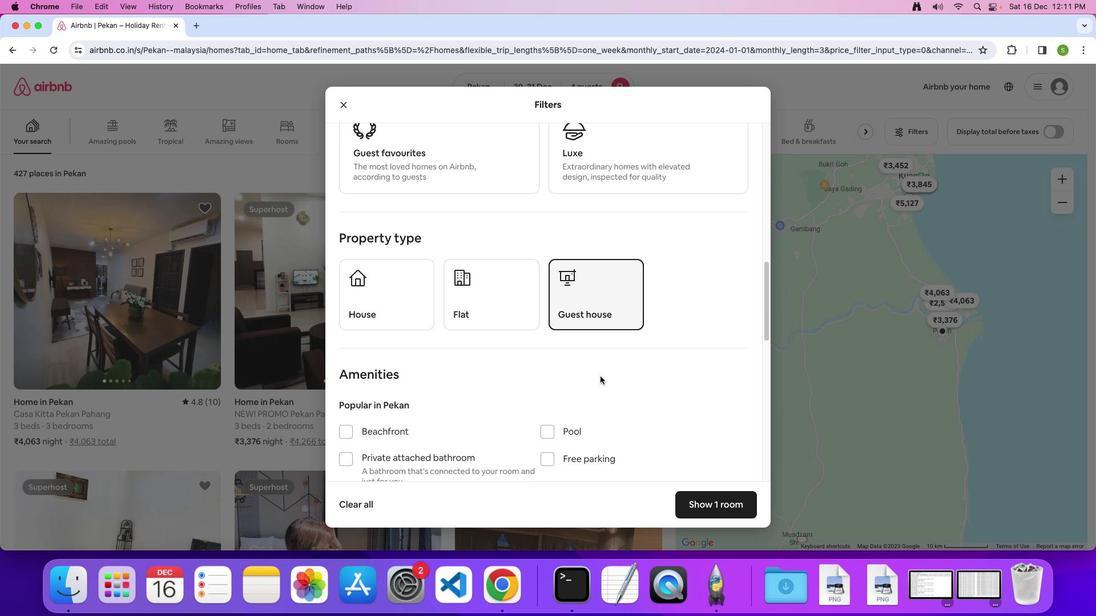 
Action: Mouse scrolled (600, 376) with delta (0, 0)
Screenshot: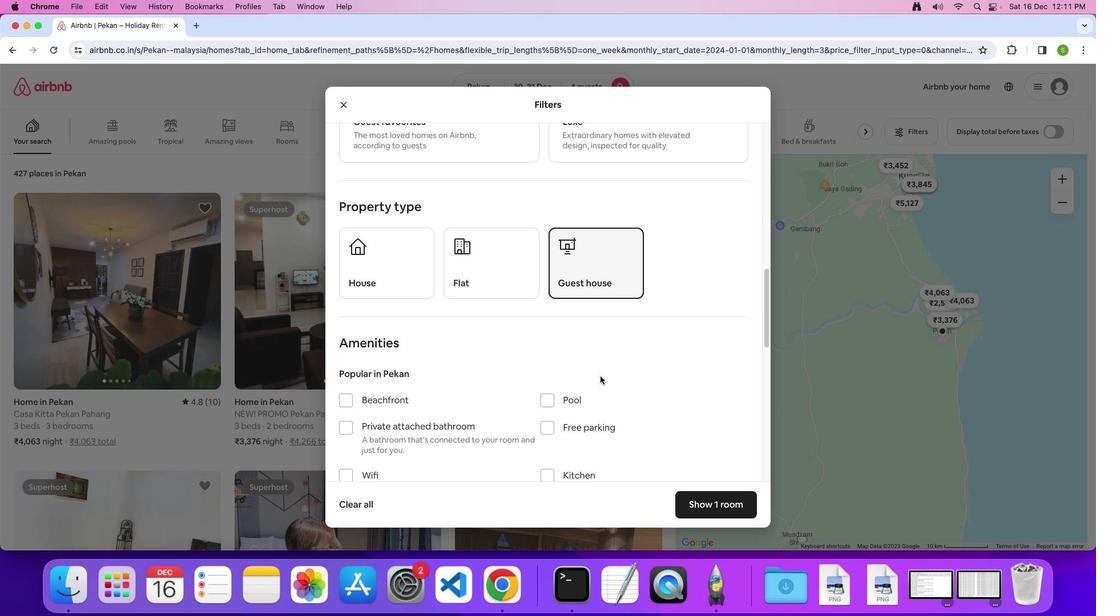 
Action: Mouse moved to (599, 376)
Screenshot: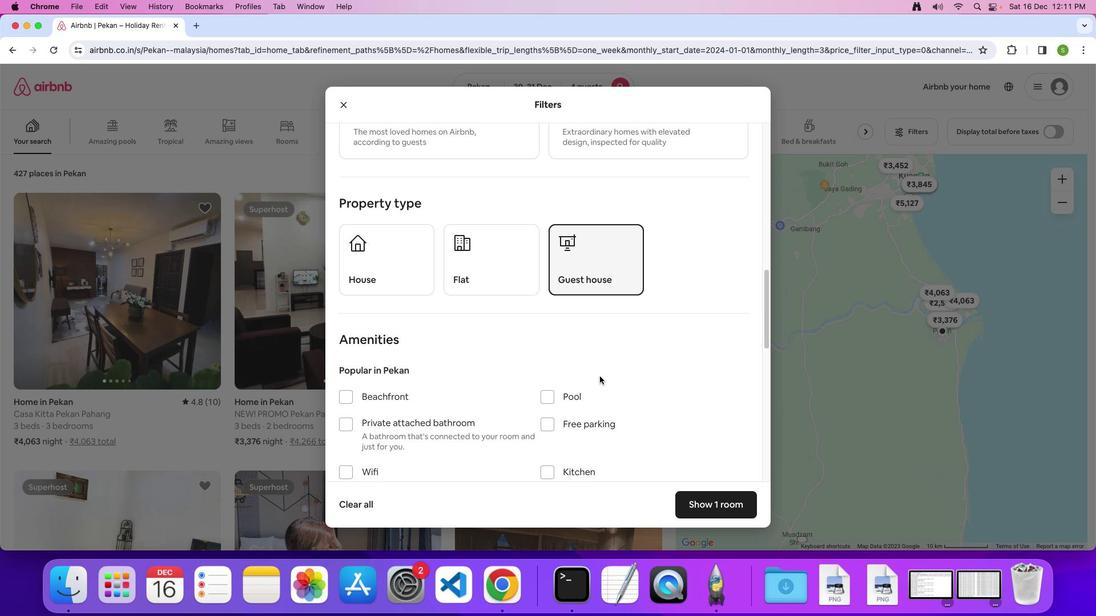 
Action: Mouse scrolled (599, 376) with delta (0, 0)
Screenshot: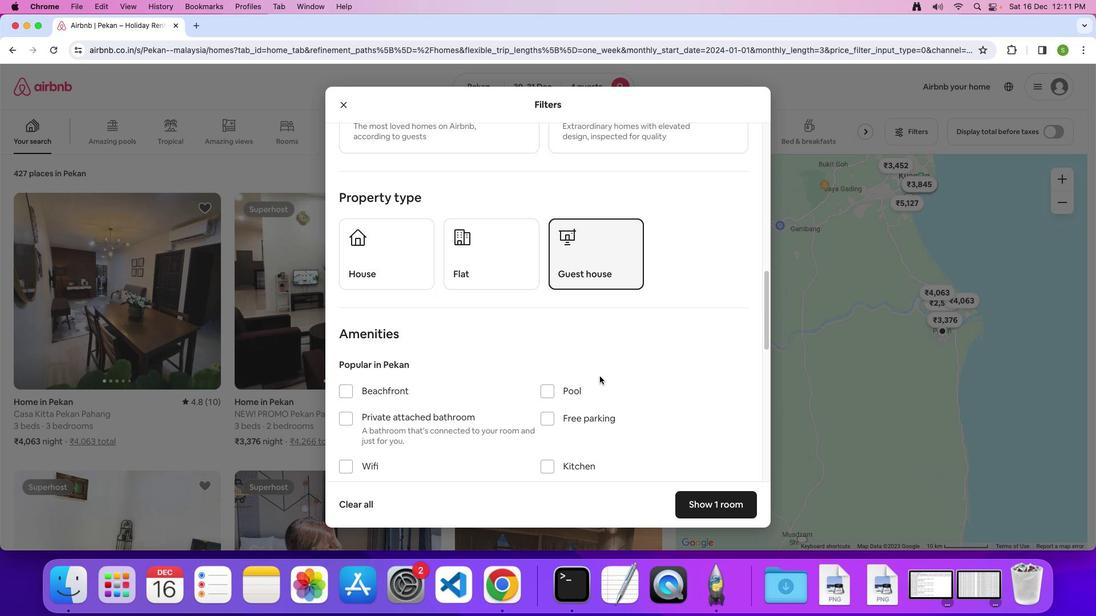 
Action: Mouse scrolled (599, 376) with delta (0, 0)
Screenshot: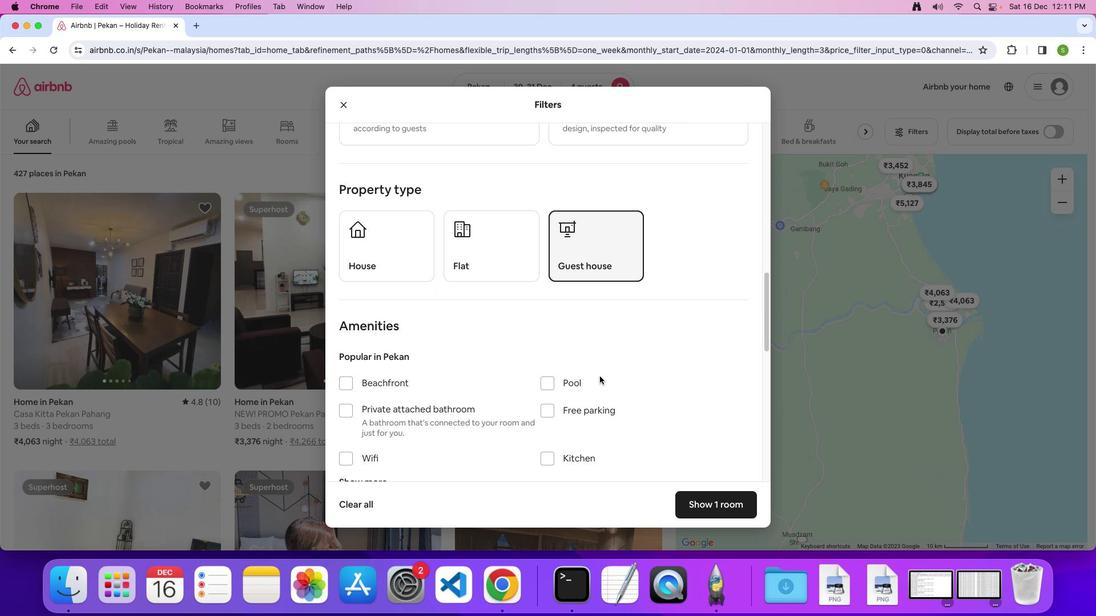 
Action: Mouse scrolled (599, 376) with delta (0, 0)
Screenshot: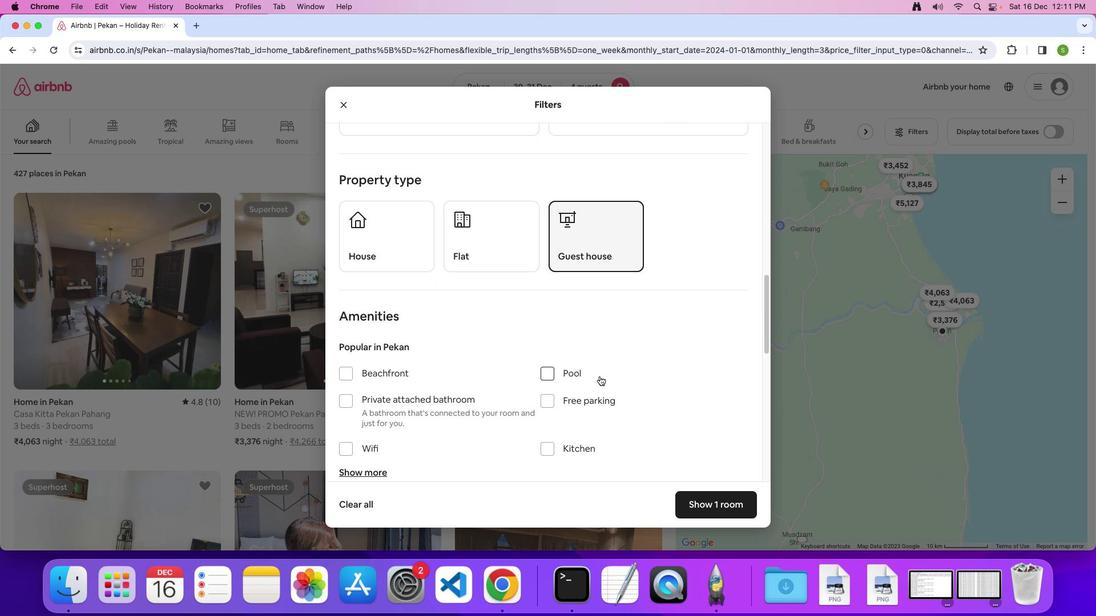 
Action: Mouse scrolled (599, 376) with delta (0, 0)
Screenshot: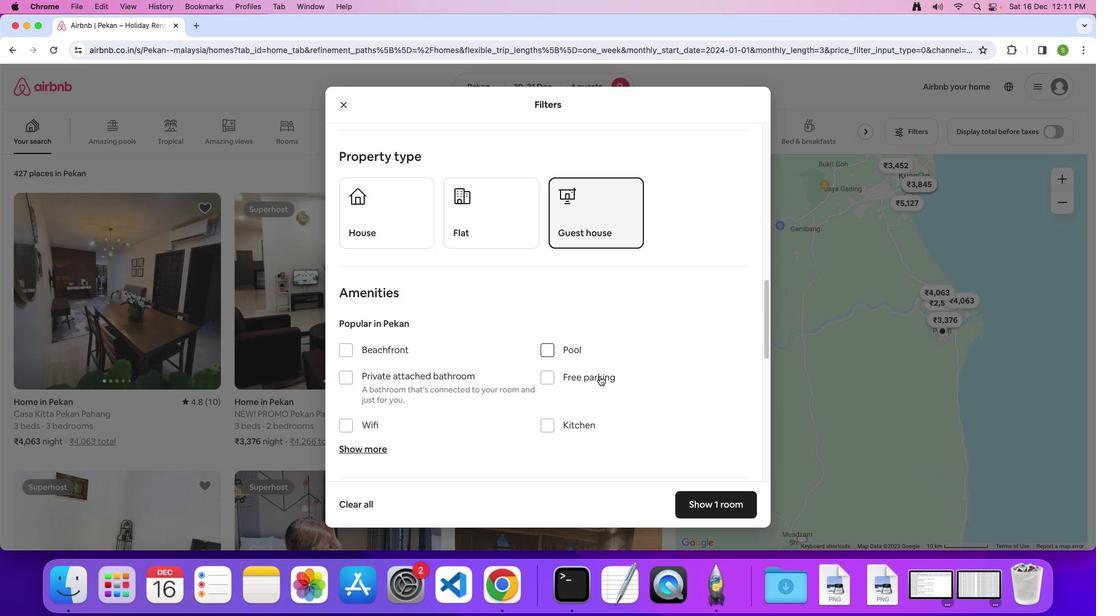 
Action: Mouse scrolled (599, 376) with delta (0, -1)
Screenshot: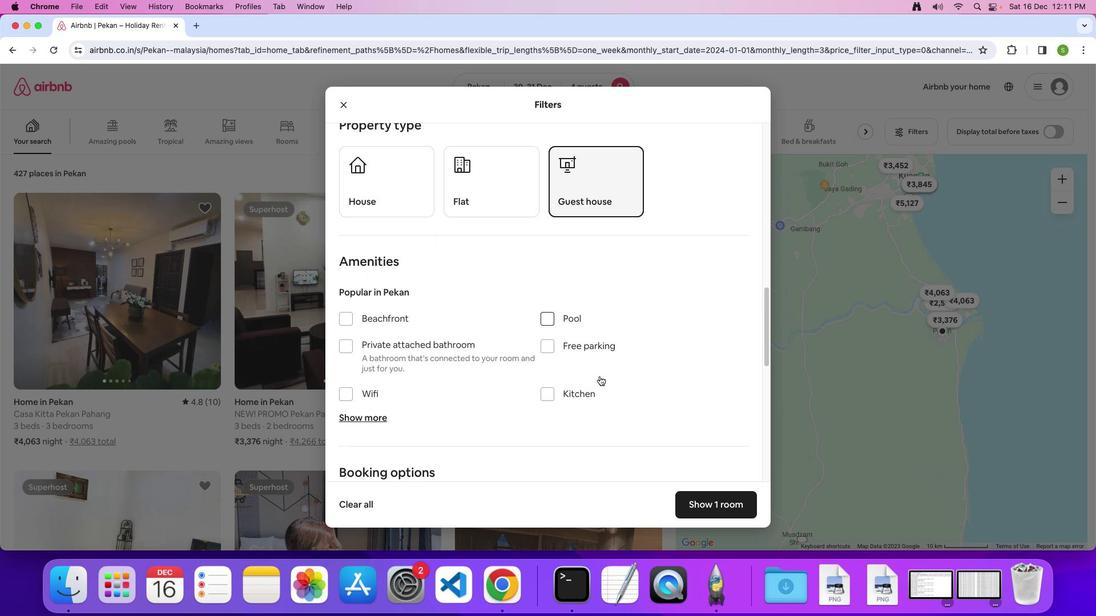 
Action: Mouse scrolled (599, 376) with delta (0, 0)
Screenshot: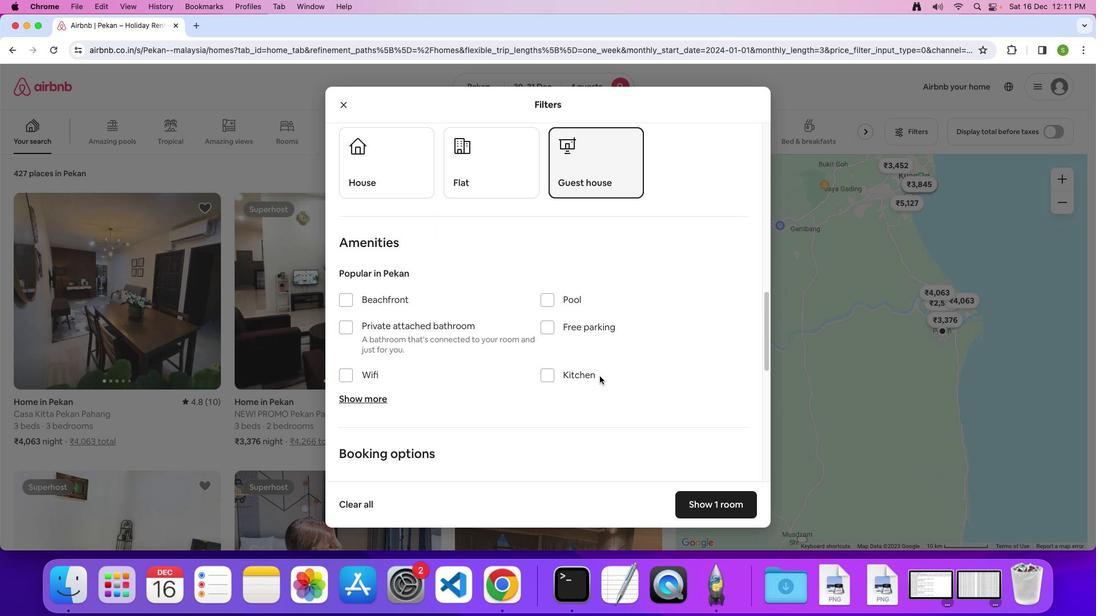 
Action: Mouse scrolled (599, 376) with delta (0, 0)
Screenshot: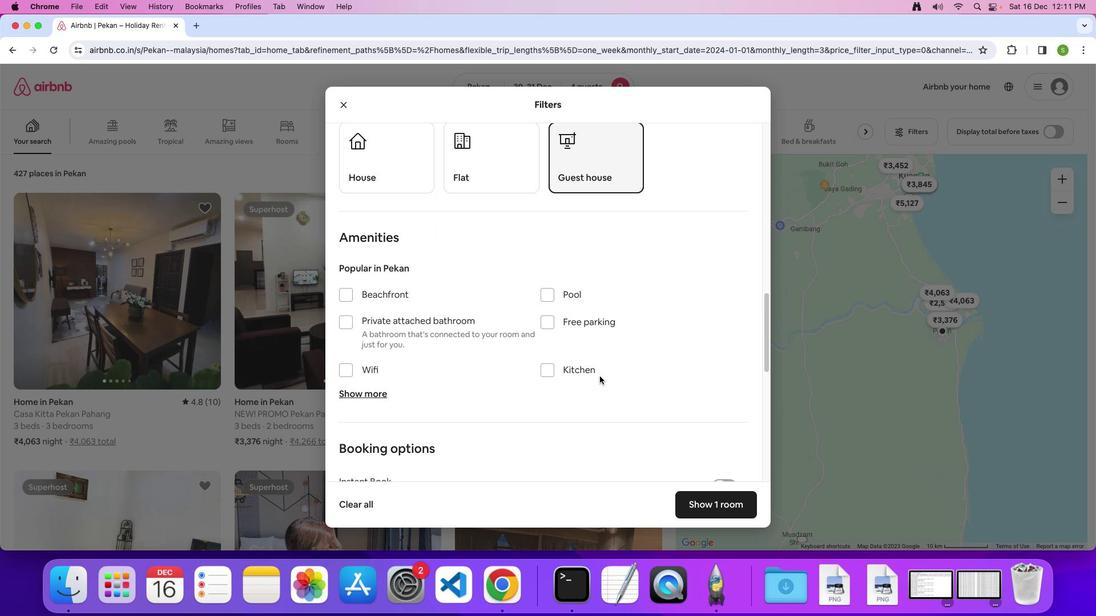 
Action: Mouse moved to (347, 367)
Screenshot: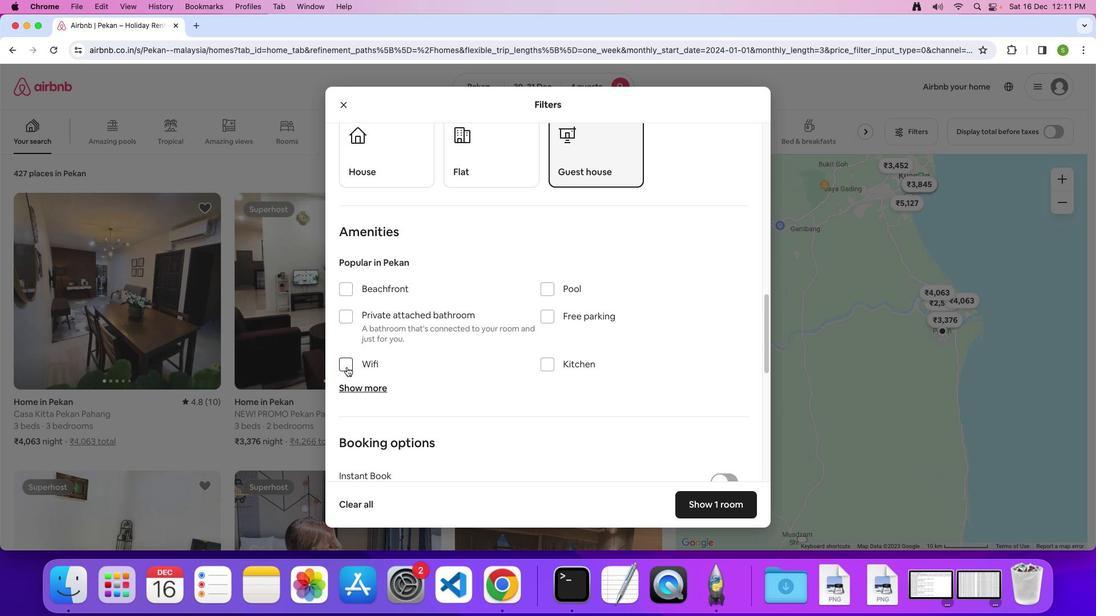 
Action: Mouse pressed left at (347, 367)
Screenshot: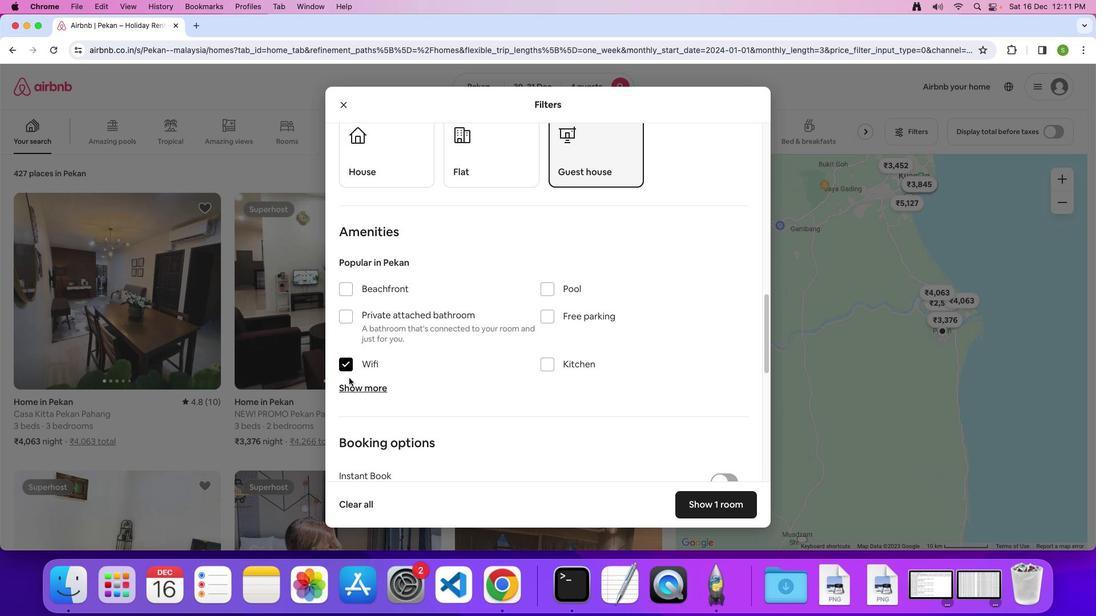
Action: Mouse moved to (358, 387)
Screenshot: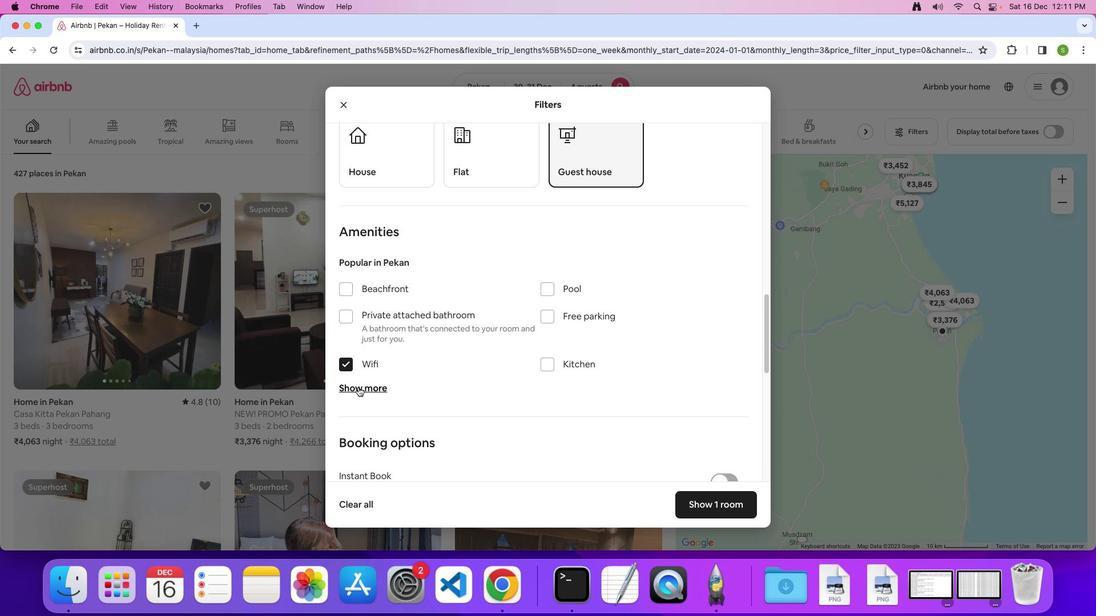 
Action: Mouse pressed left at (358, 387)
Screenshot: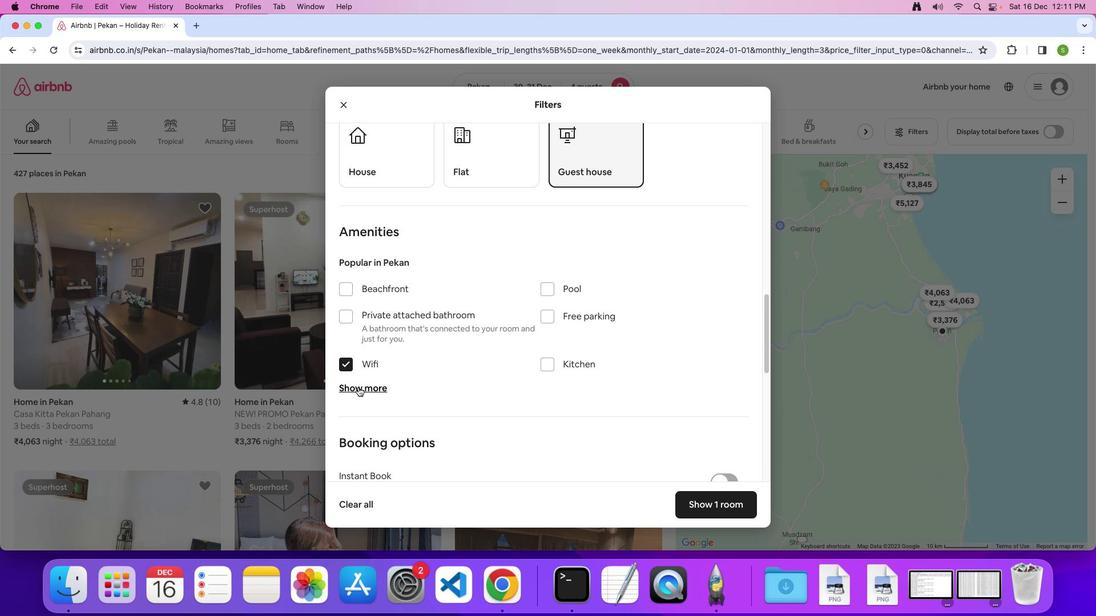 
Action: Mouse moved to (474, 386)
Screenshot: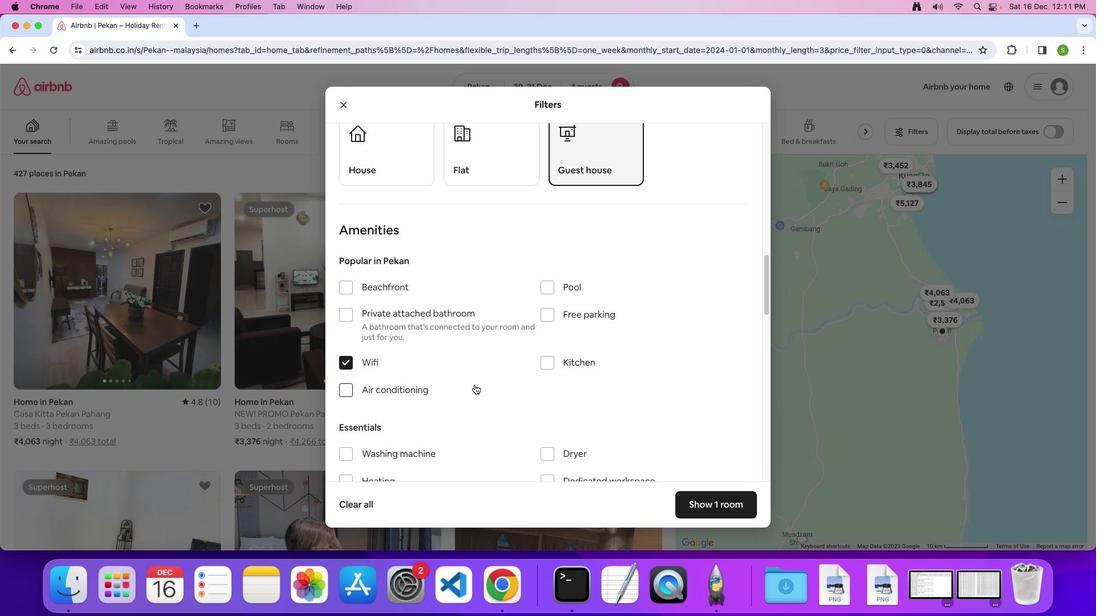 
Action: Mouse scrolled (474, 386) with delta (0, 0)
Screenshot: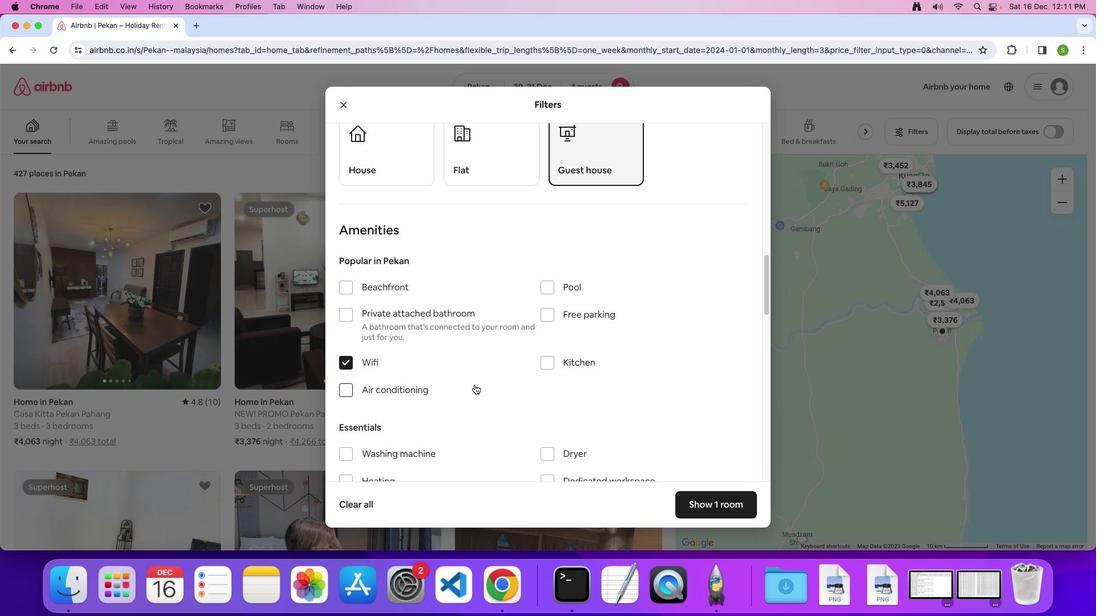 
Action: Mouse moved to (474, 385)
Screenshot: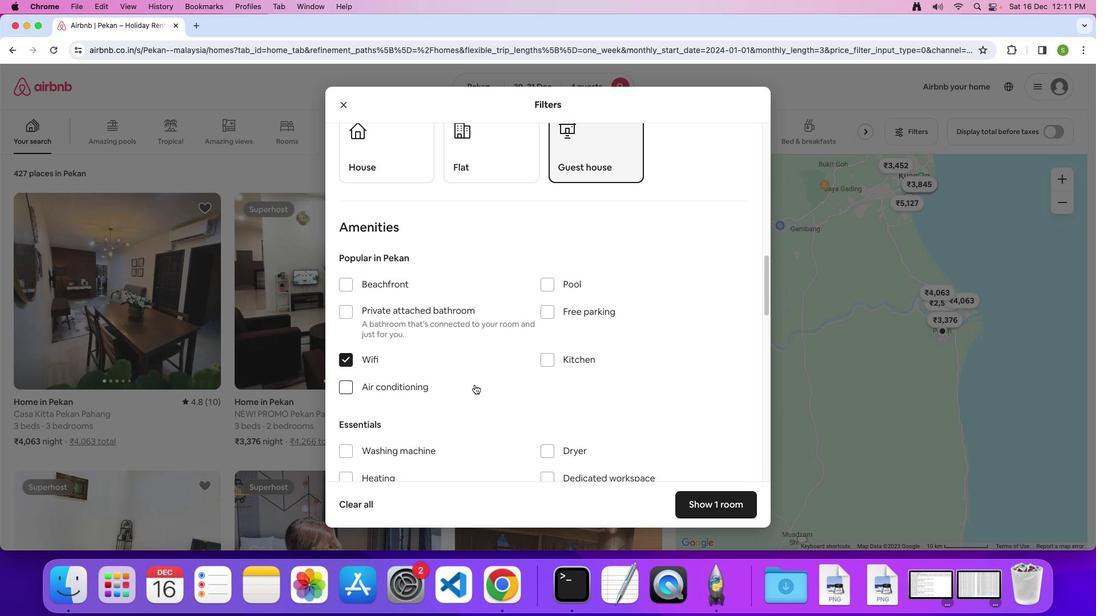 
Action: Mouse scrolled (474, 385) with delta (0, 0)
Screenshot: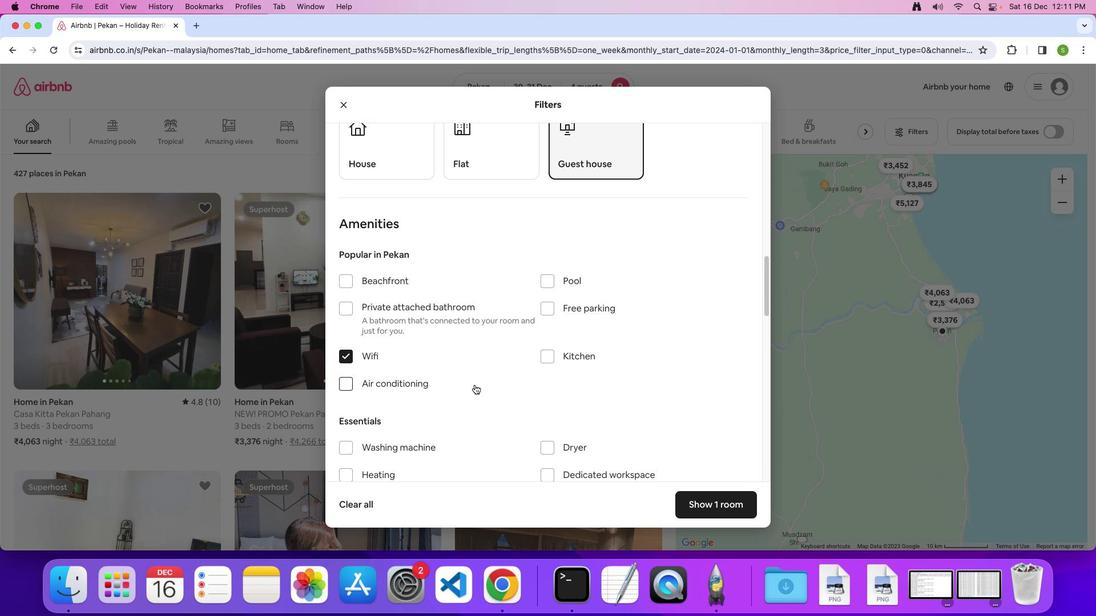 
Action: Mouse moved to (474, 385)
Screenshot: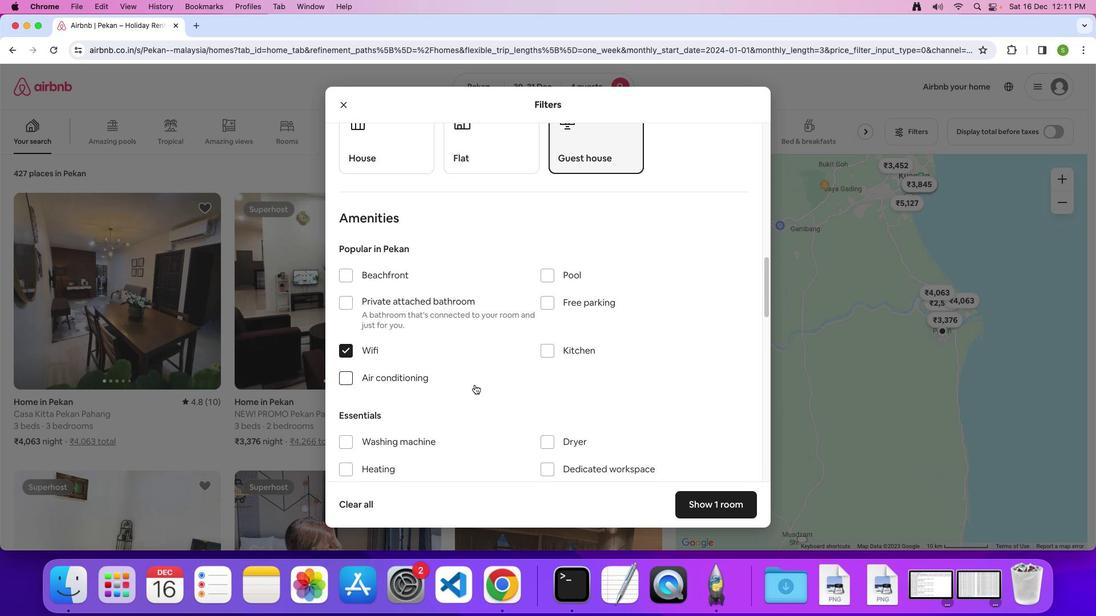 
Action: Mouse scrolled (474, 385) with delta (0, 0)
Screenshot: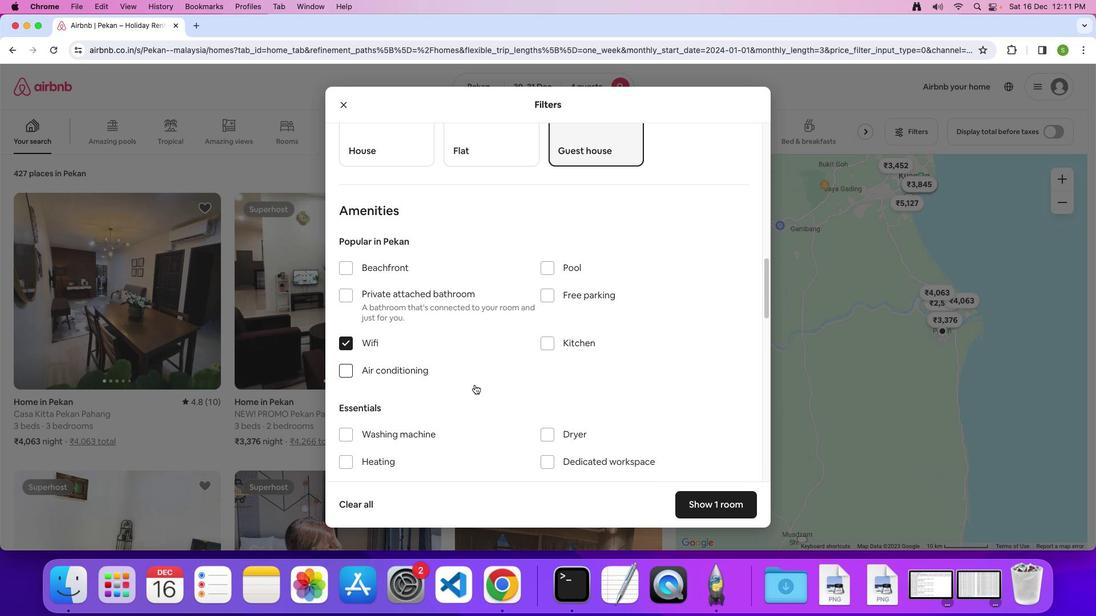 
Action: Mouse scrolled (474, 385) with delta (0, 0)
Screenshot: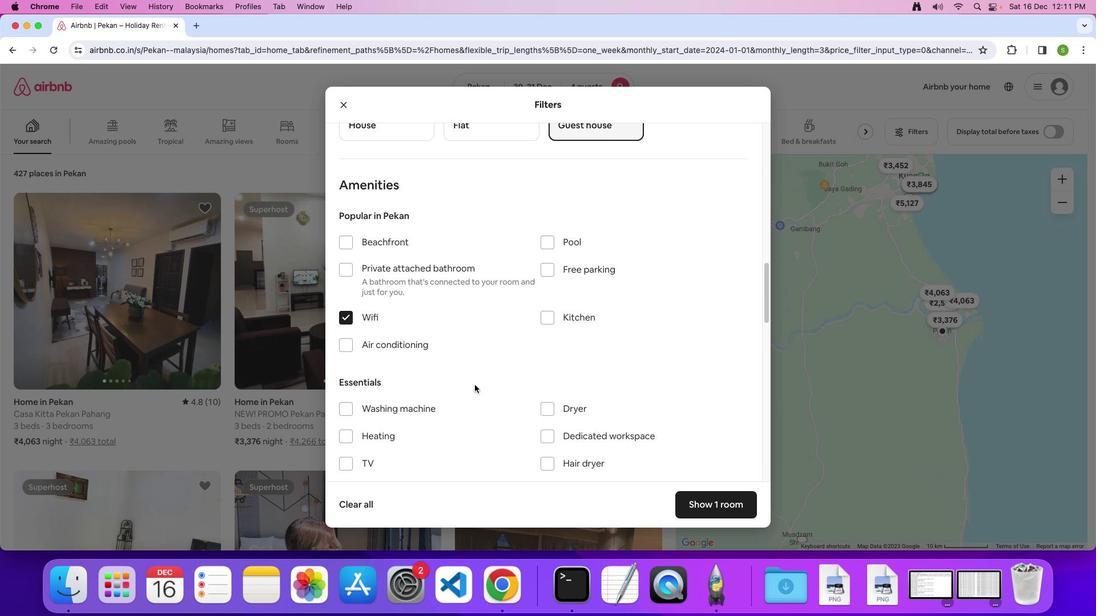 
Action: Mouse moved to (474, 384)
Screenshot: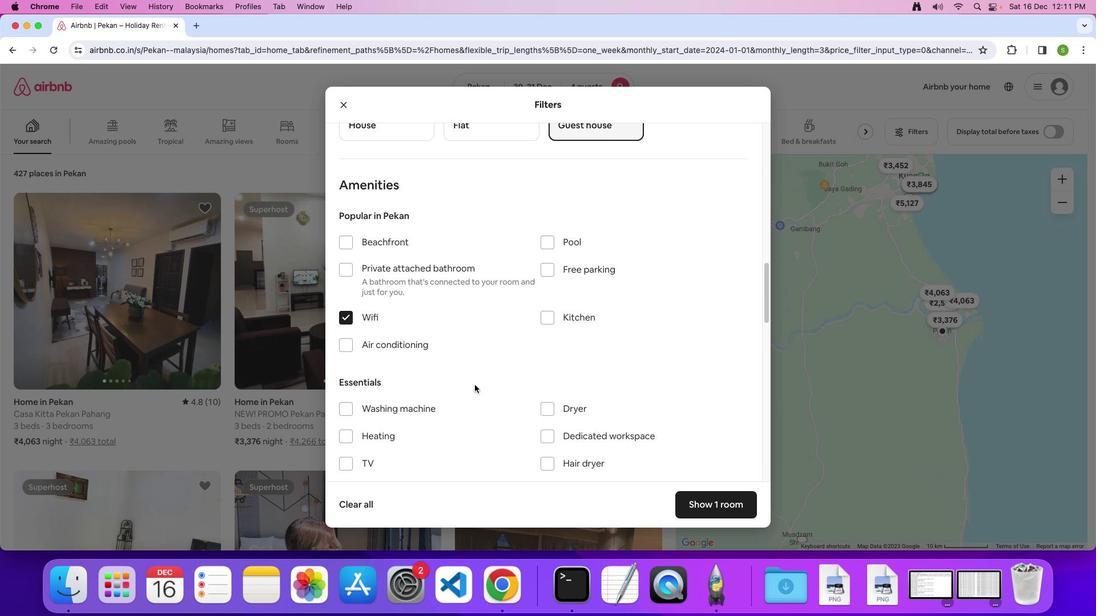 
Action: Mouse scrolled (474, 384) with delta (0, 0)
Screenshot: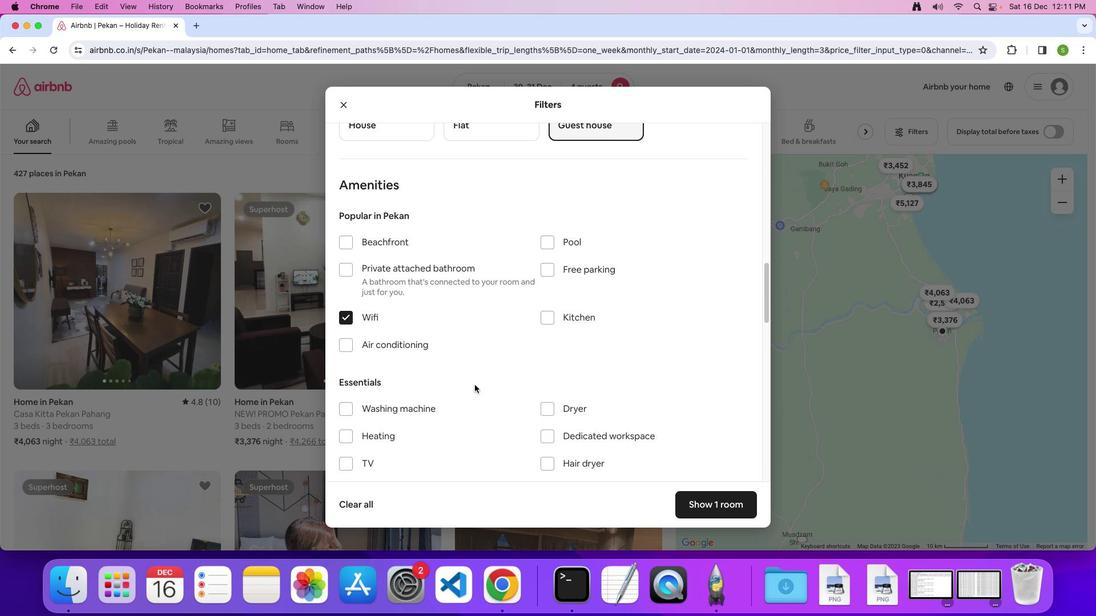 
Action: Mouse moved to (474, 384)
Screenshot: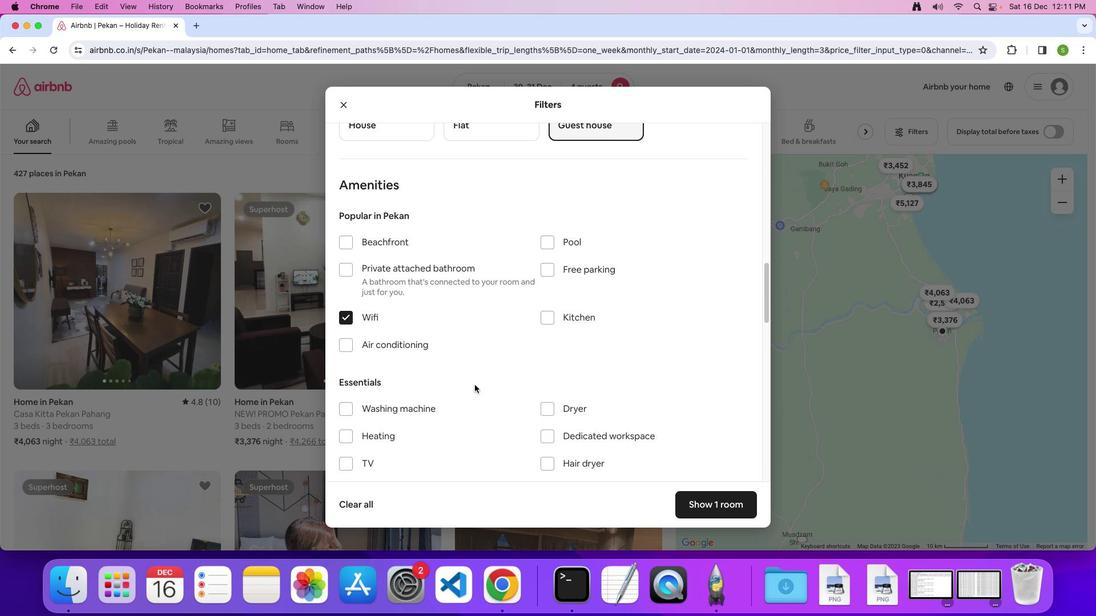 
Action: Mouse scrolled (474, 384) with delta (0, -1)
Screenshot: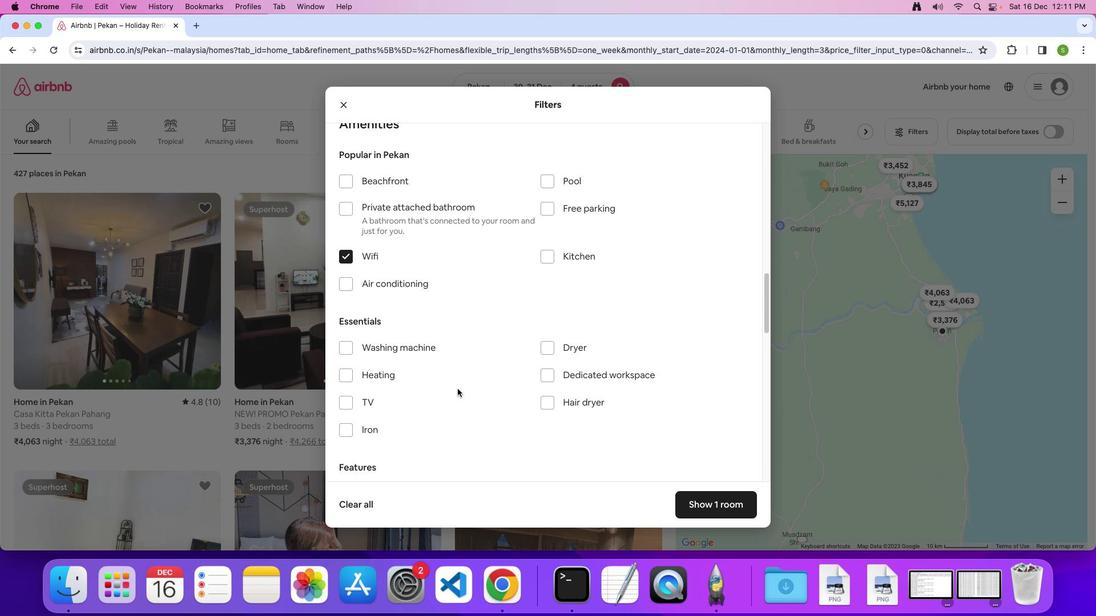 
Action: Mouse moved to (346, 400)
Screenshot: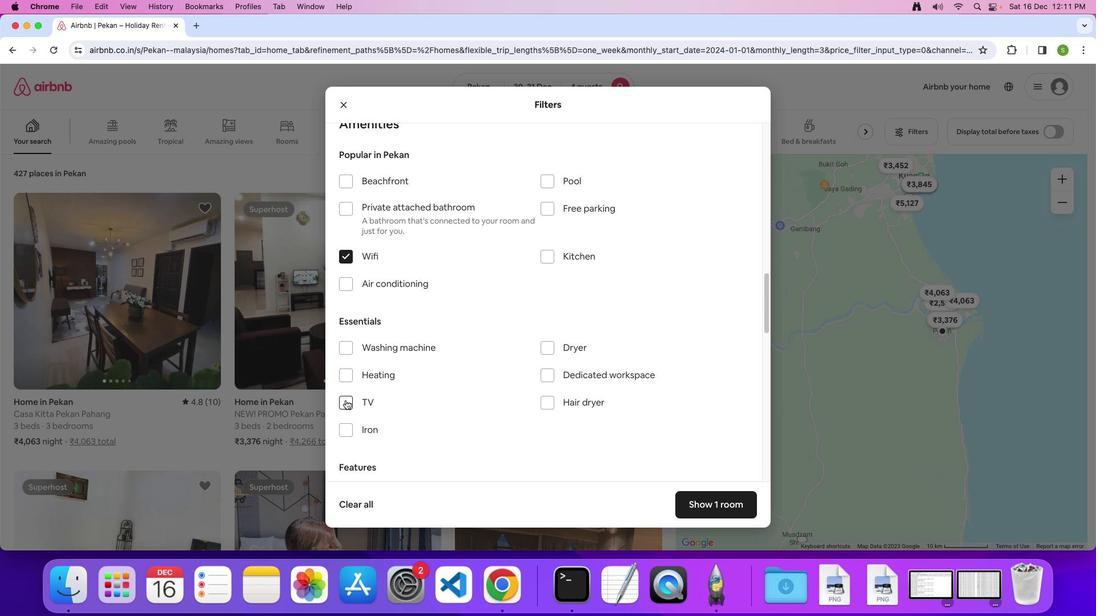 
Action: Mouse pressed left at (346, 400)
Screenshot: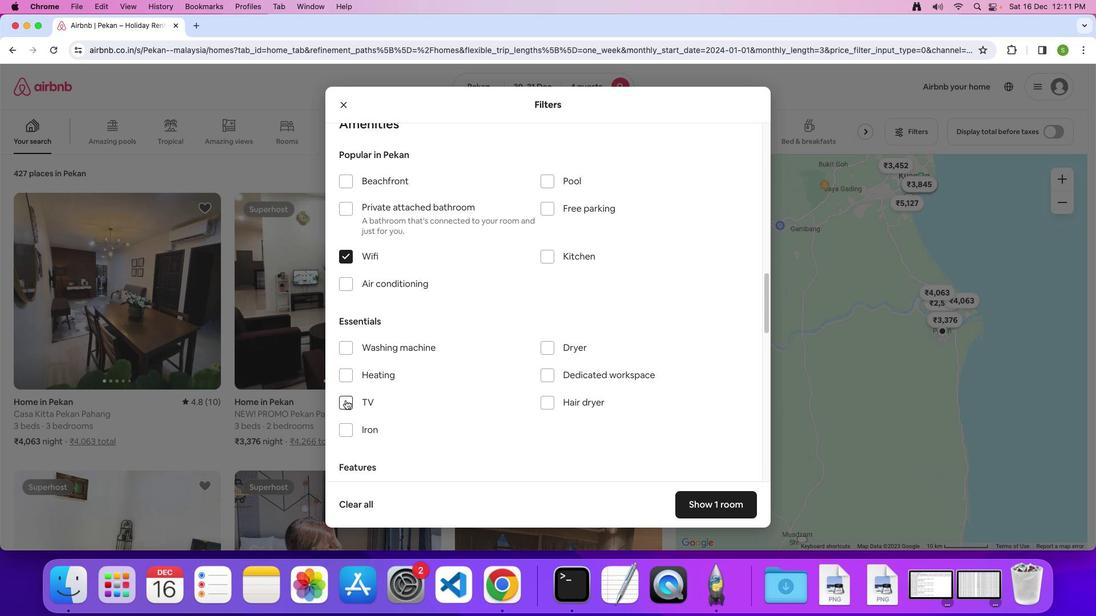 
Action: Mouse moved to (543, 209)
Screenshot: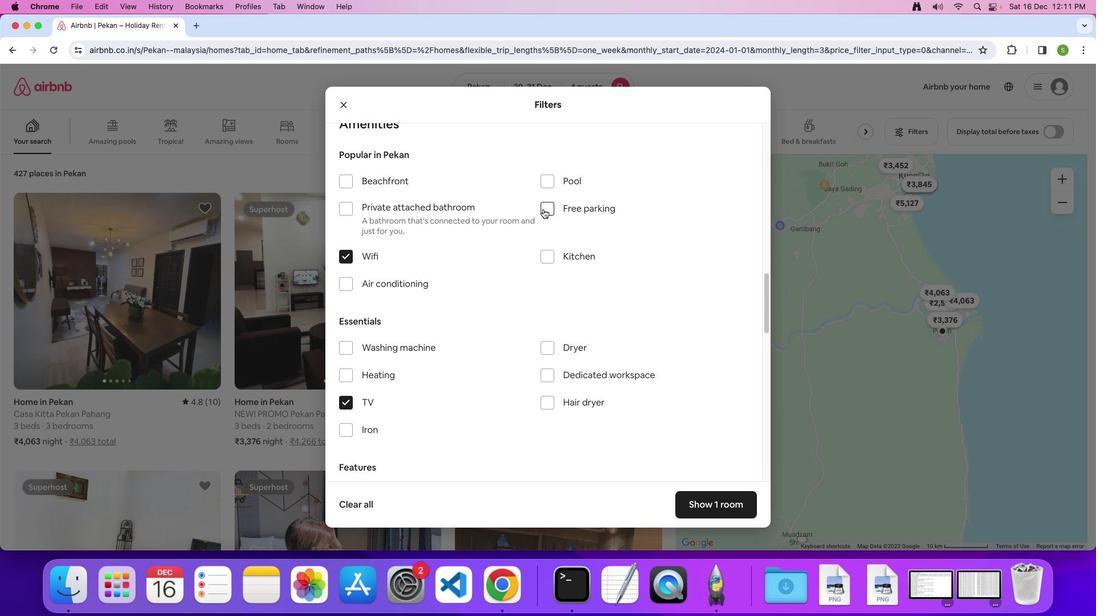 
Action: Mouse pressed left at (543, 209)
Screenshot: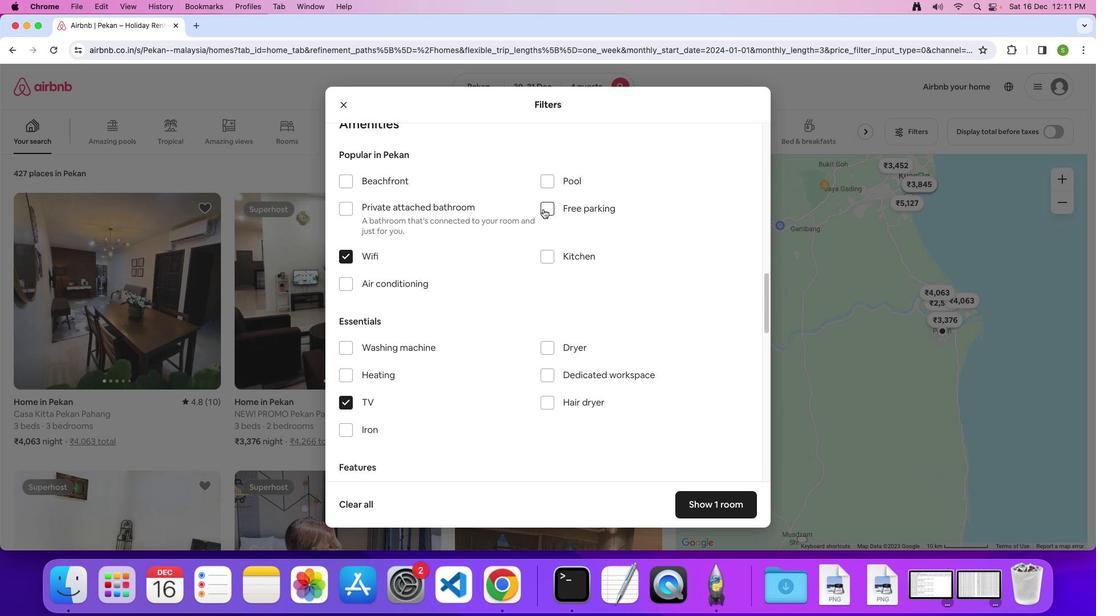 
Action: Mouse moved to (484, 380)
Screenshot: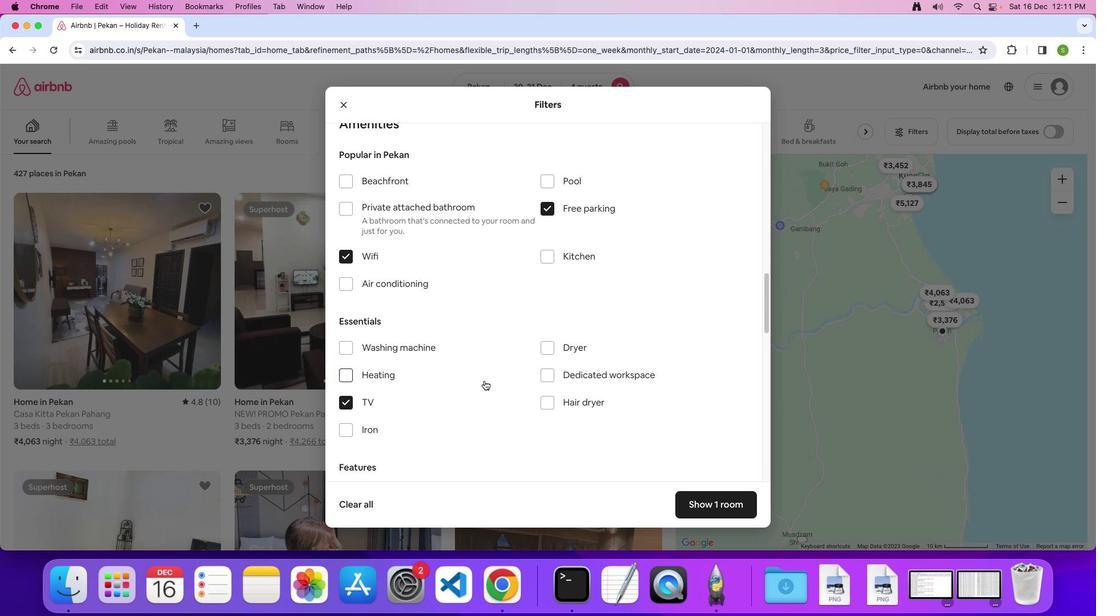 
Action: Mouse scrolled (484, 380) with delta (0, 0)
Screenshot: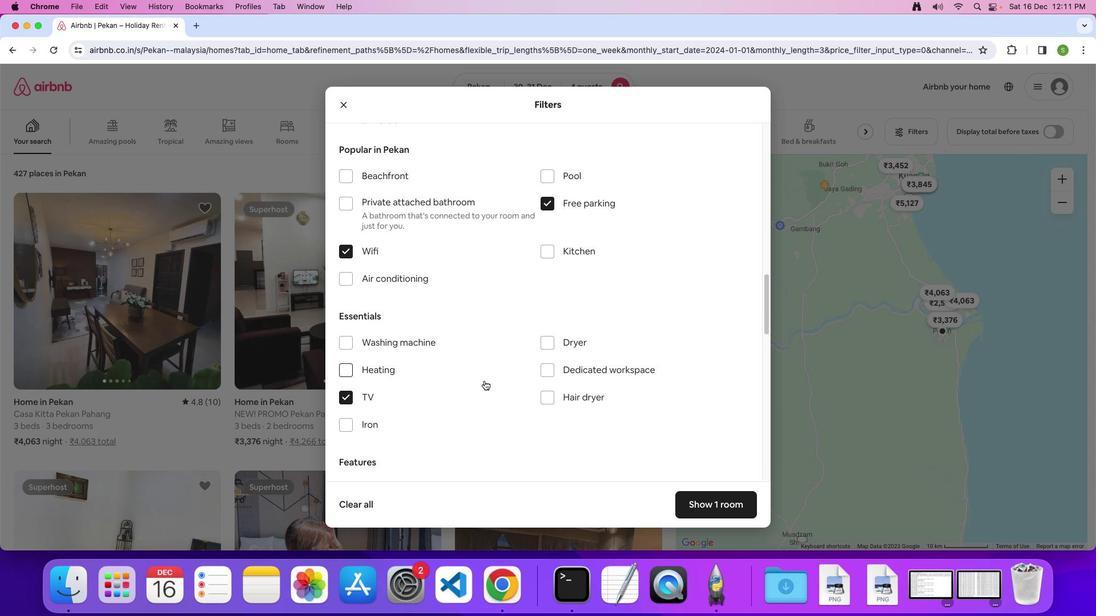 
Action: Mouse scrolled (484, 380) with delta (0, 0)
Screenshot: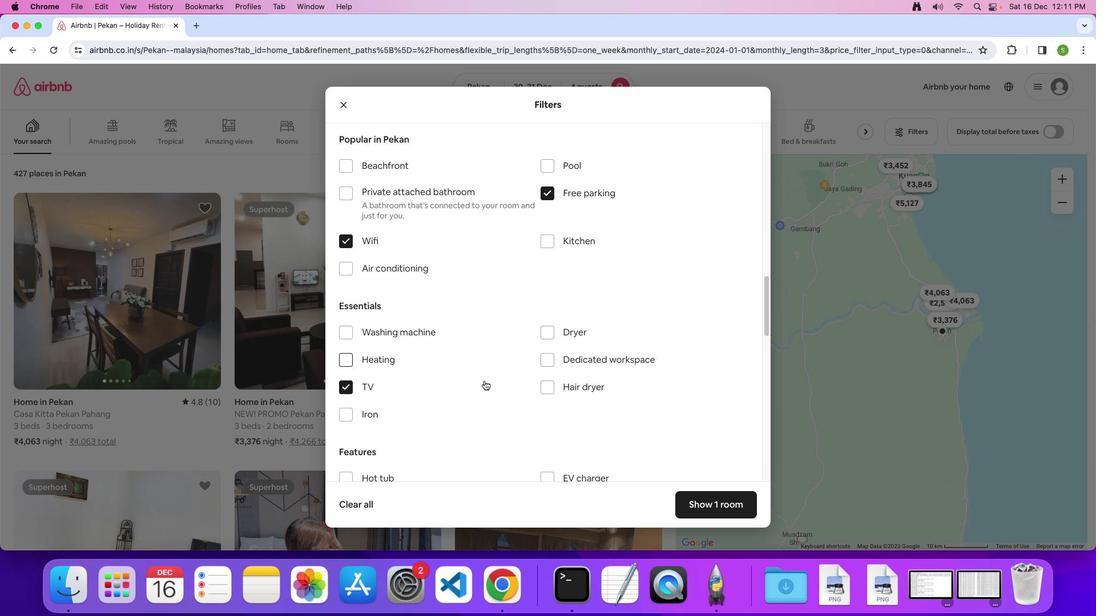 
Action: Mouse scrolled (484, 380) with delta (0, 0)
Screenshot: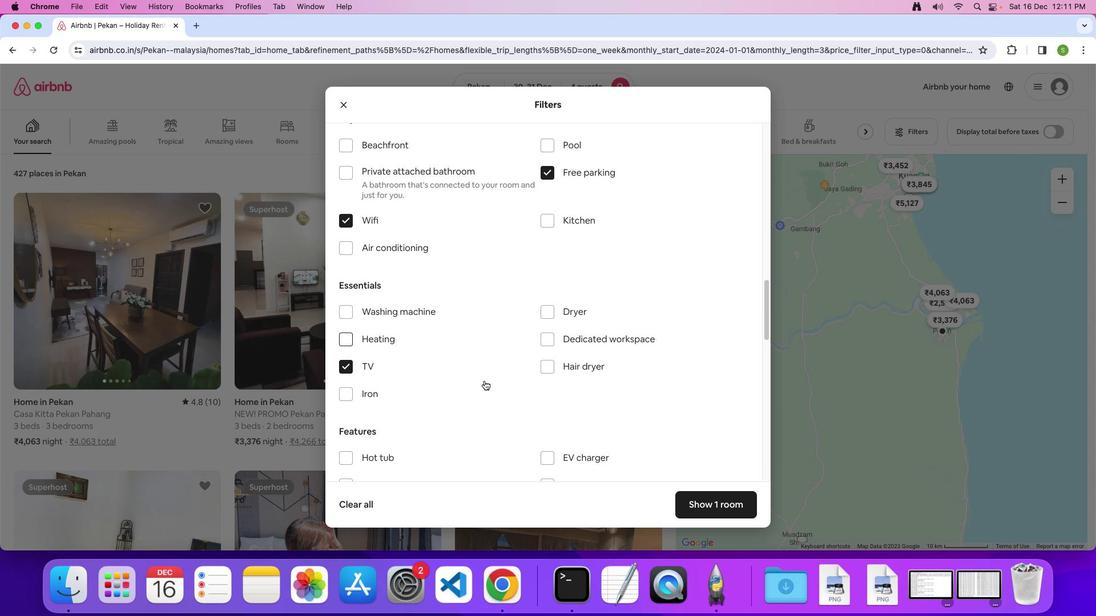 
Action: Mouse moved to (484, 378)
Screenshot: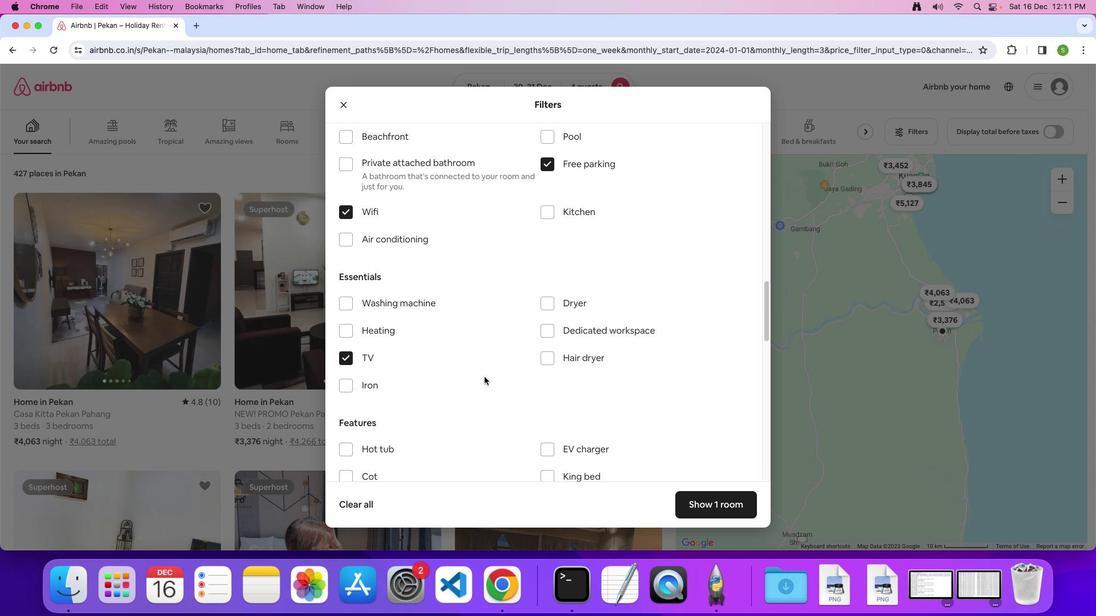 
Action: Mouse scrolled (484, 378) with delta (0, 0)
Screenshot: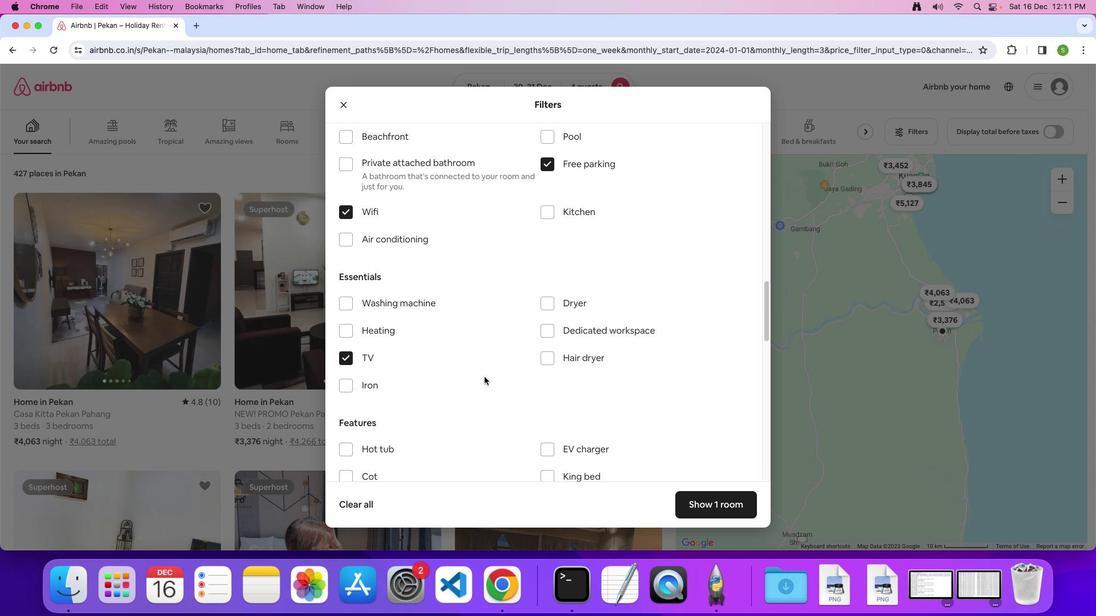 
Action: Mouse moved to (484, 377)
Screenshot: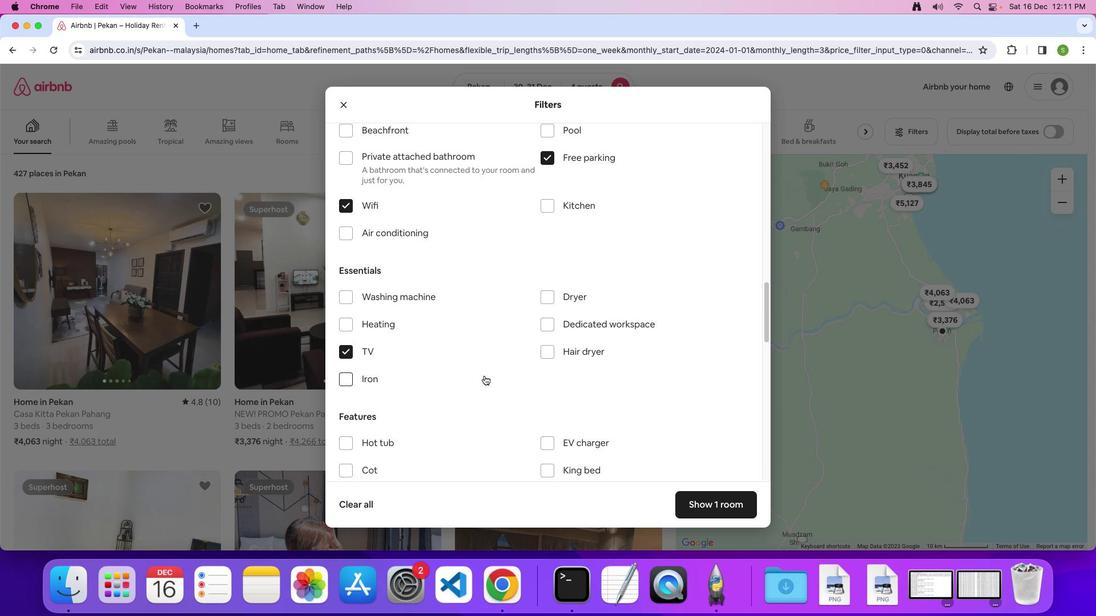 
Action: Mouse scrolled (484, 377) with delta (0, 0)
Screenshot: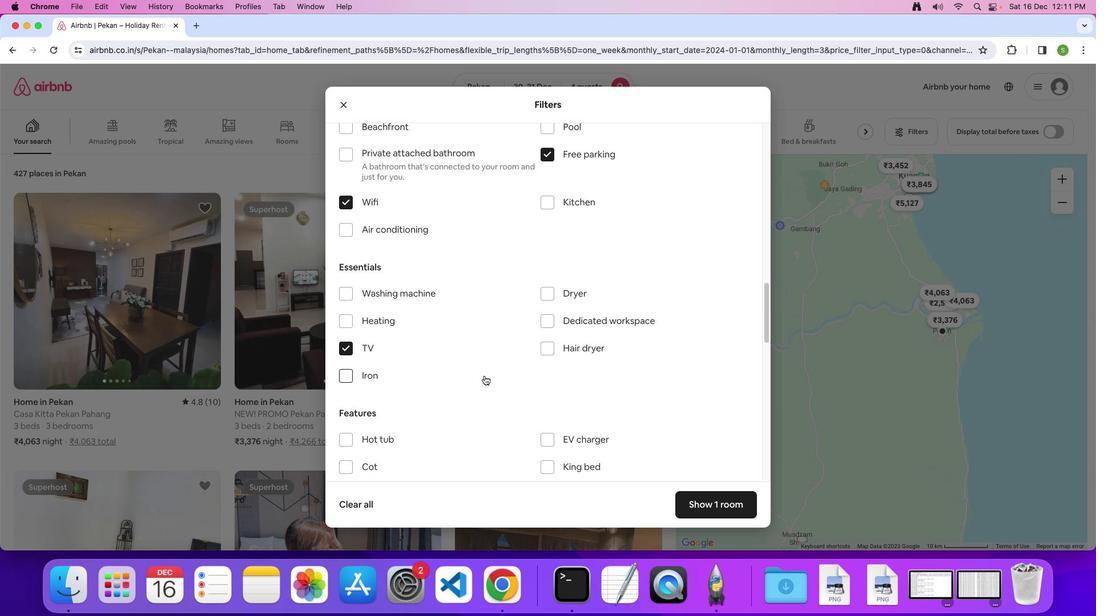 
Action: Mouse moved to (484, 376)
Screenshot: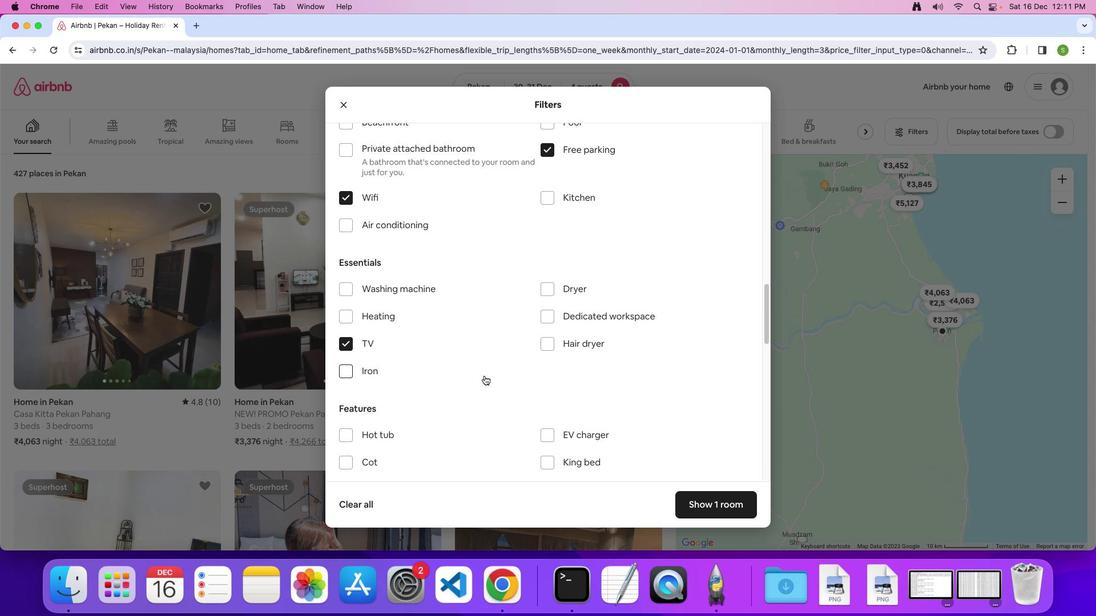 
Action: Mouse scrolled (484, 376) with delta (0, 0)
Screenshot: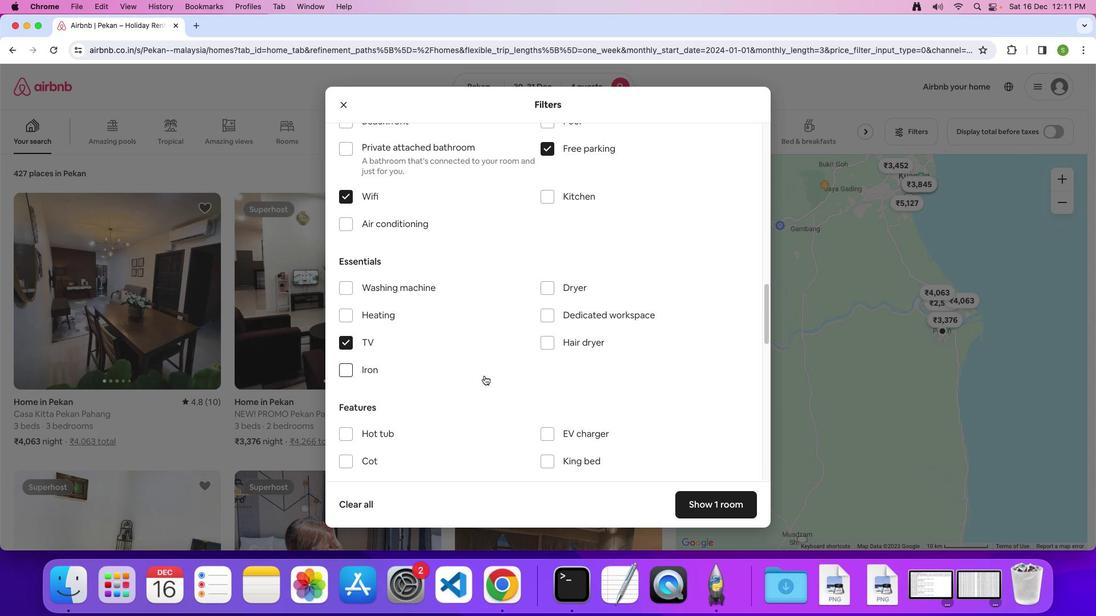 
Action: Mouse moved to (484, 375)
Screenshot: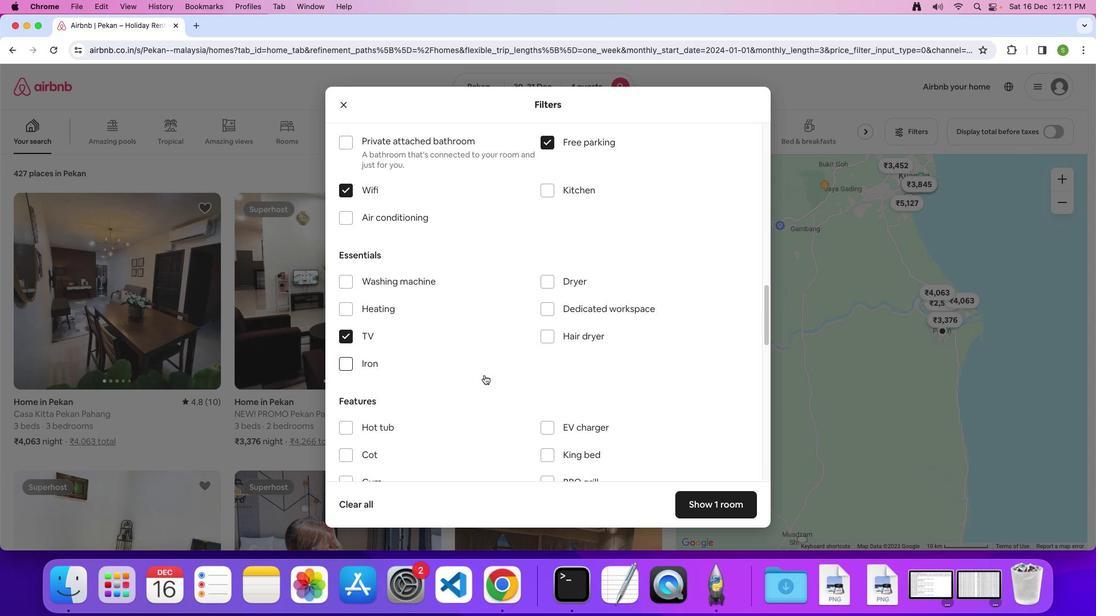 
Action: Mouse scrolled (484, 375) with delta (0, 0)
Screenshot: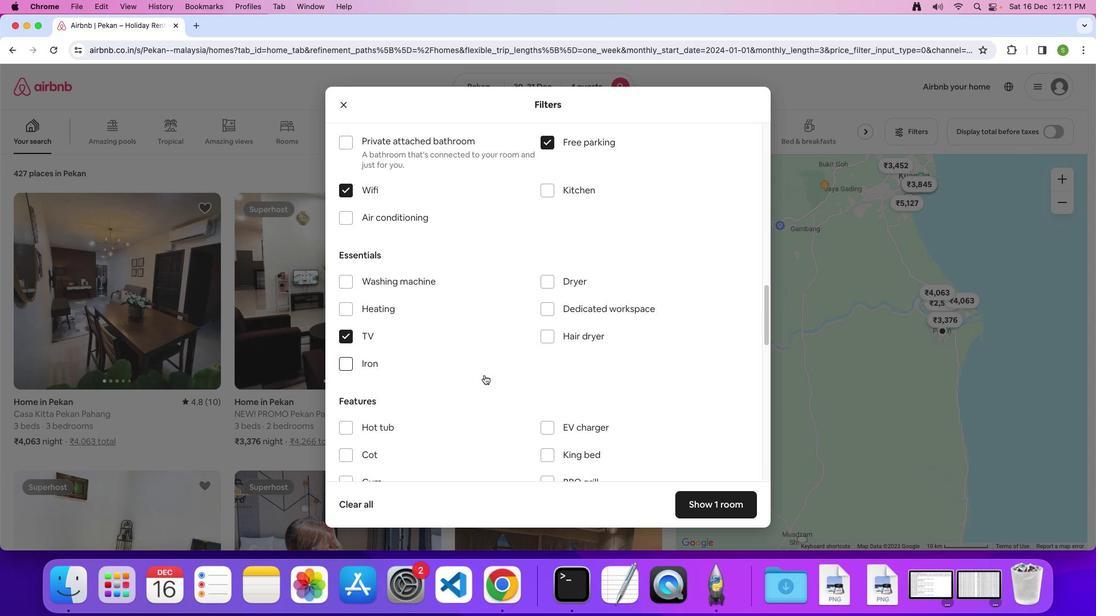 
Action: Mouse moved to (484, 375)
Screenshot: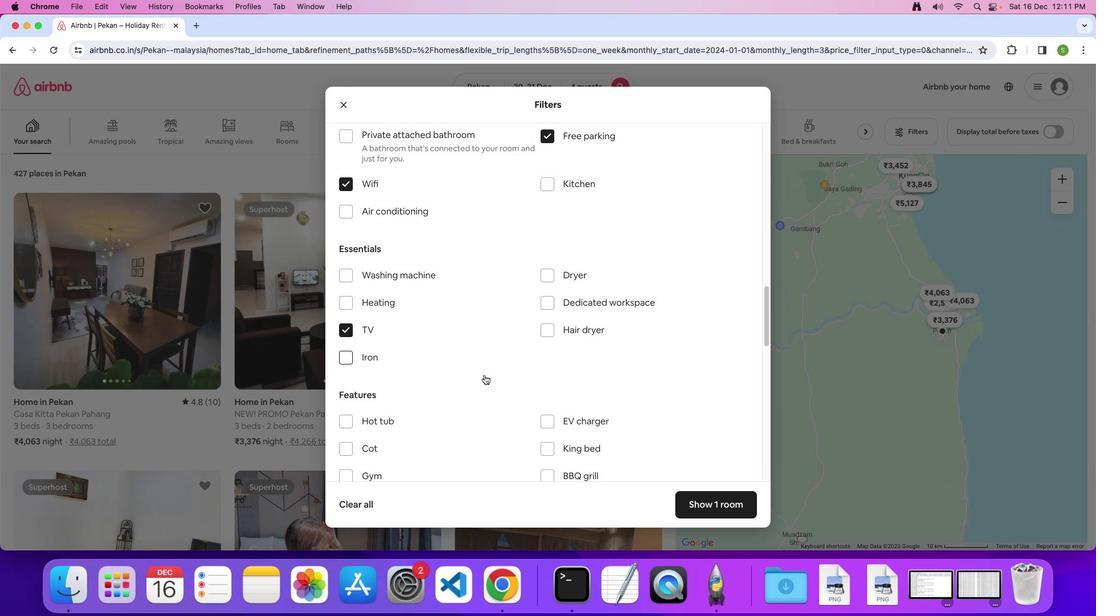 
Action: Mouse scrolled (484, 375) with delta (0, 0)
Screenshot: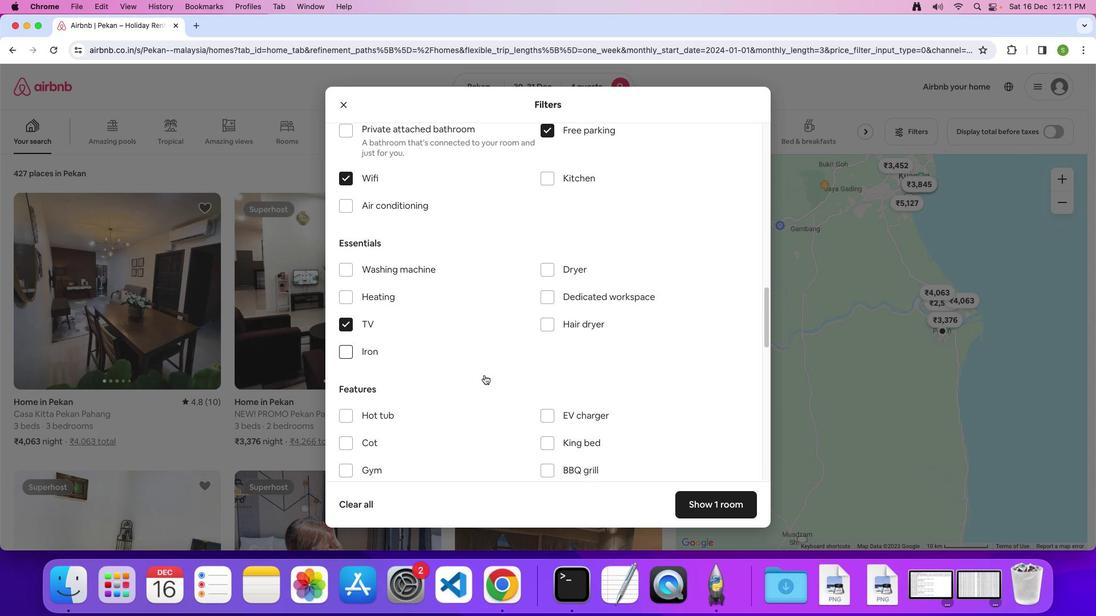 
Action: Mouse moved to (484, 375)
Screenshot: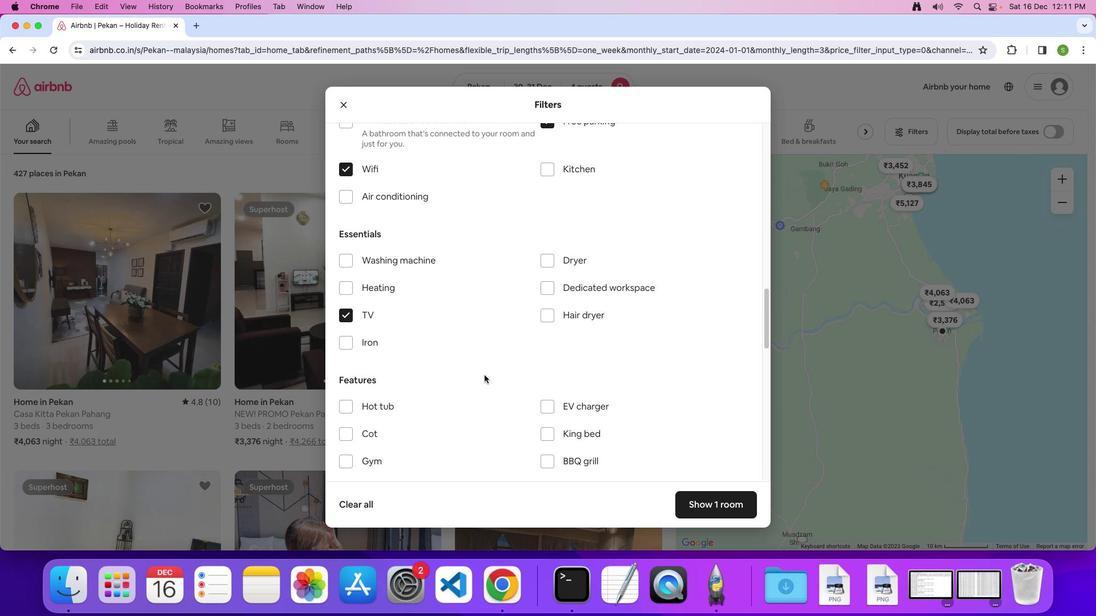 
Action: Mouse scrolled (484, 375) with delta (0, 0)
Screenshot: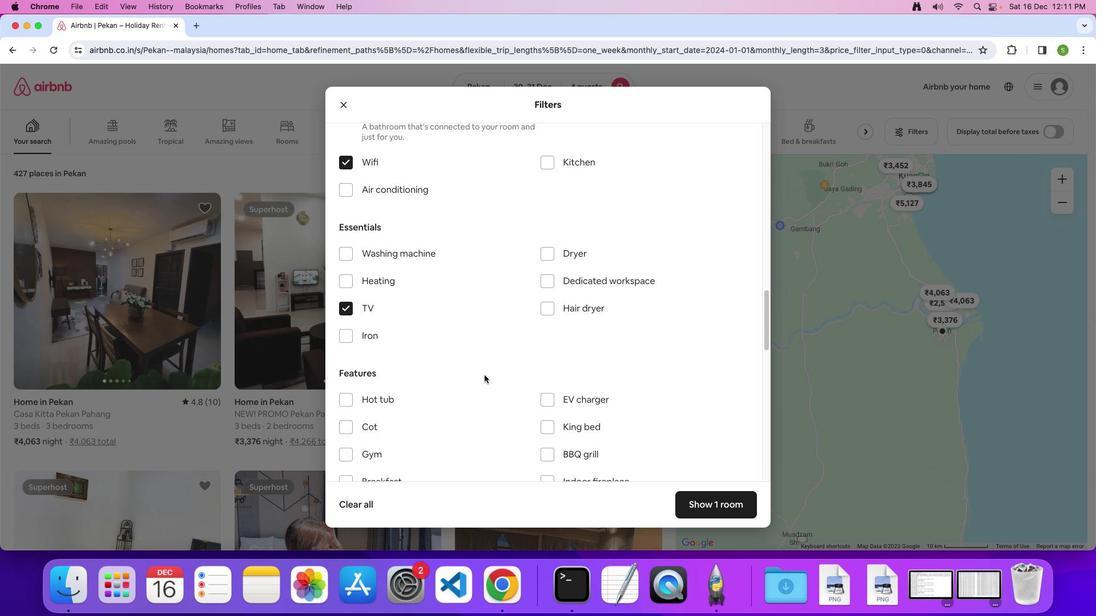 
Action: Mouse moved to (484, 375)
Screenshot: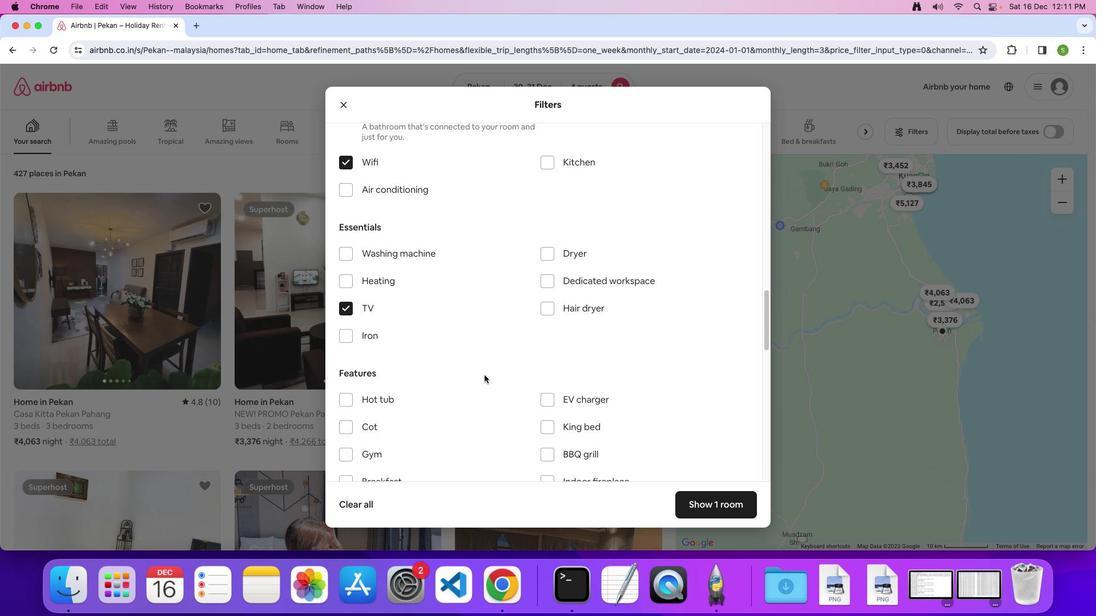 
Action: Mouse scrolled (484, 375) with delta (0, 0)
Screenshot: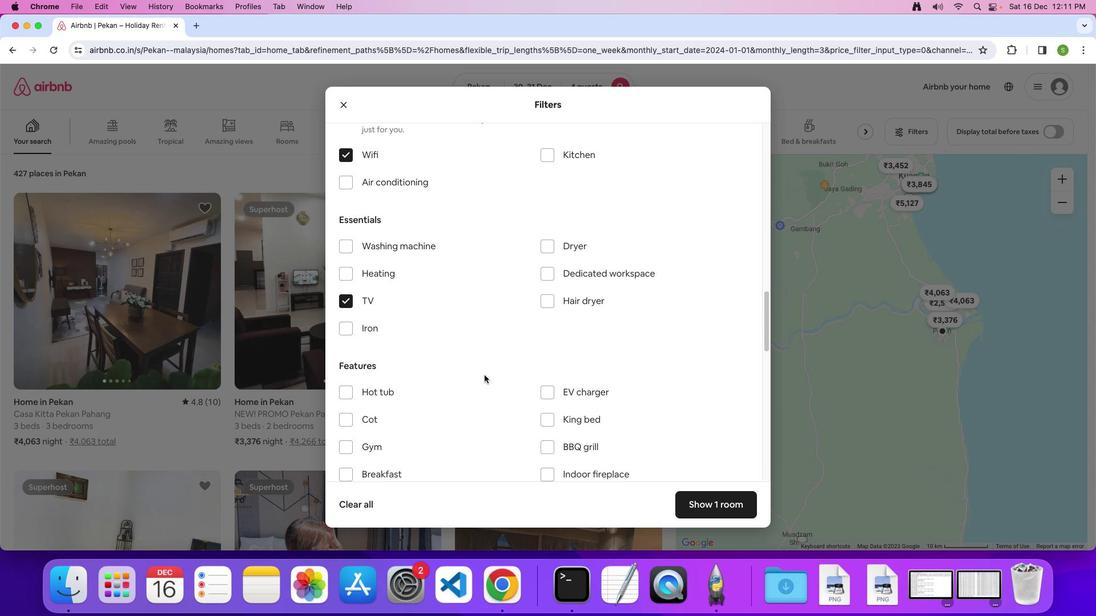 
Action: Mouse moved to (504, 375)
Screenshot: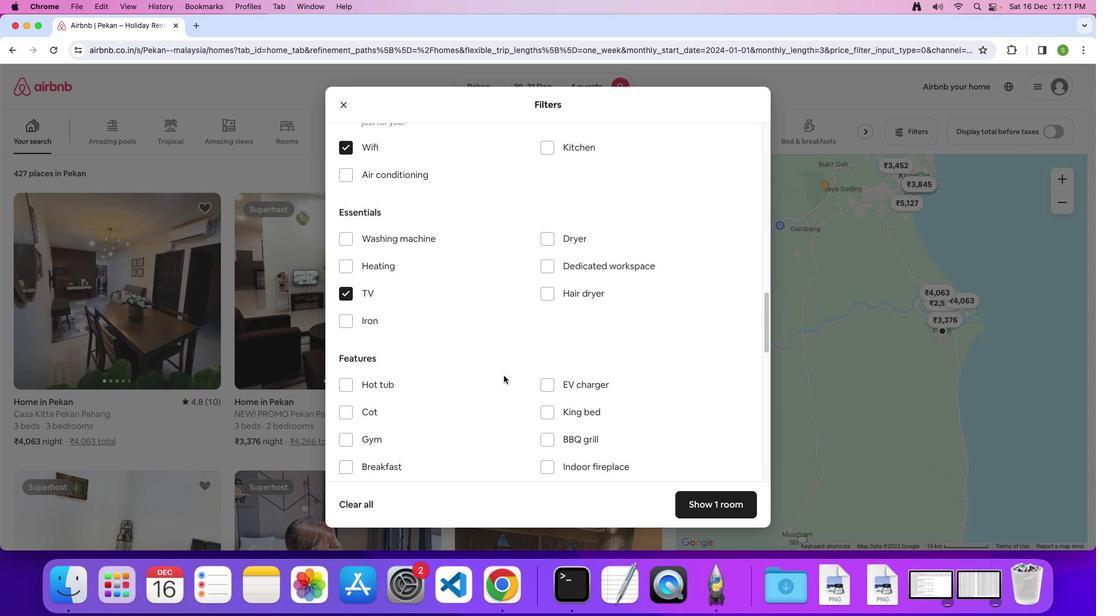 
Action: Mouse scrolled (504, 375) with delta (0, 0)
Screenshot: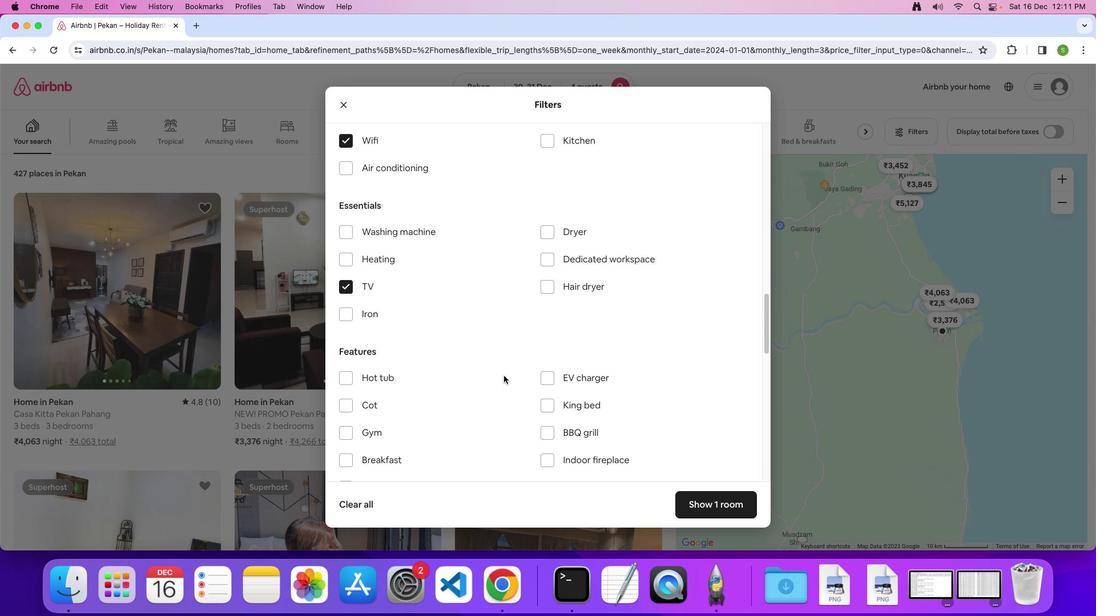 
Action: Mouse scrolled (504, 375) with delta (0, 0)
Screenshot: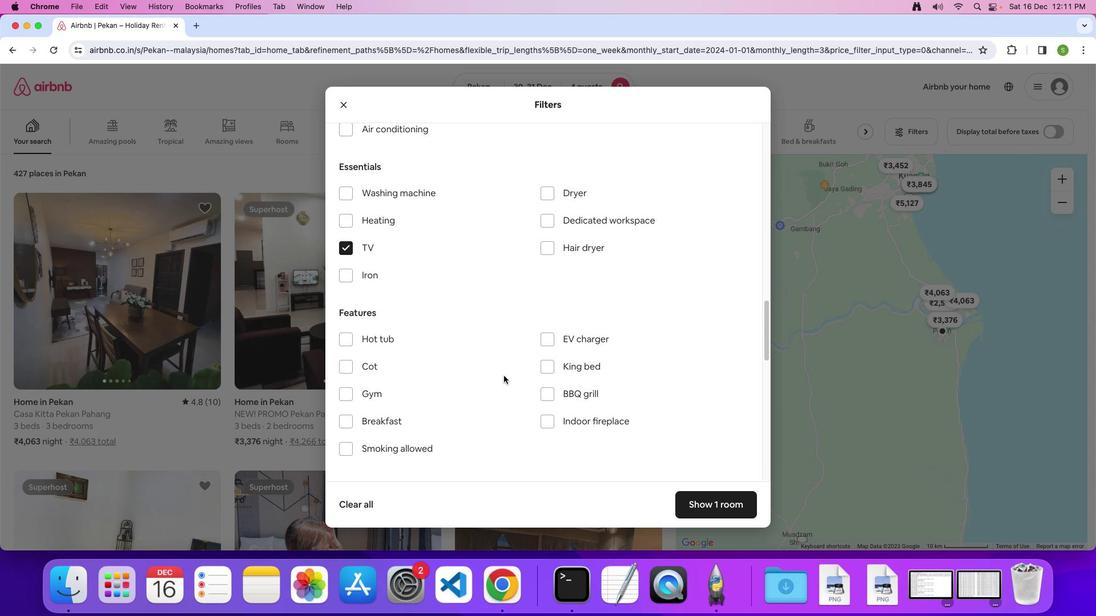 
Action: Mouse scrolled (504, 375) with delta (0, -1)
Screenshot: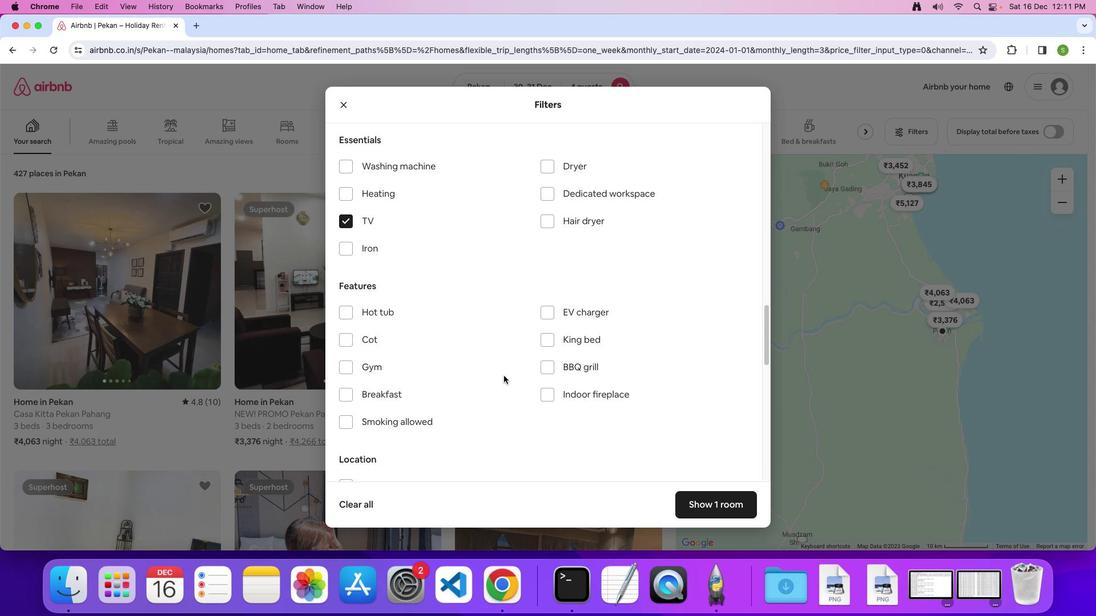 
Action: Mouse moved to (347, 343)
Screenshot: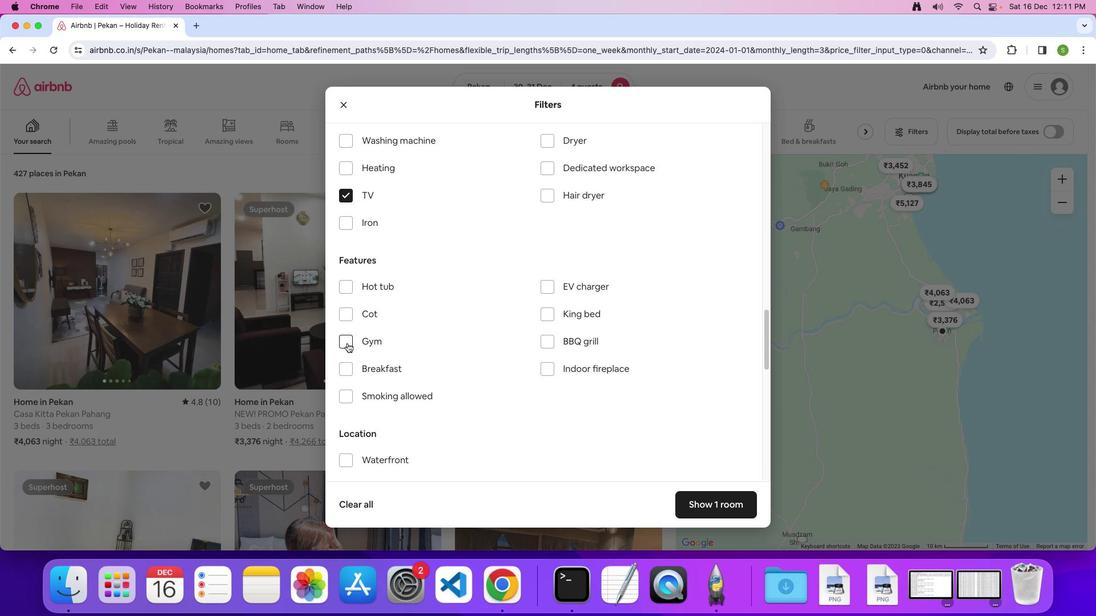 
Action: Mouse pressed left at (347, 343)
Screenshot: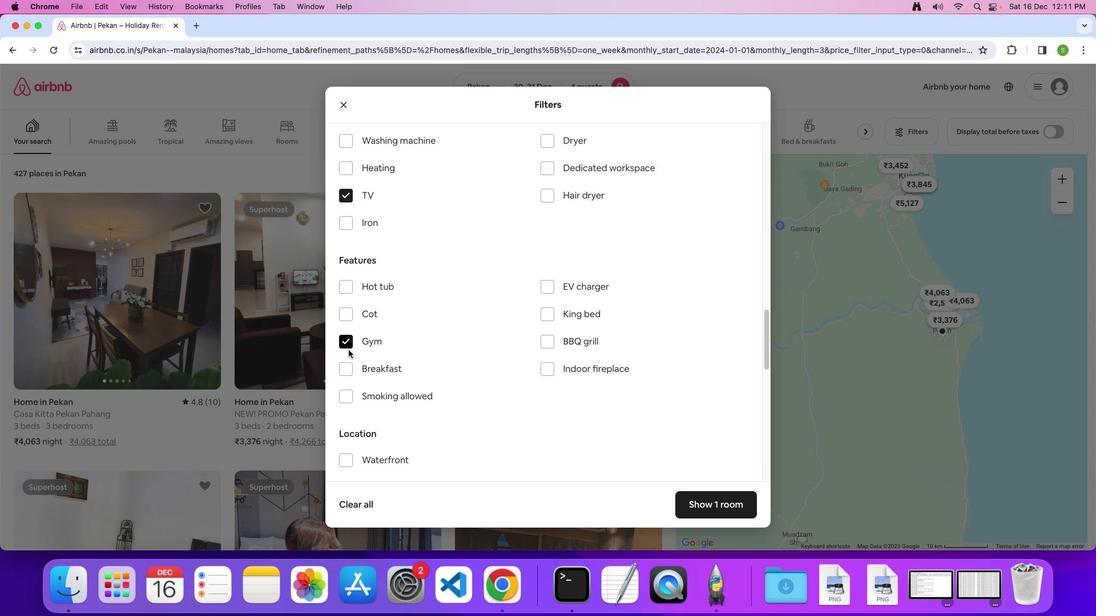 
Action: Mouse moved to (349, 369)
Screenshot: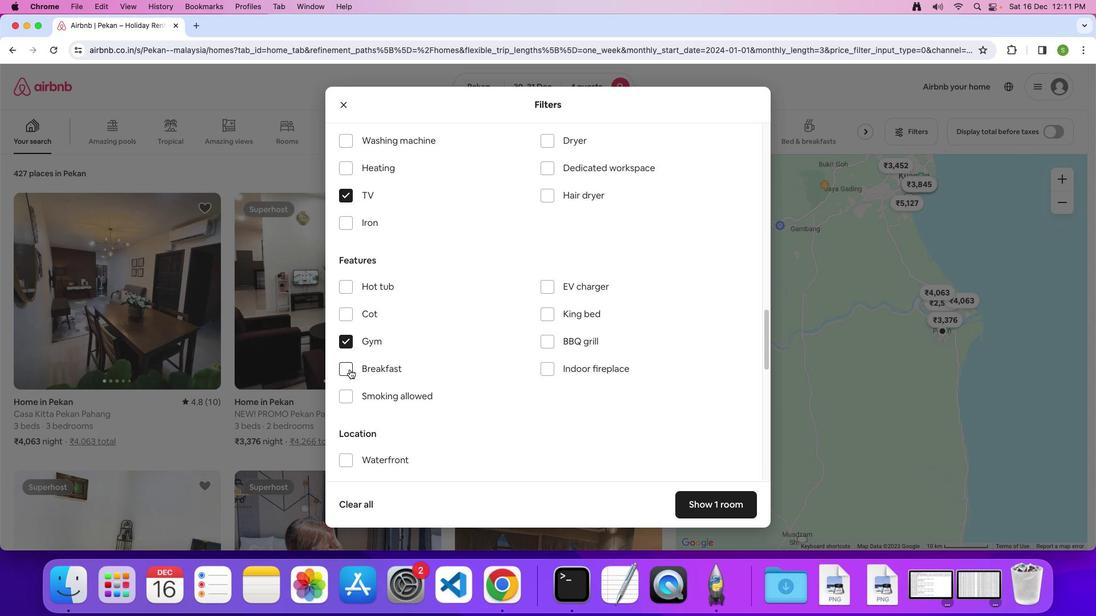 
Action: Mouse pressed left at (349, 369)
Screenshot: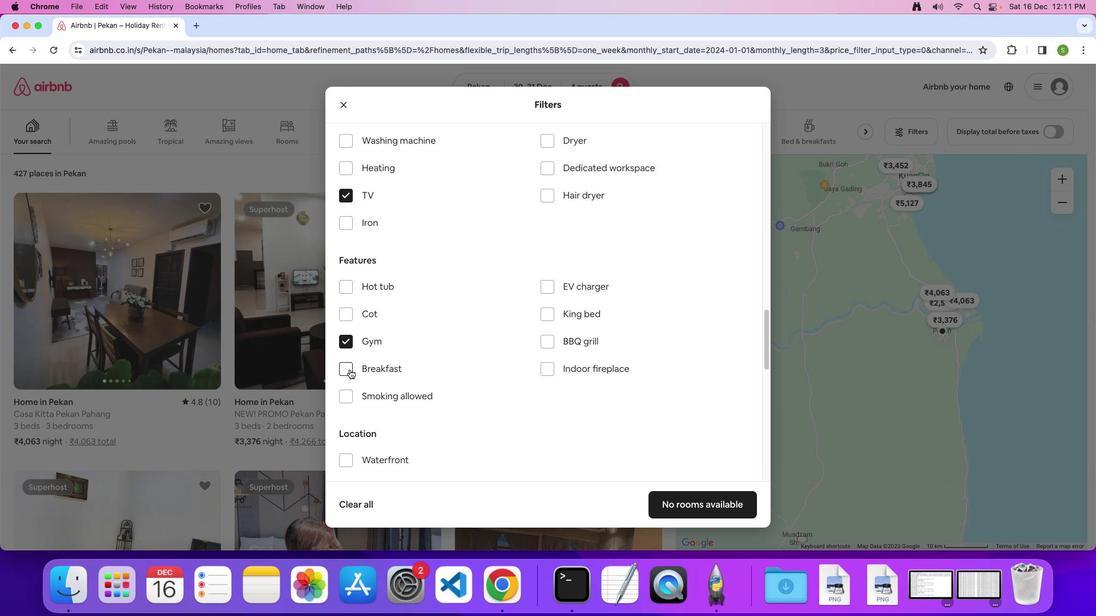 
Action: Mouse moved to (457, 376)
Screenshot: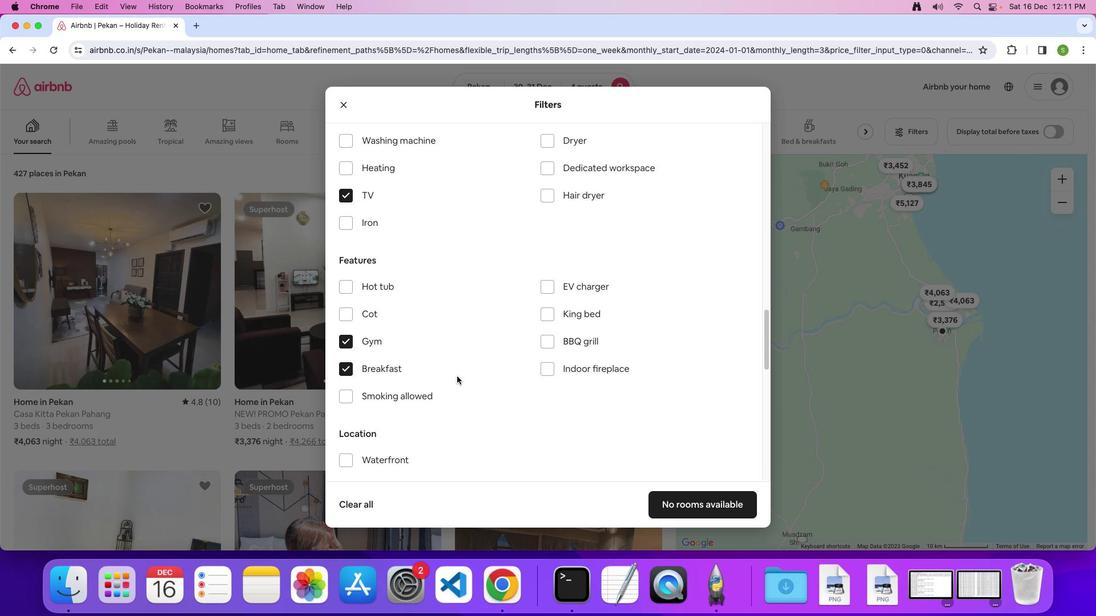 
Action: Mouse scrolled (457, 376) with delta (0, 0)
Screenshot: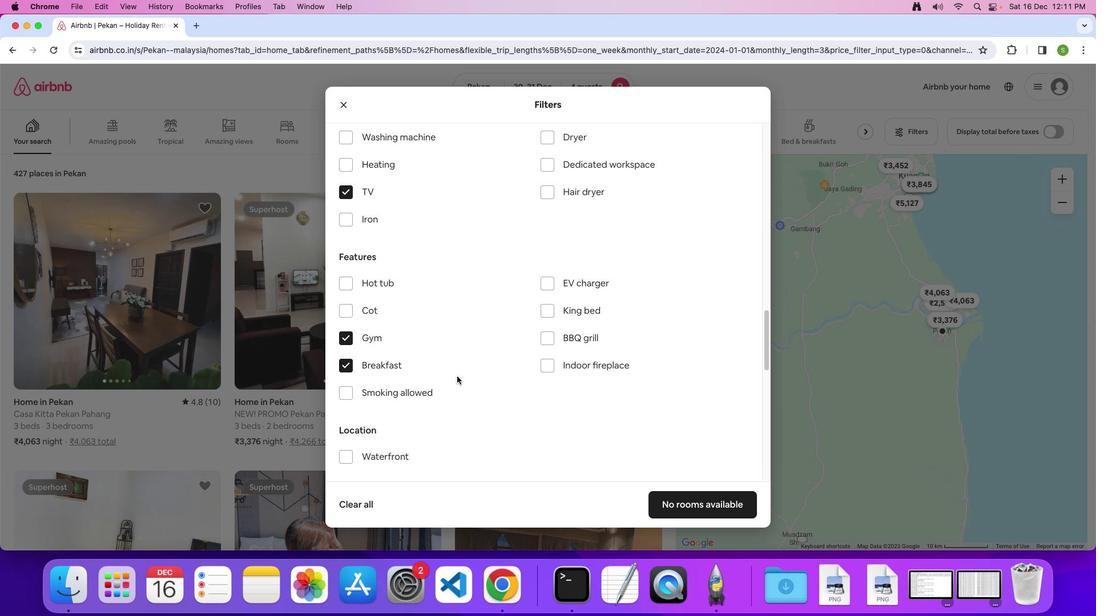
Action: Mouse scrolled (457, 376) with delta (0, 0)
Screenshot: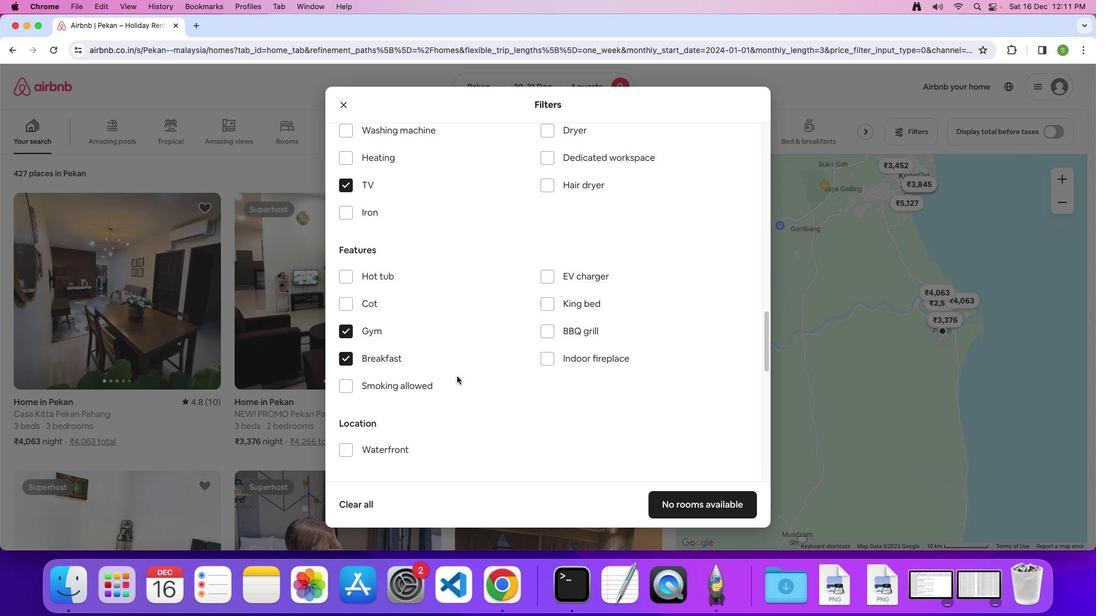 
Action: Mouse scrolled (457, 376) with delta (0, 0)
Screenshot: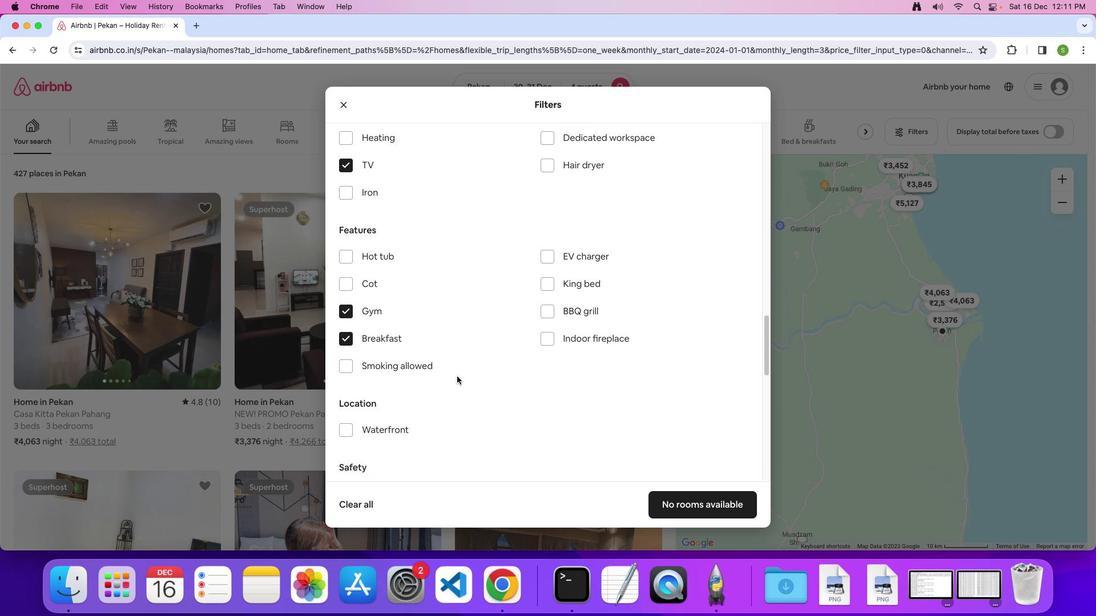 
Action: Mouse scrolled (457, 376) with delta (0, 0)
Screenshot: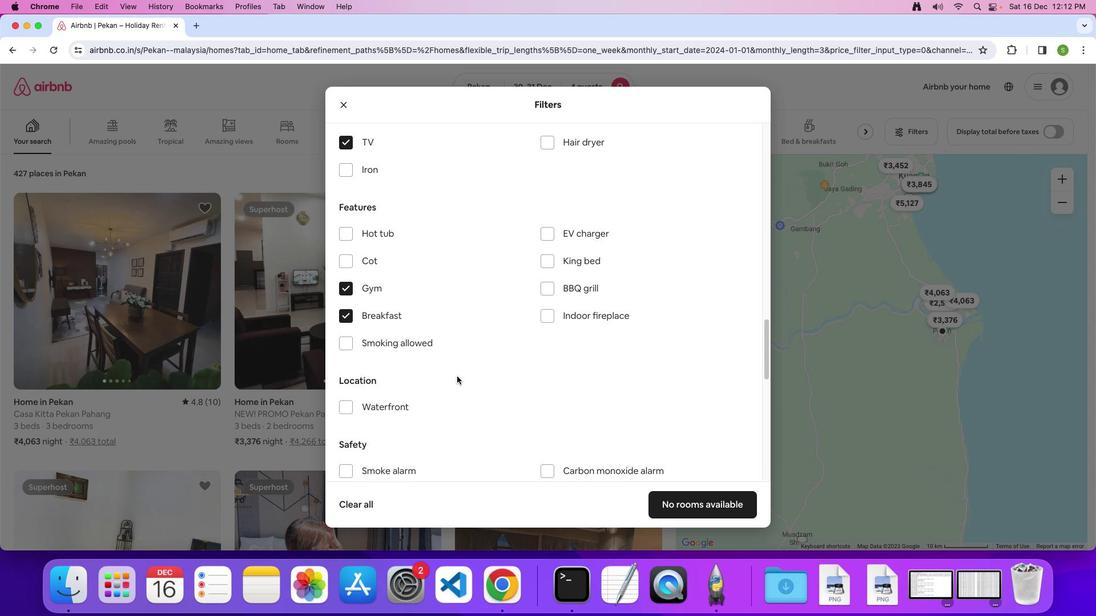
Action: Mouse scrolled (457, 376) with delta (0, 0)
Screenshot: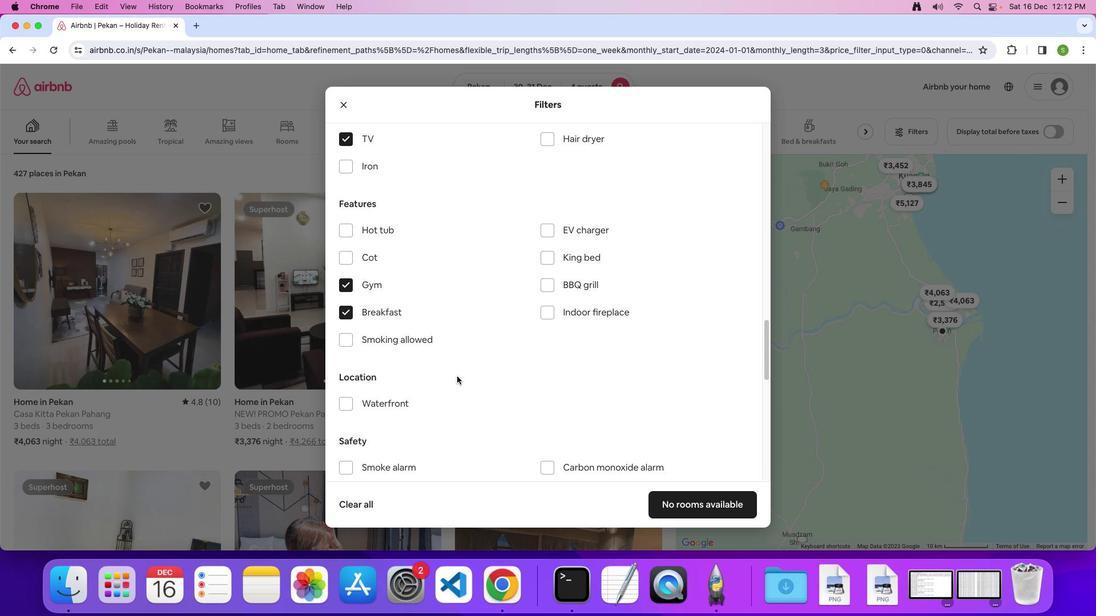 
Action: Mouse scrolled (457, 376) with delta (0, 0)
Screenshot: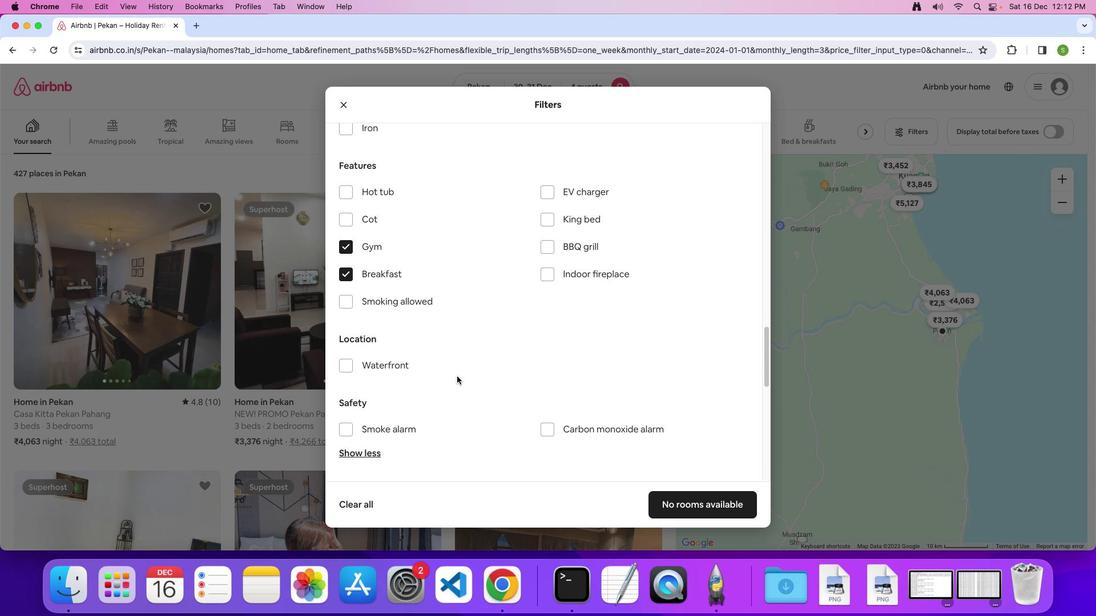 
Action: Mouse moved to (457, 376)
Screenshot: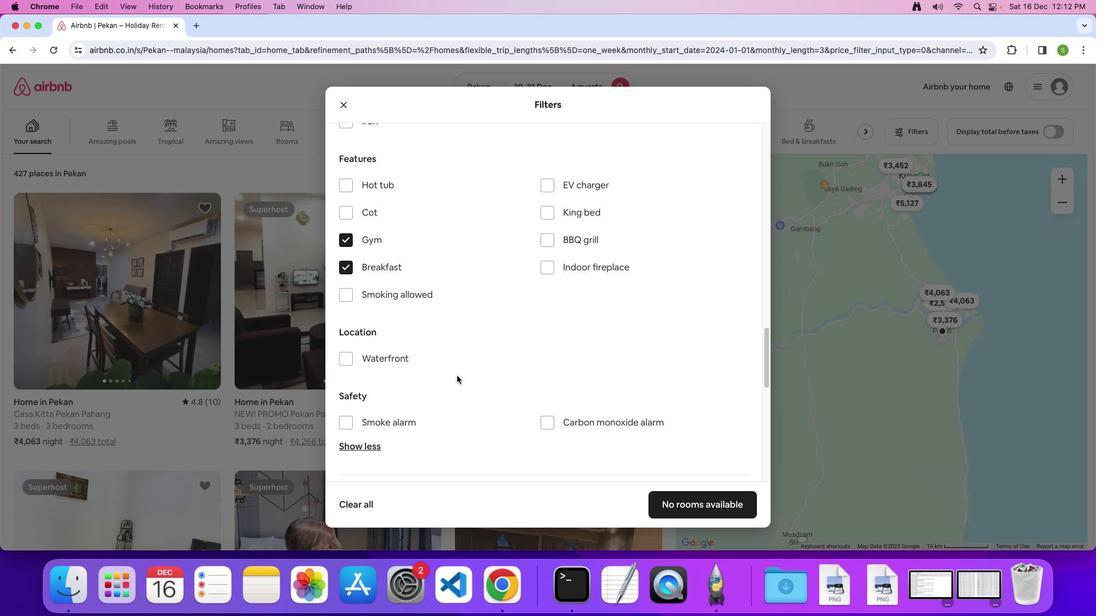 
Action: Mouse scrolled (457, 376) with delta (0, 0)
Screenshot: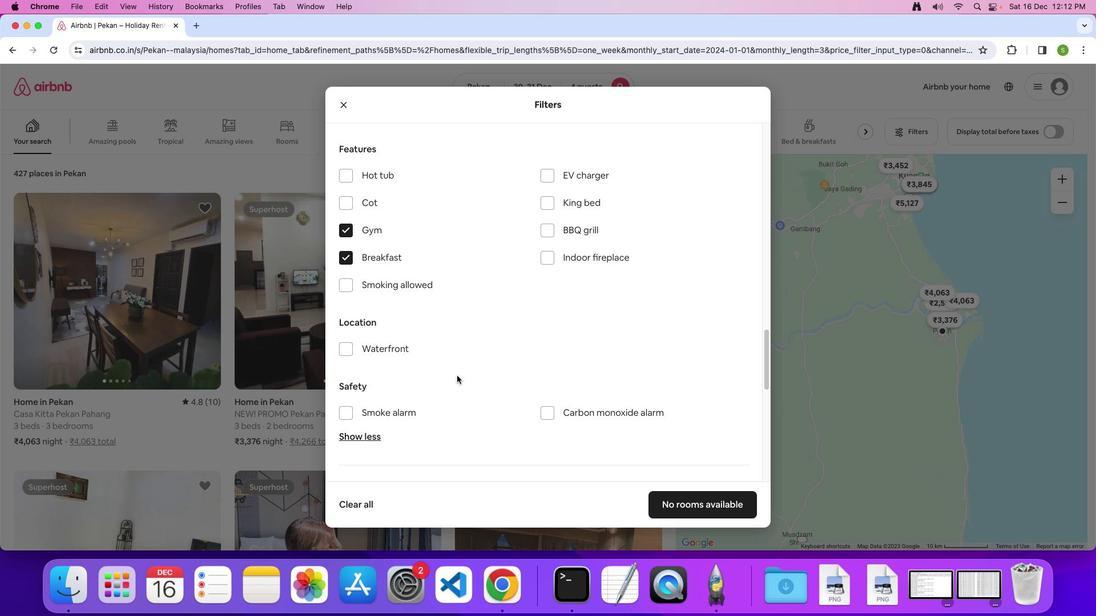 
Action: Mouse scrolled (457, 376) with delta (0, 0)
Screenshot: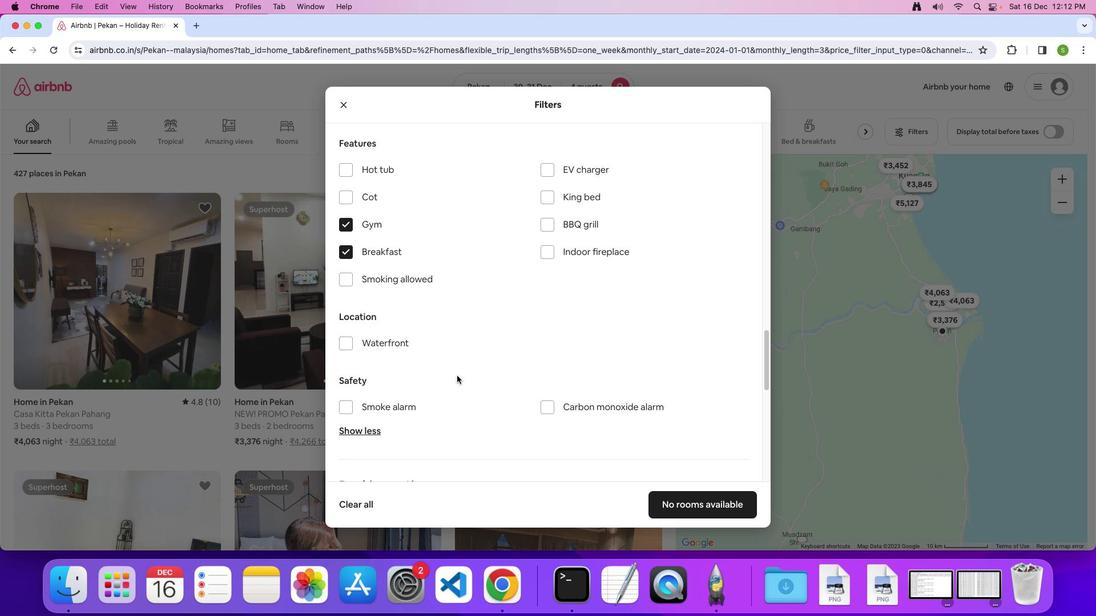 
Action: Mouse scrolled (457, 376) with delta (0, 0)
Screenshot: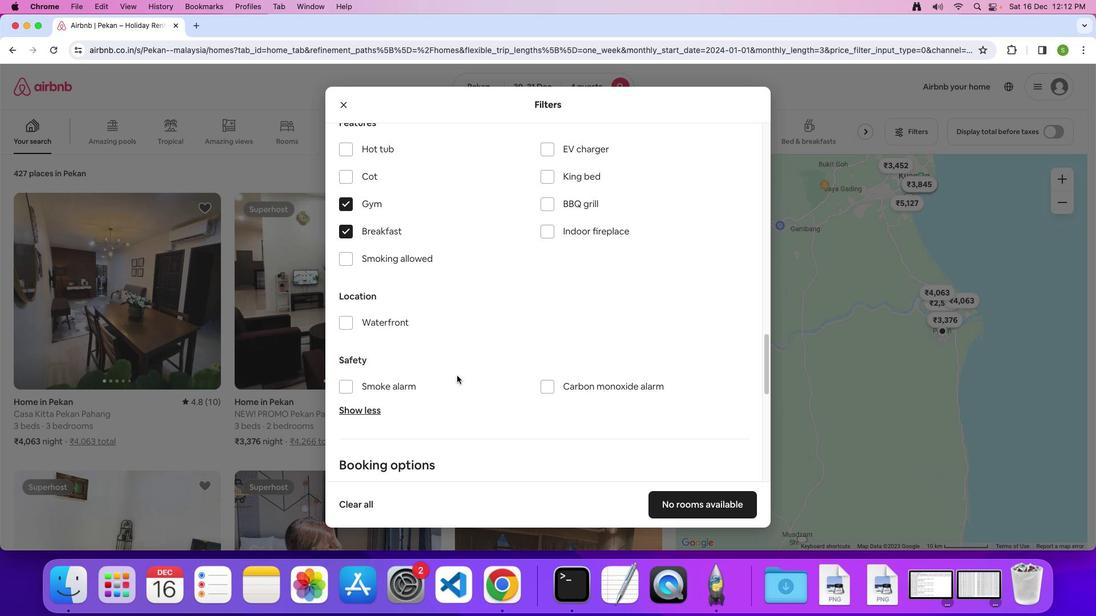 
Action: Mouse scrolled (457, 376) with delta (0, 0)
Screenshot: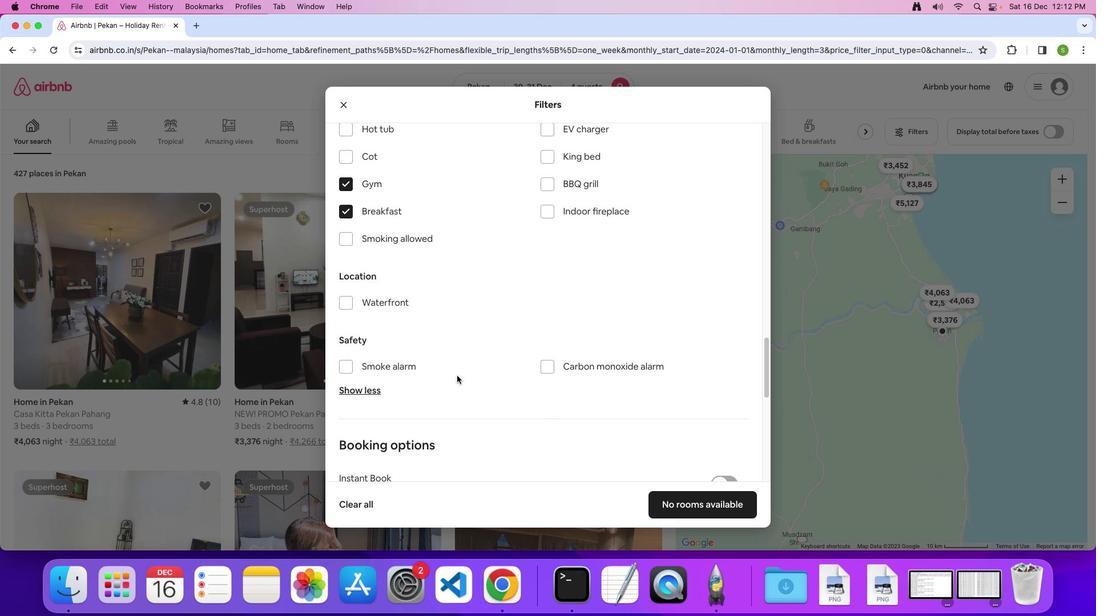 
Action: Mouse scrolled (457, 376) with delta (0, -1)
Screenshot: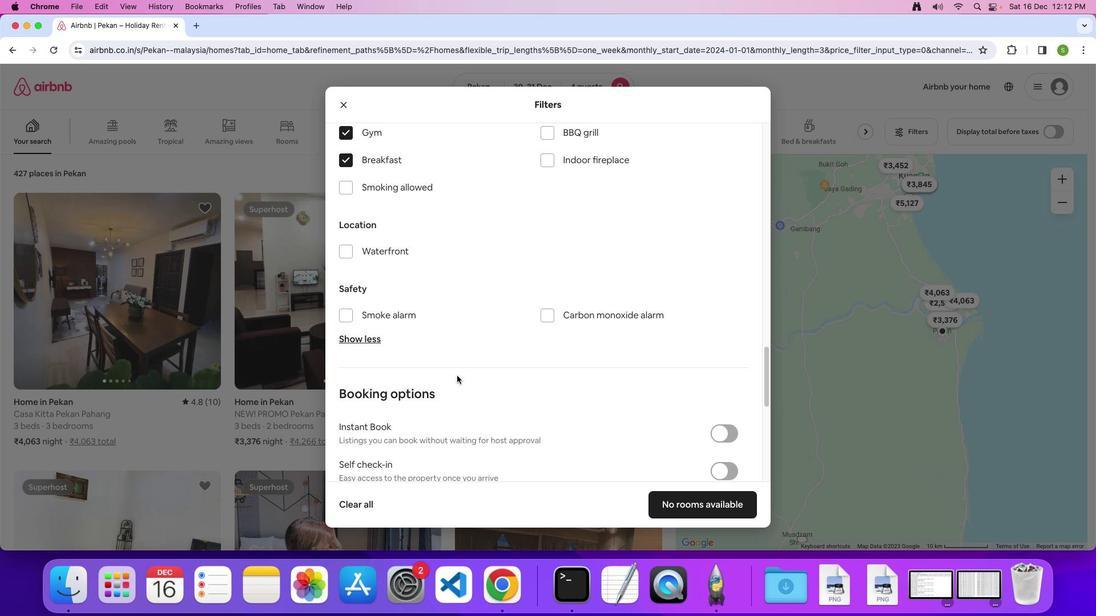 
Action: Mouse moved to (457, 375)
Screenshot: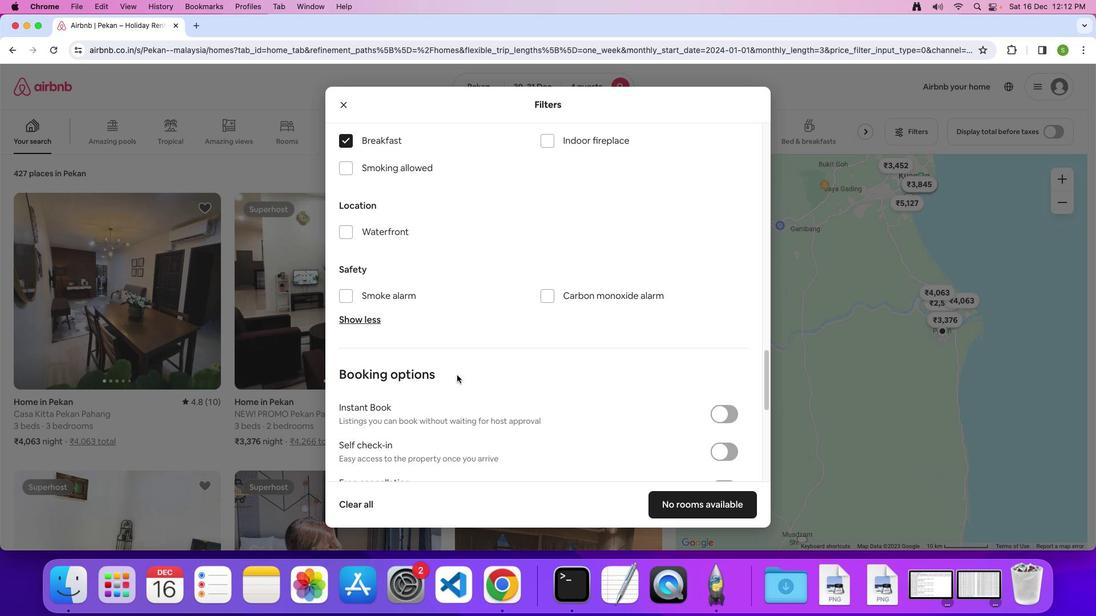 
Action: Mouse scrolled (457, 375) with delta (0, 0)
Screenshot: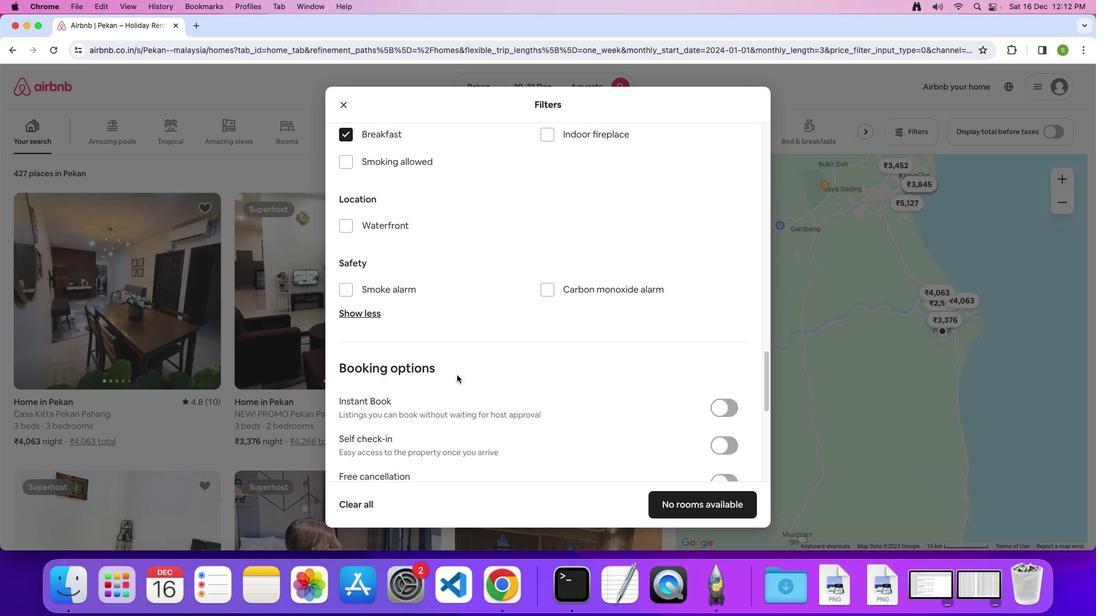 
Action: Mouse scrolled (457, 375) with delta (0, 0)
Screenshot: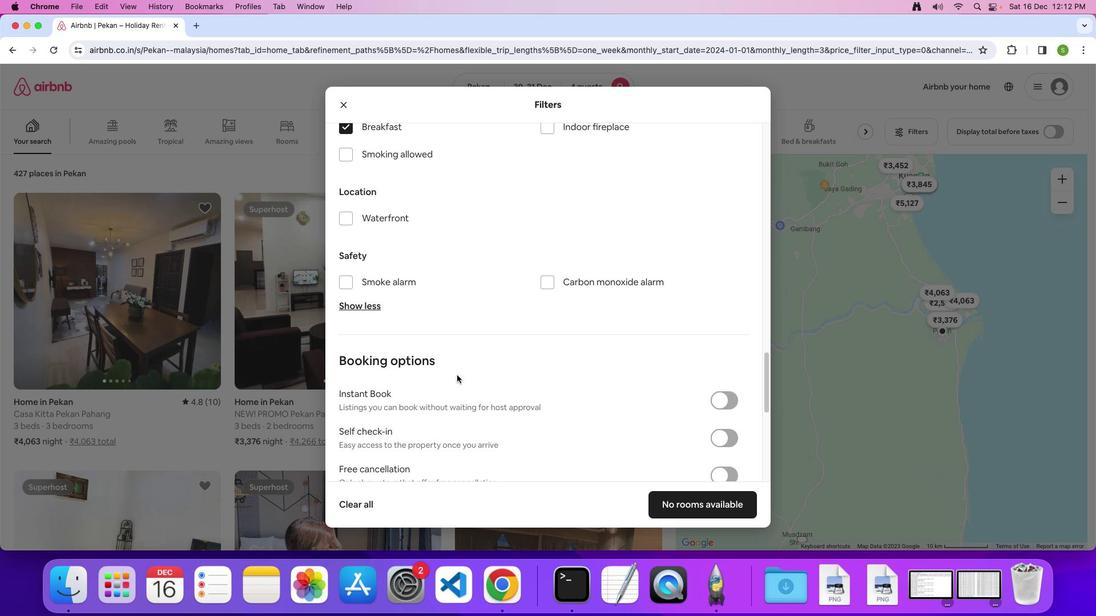 
Action: Mouse moved to (457, 375)
Screenshot: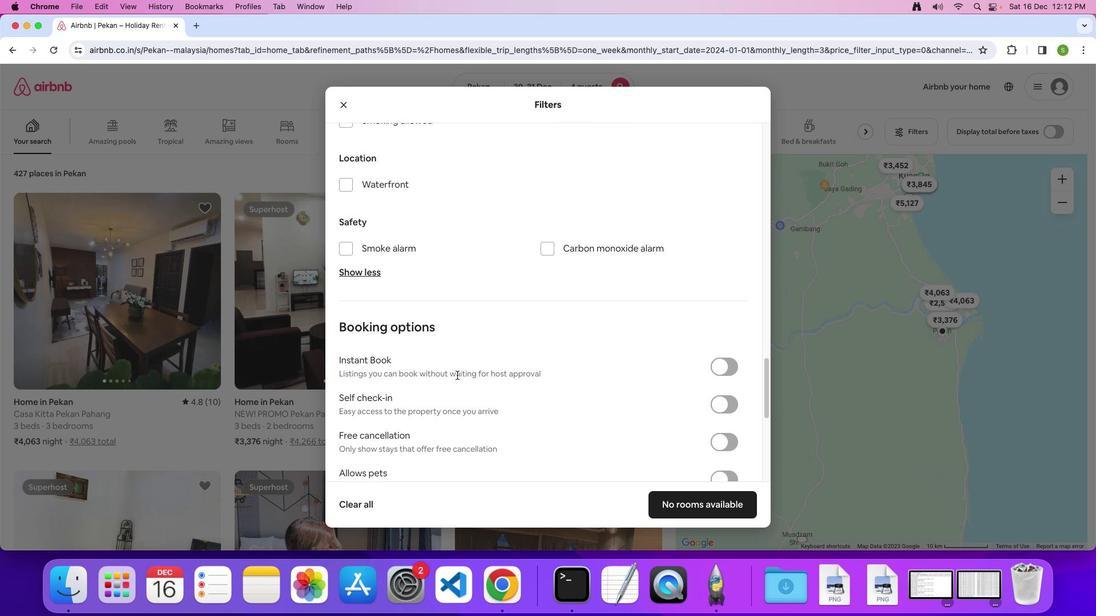 
Action: Mouse scrolled (457, 375) with delta (0, 0)
Screenshot: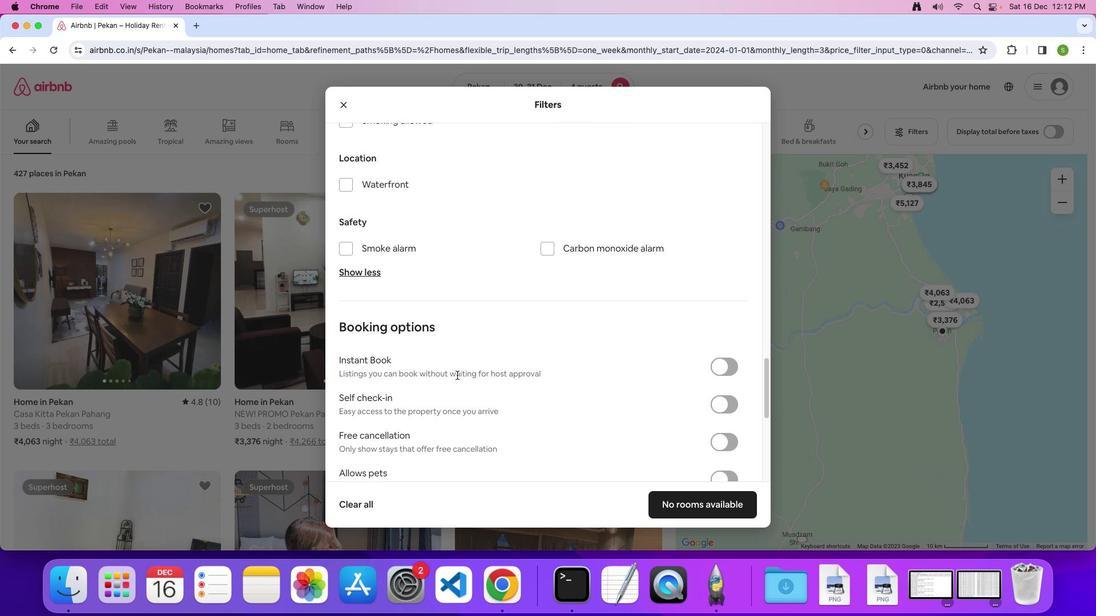 
Action: Mouse moved to (458, 374)
Screenshot: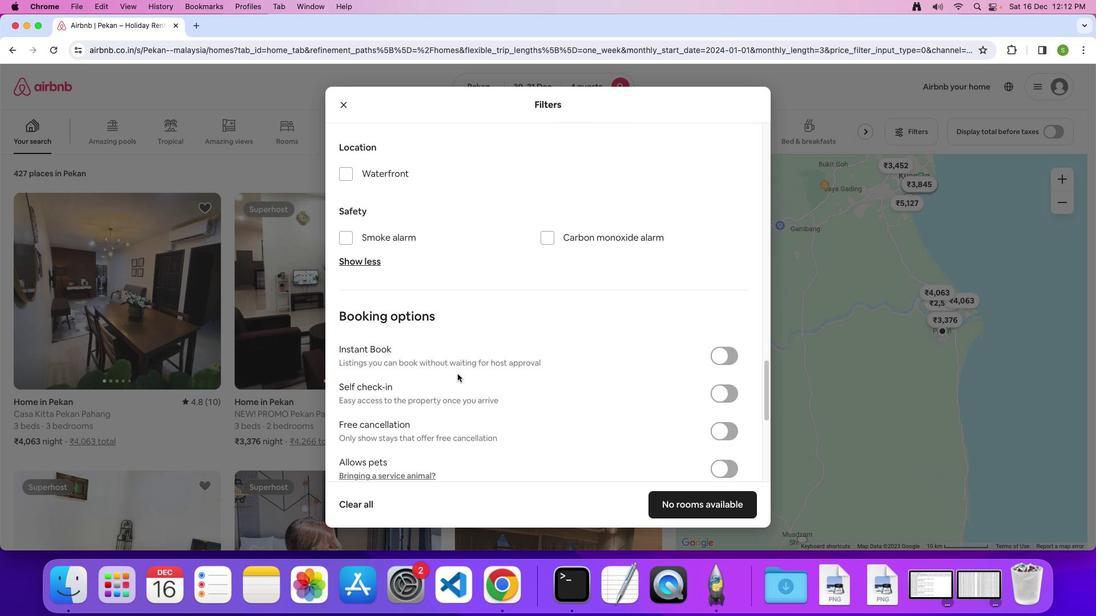 
Action: Mouse scrolled (458, 374) with delta (0, 0)
Screenshot: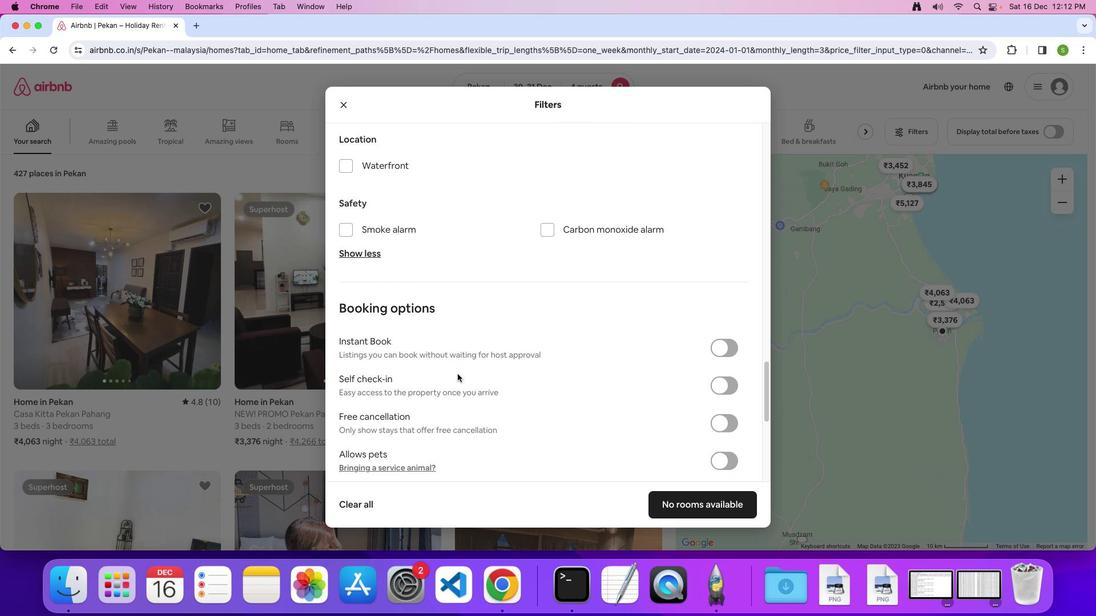 
Action: Mouse moved to (458, 374)
Screenshot: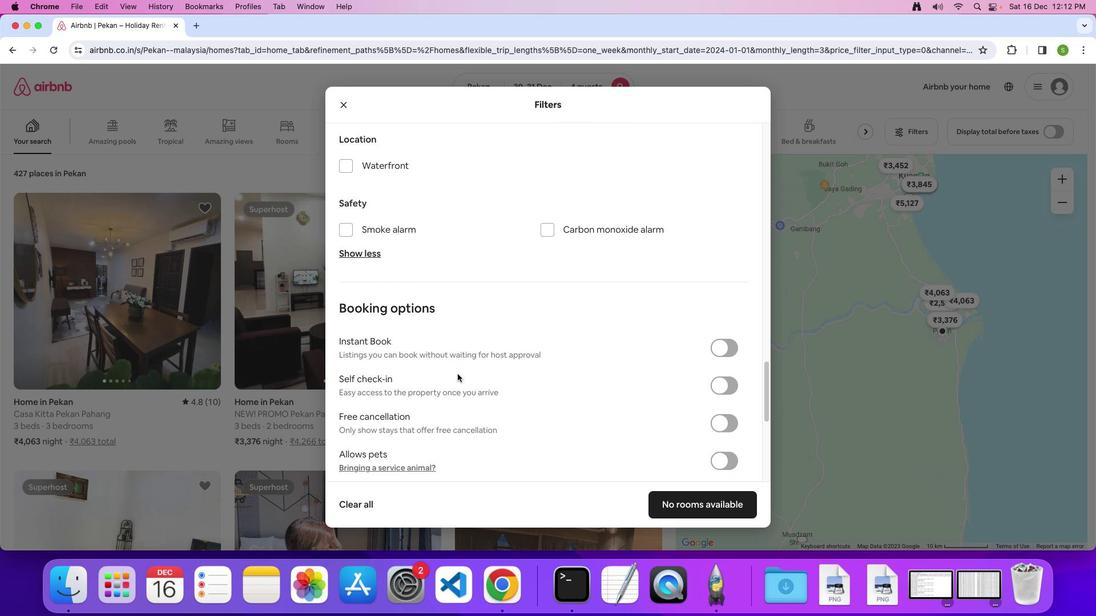 
Action: Mouse scrolled (458, 374) with delta (0, 0)
Screenshot: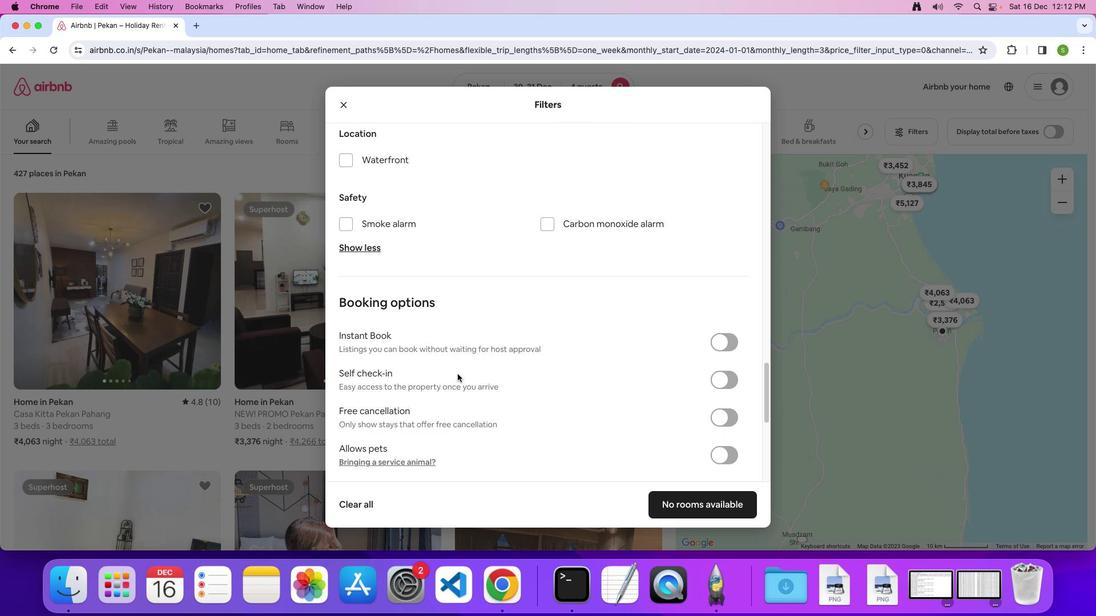 
Action: Mouse moved to (458, 374)
Screenshot: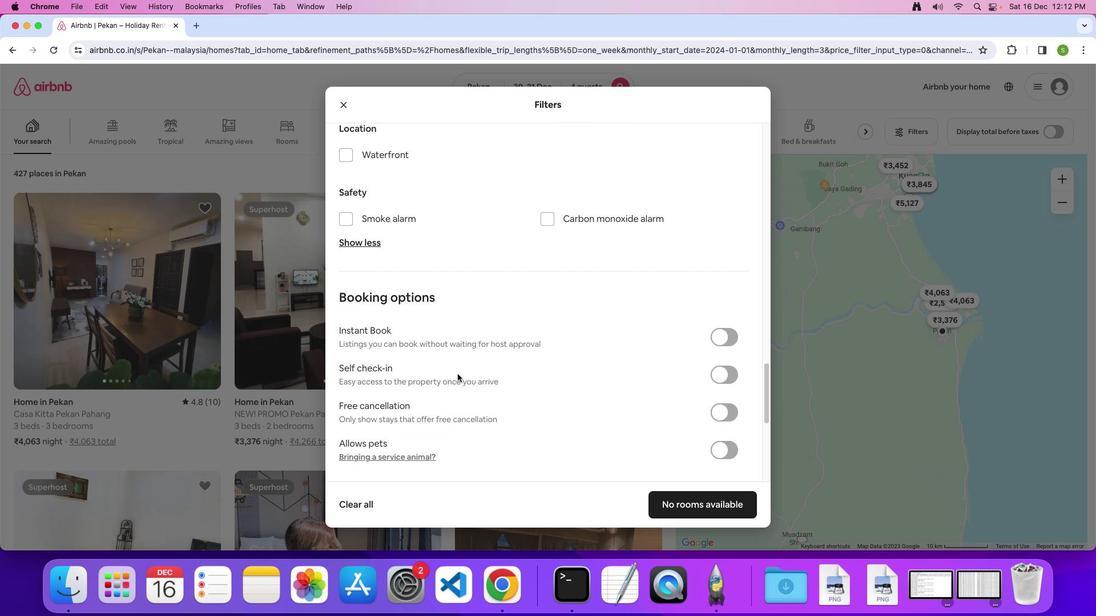 
Action: Mouse scrolled (458, 374) with delta (0, 0)
Screenshot: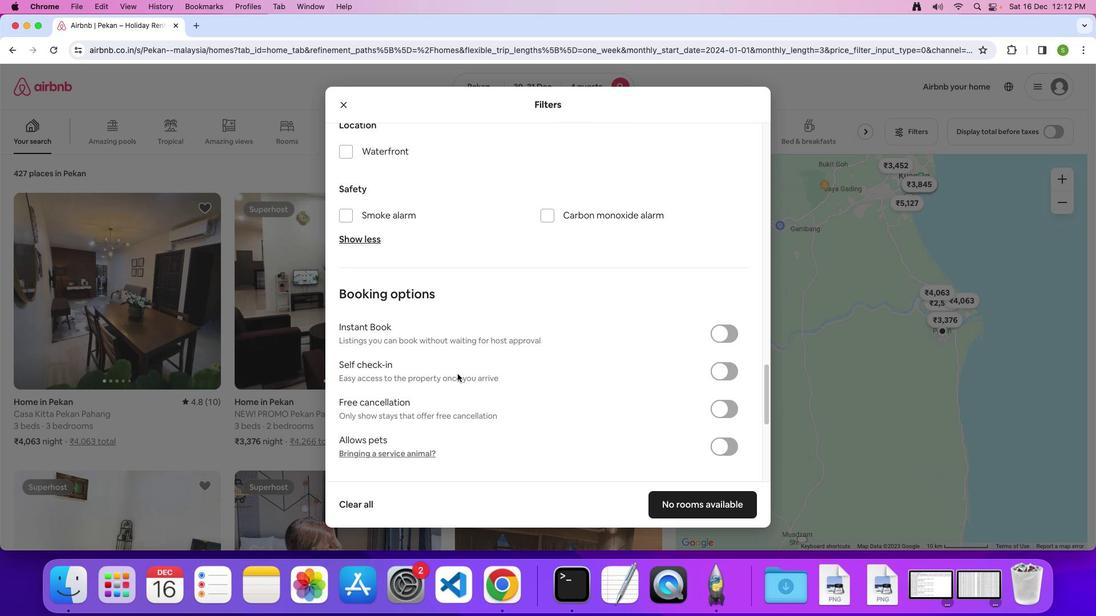 
Action: Mouse scrolled (458, 374) with delta (0, 0)
Screenshot: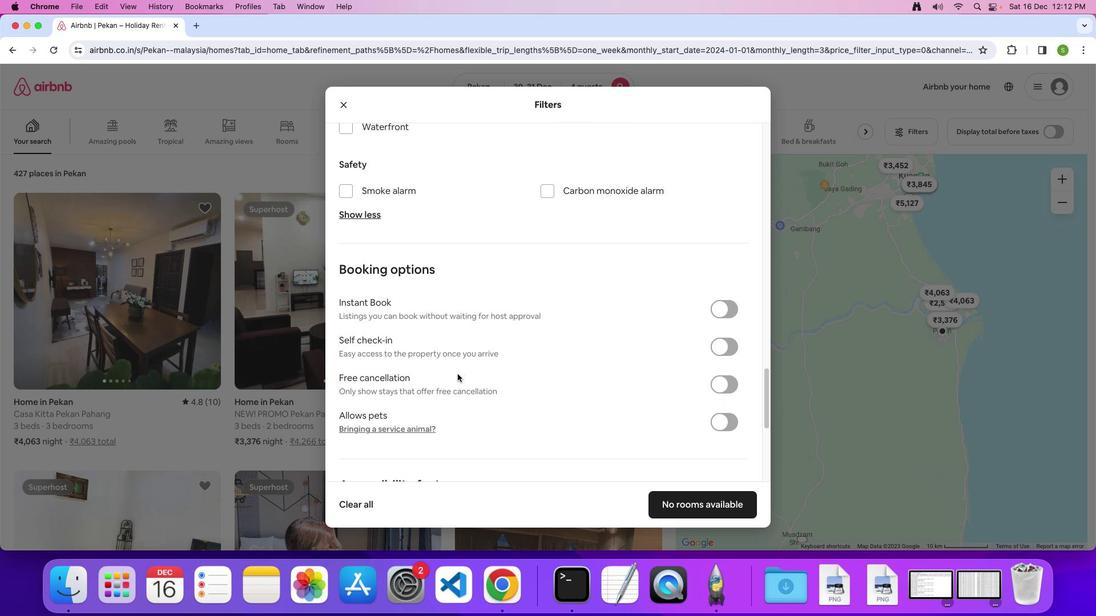 
Action: Mouse scrolled (458, 374) with delta (0, -1)
Screenshot: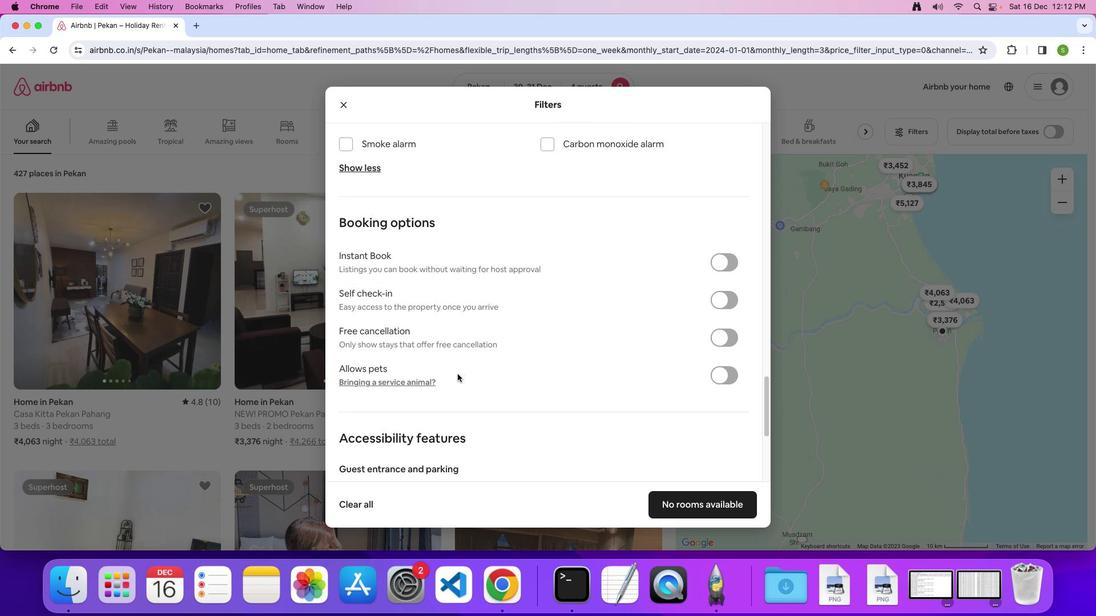 
Action: Mouse scrolled (458, 374) with delta (0, 0)
Screenshot: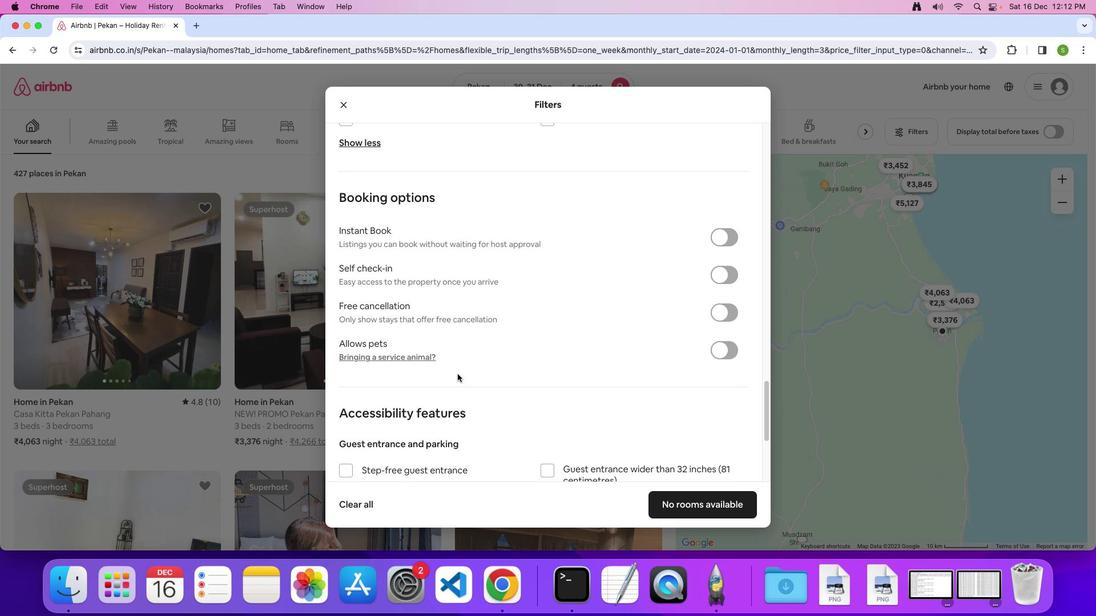 
Action: Mouse scrolled (458, 374) with delta (0, 0)
Screenshot: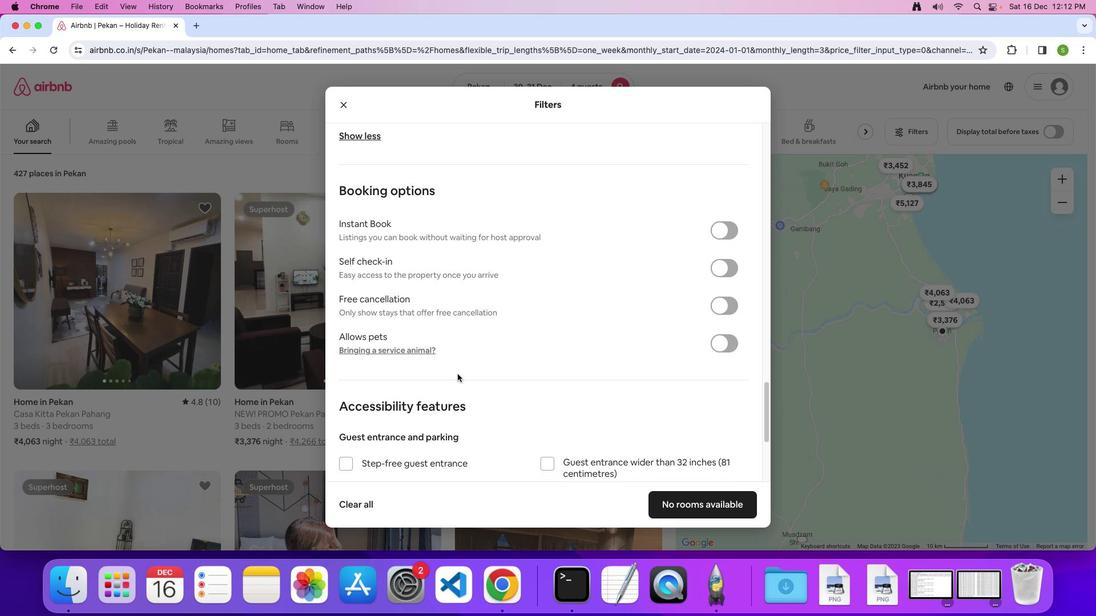 
Action: Mouse scrolled (458, 374) with delta (0, 0)
Screenshot: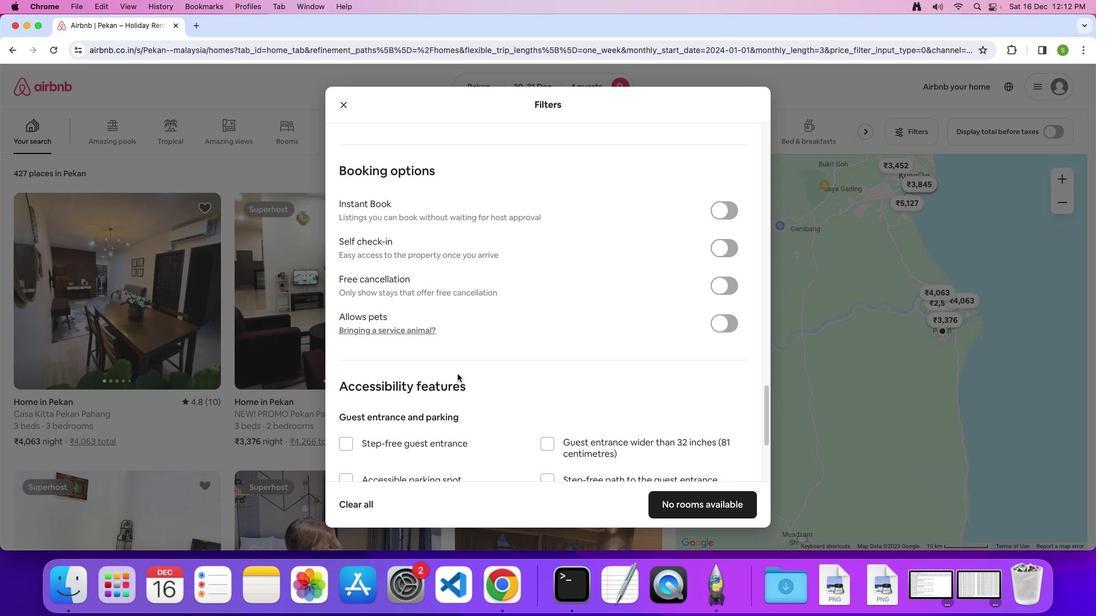 
Action: Mouse scrolled (458, 374) with delta (0, 0)
Screenshot: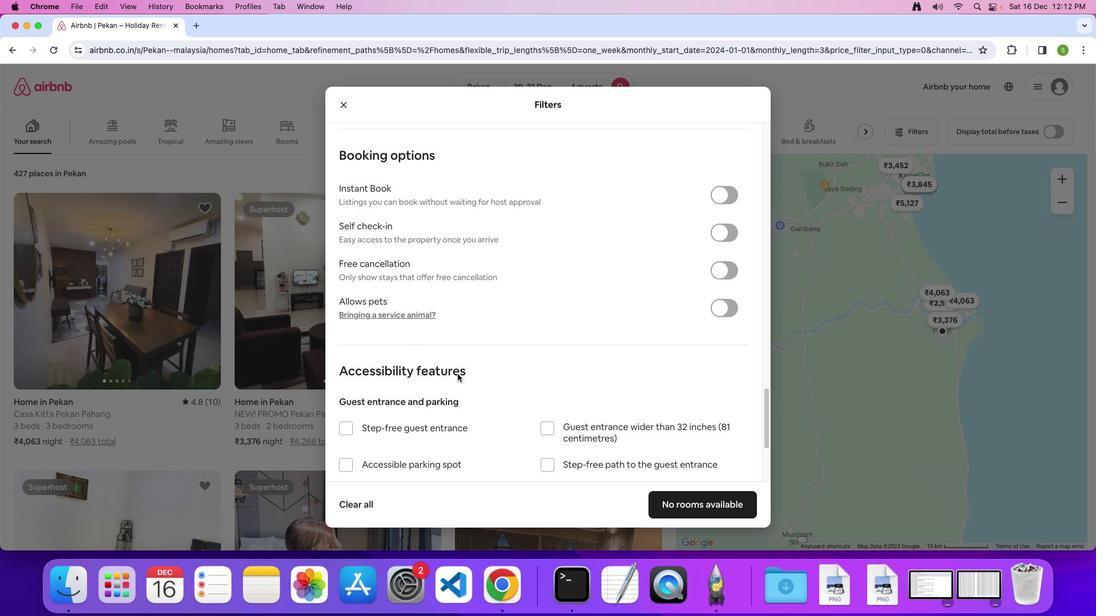 
Action: Mouse scrolled (458, 374) with delta (0, -1)
Screenshot: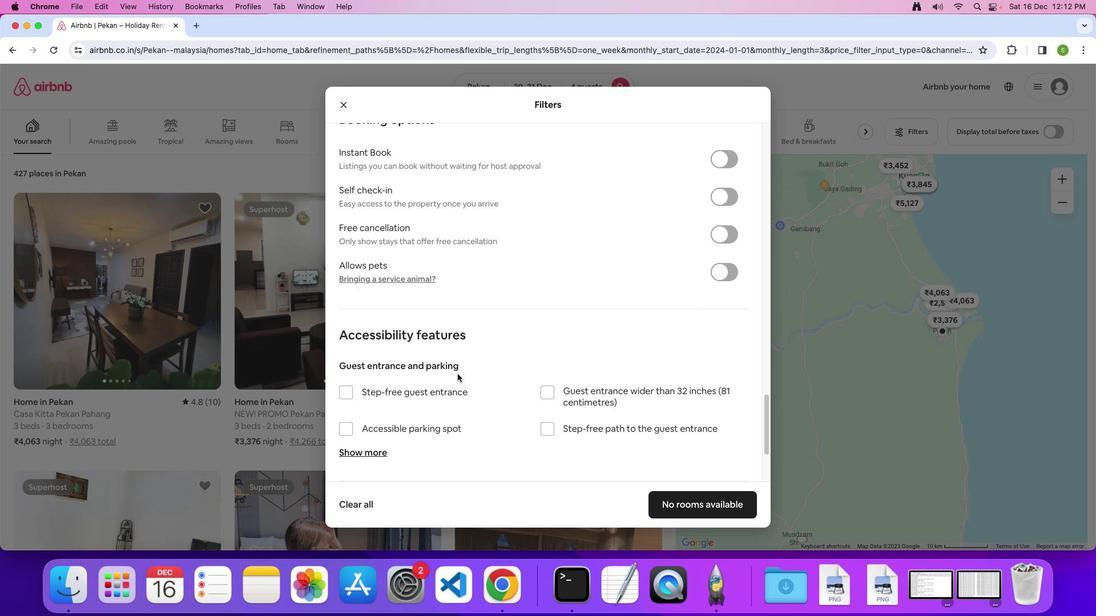 
Action: Mouse scrolled (458, 374) with delta (0, 0)
Screenshot: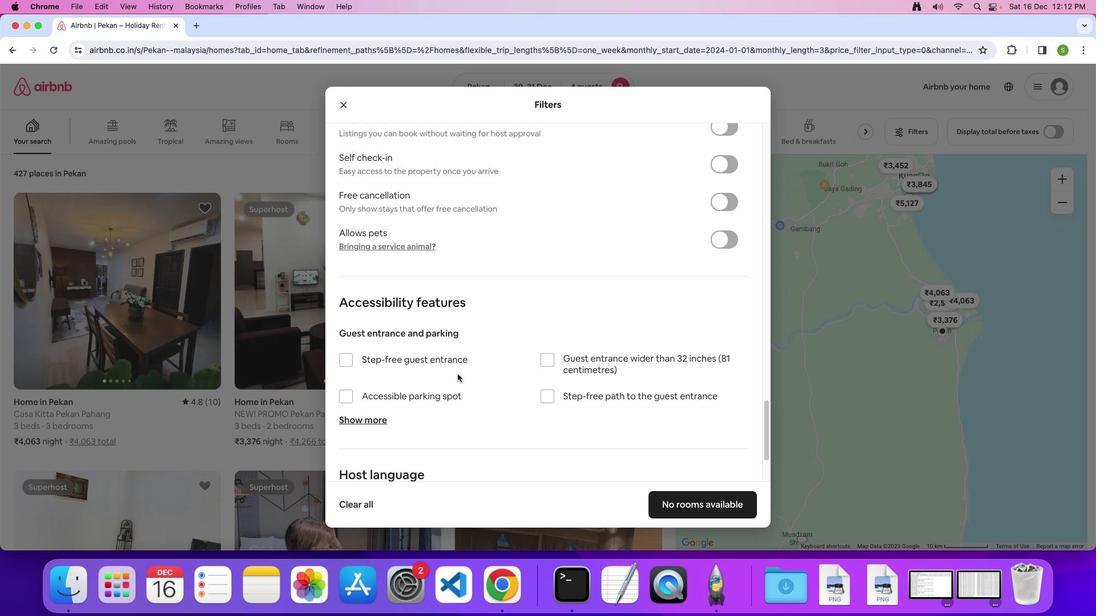 
Action: Mouse scrolled (458, 374) with delta (0, 0)
Screenshot: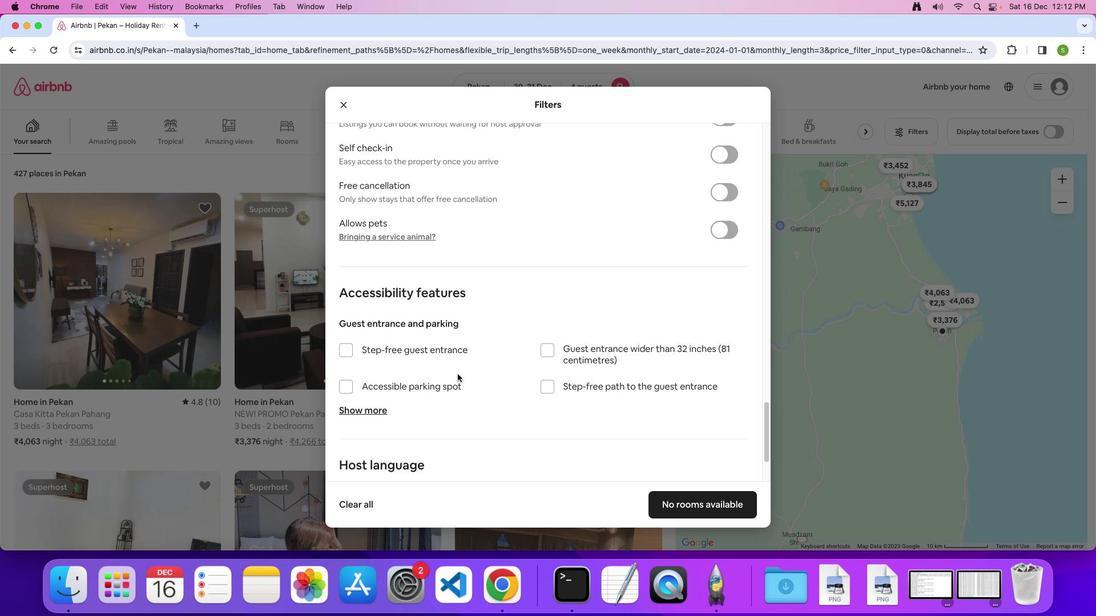 
Action: Mouse scrolled (458, 374) with delta (0, 0)
Screenshot: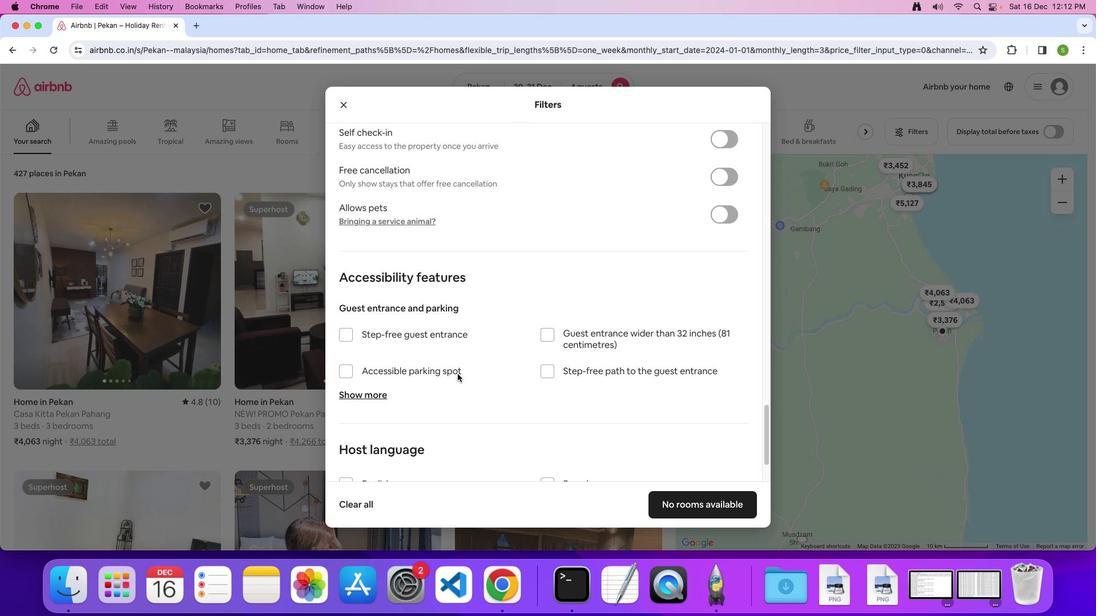 
Action: Mouse scrolled (458, 374) with delta (0, 0)
Screenshot: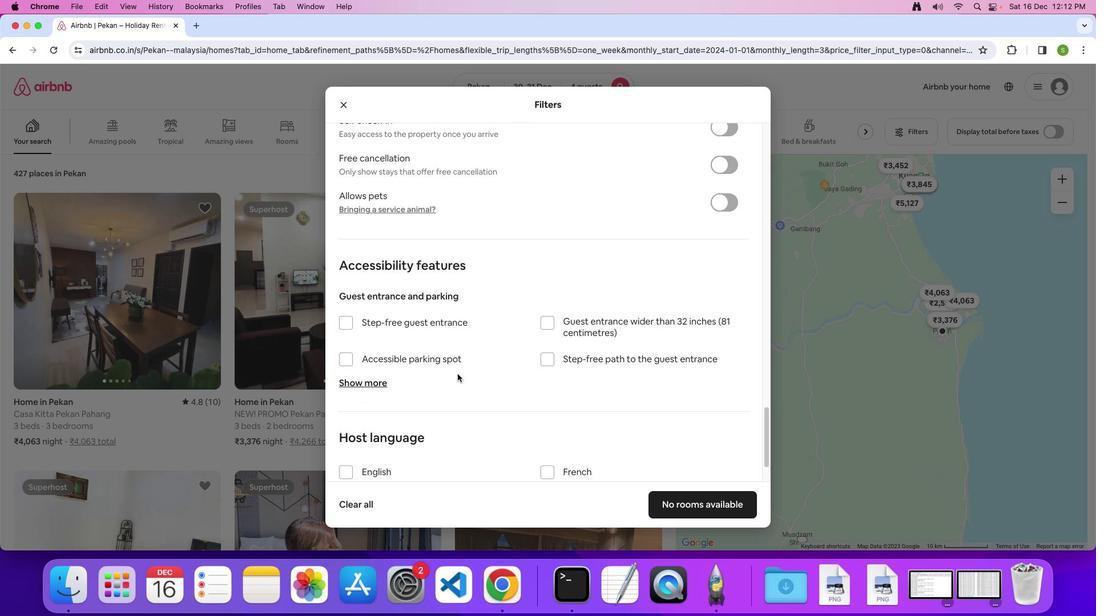 
Action: Mouse scrolled (458, 374) with delta (0, -1)
Screenshot: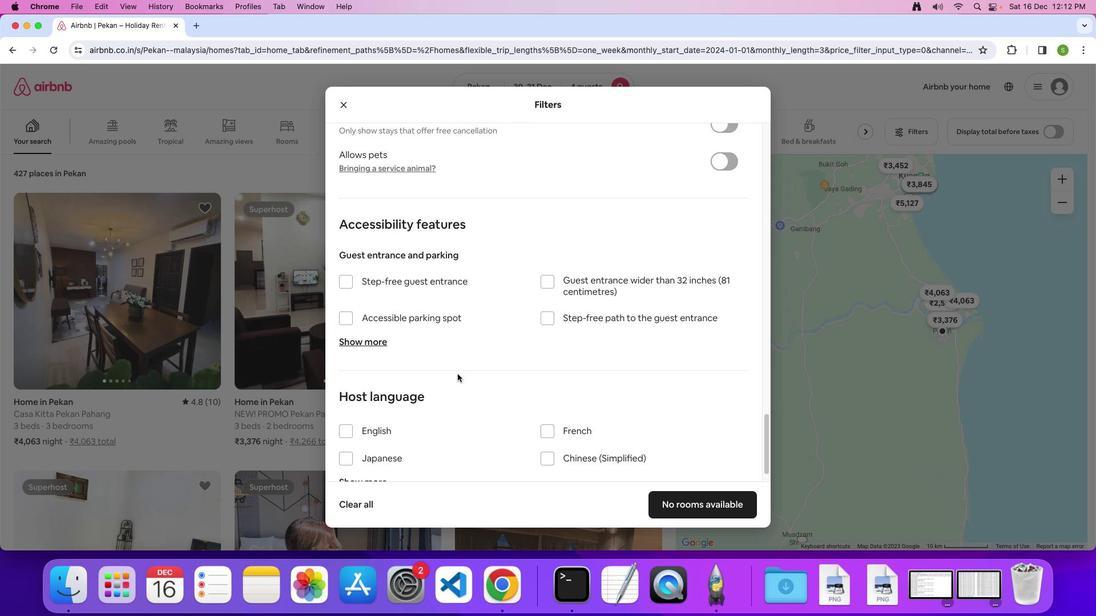 
Action: Mouse scrolled (458, 374) with delta (0, 0)
Screenshot: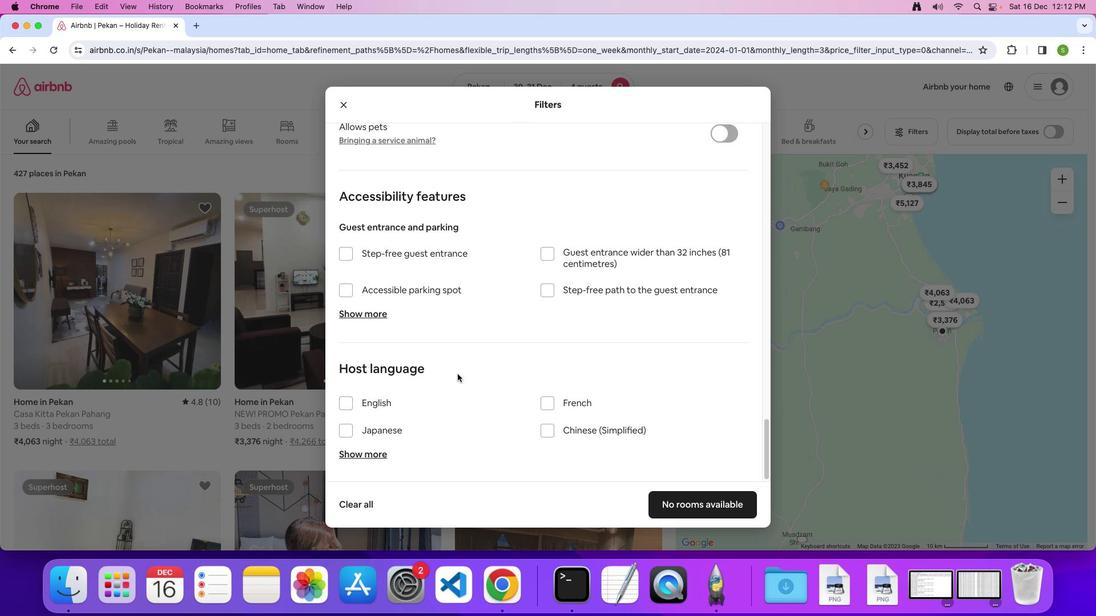 
Action: Mouse scrolled (458, 374) with delta (0, 0)
Screenshot: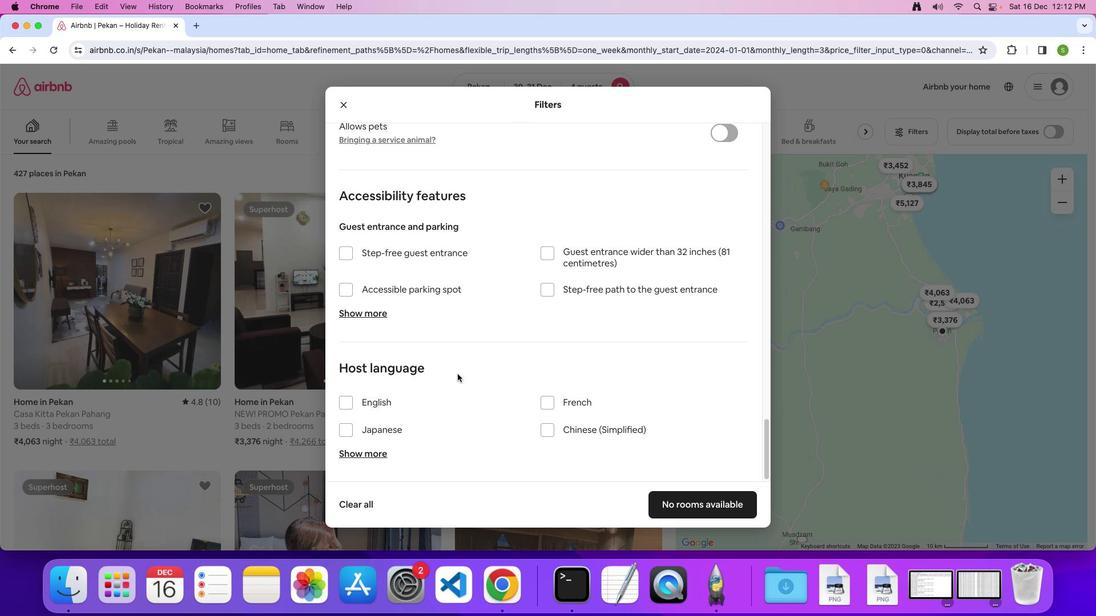 
Action: Mouse scrolled (458, 374) with delta (0, 0)
Screenshot: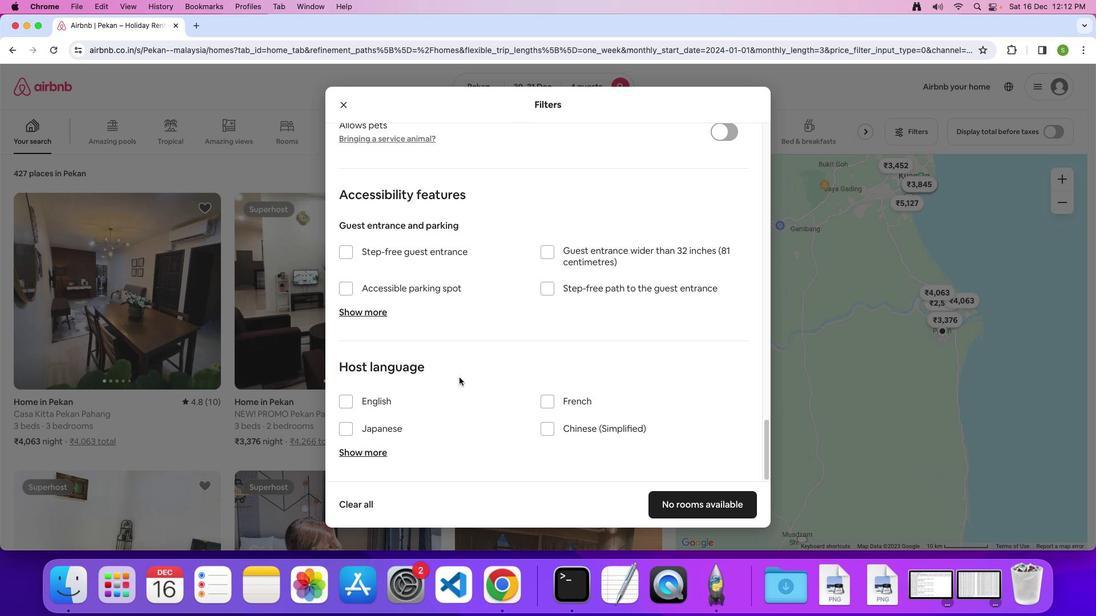 
Action: Mouse moved to (677, 506)
Screenshot: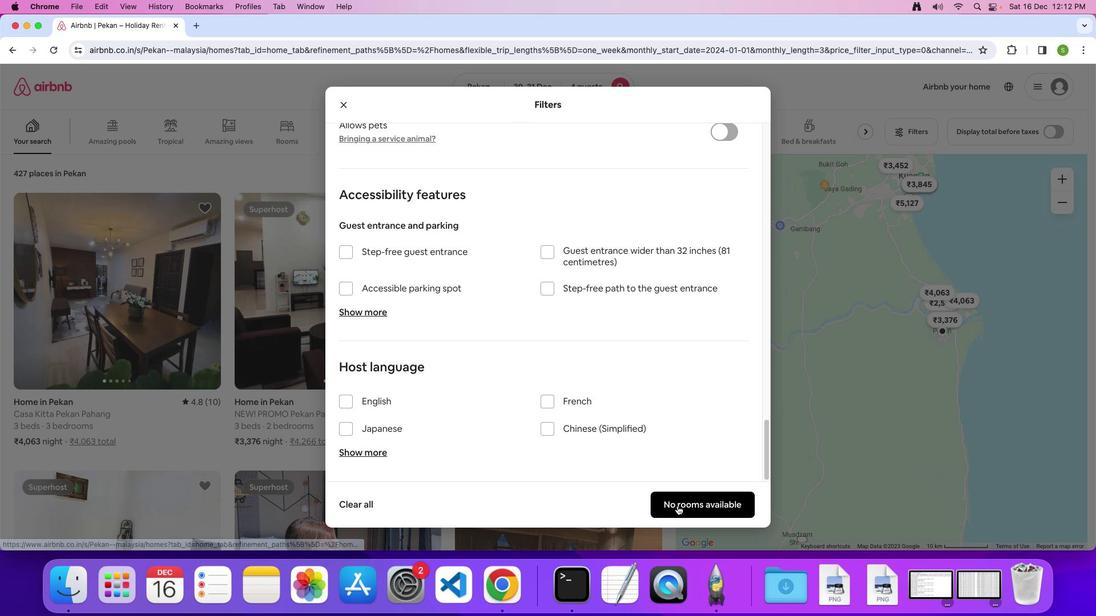 
Action: Mouse pressed left at (677, 506)
Screenshot: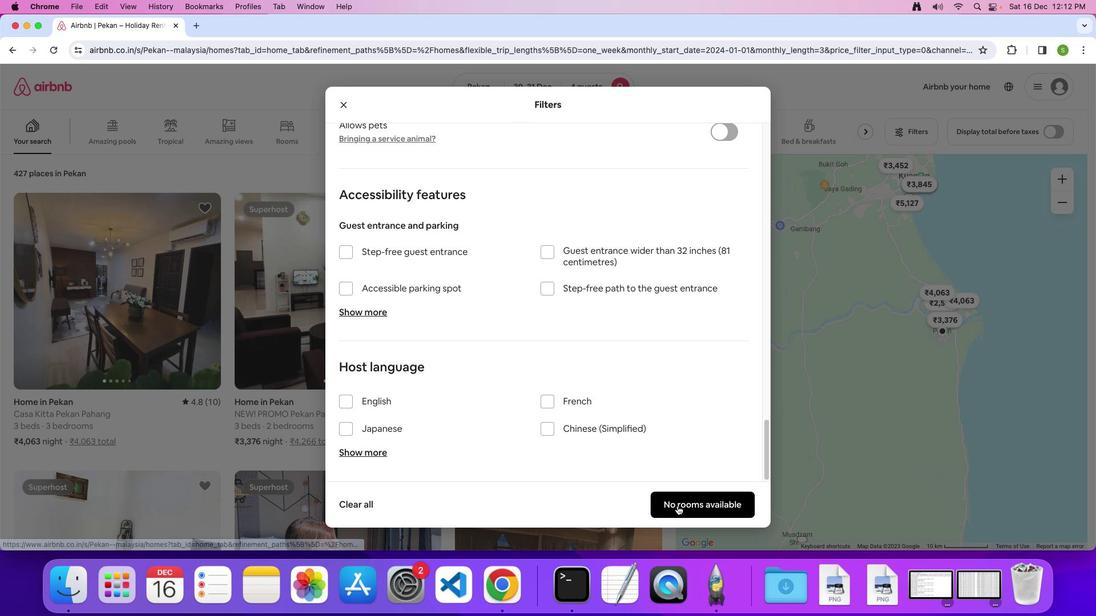 
Action: Mouse moved to (421, 343)
Screenshot: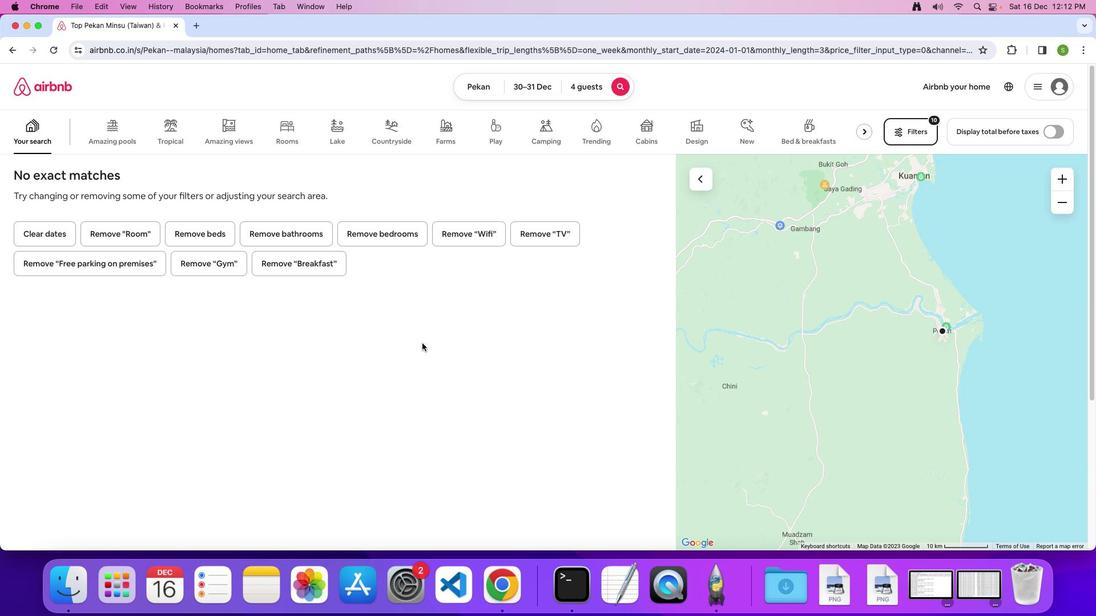 
